 Task: Look for space in El Alia, Tunisia from 14th June, 2023 to 30th June, 2023 for 5 adults in price range Rs.8000 to Rs.12000. Place can be entire place or private room with 5 bedrooms having 5 beds and 5 bathrooms. Property type can be house, flat, guest house. Amenities needed are: wifi, TV, free parkinig on premises, gym, breakfast. Booking option can be shelf check-in. Required host language is English.
Action: Mouse moved to (549, 121)
Screenshot: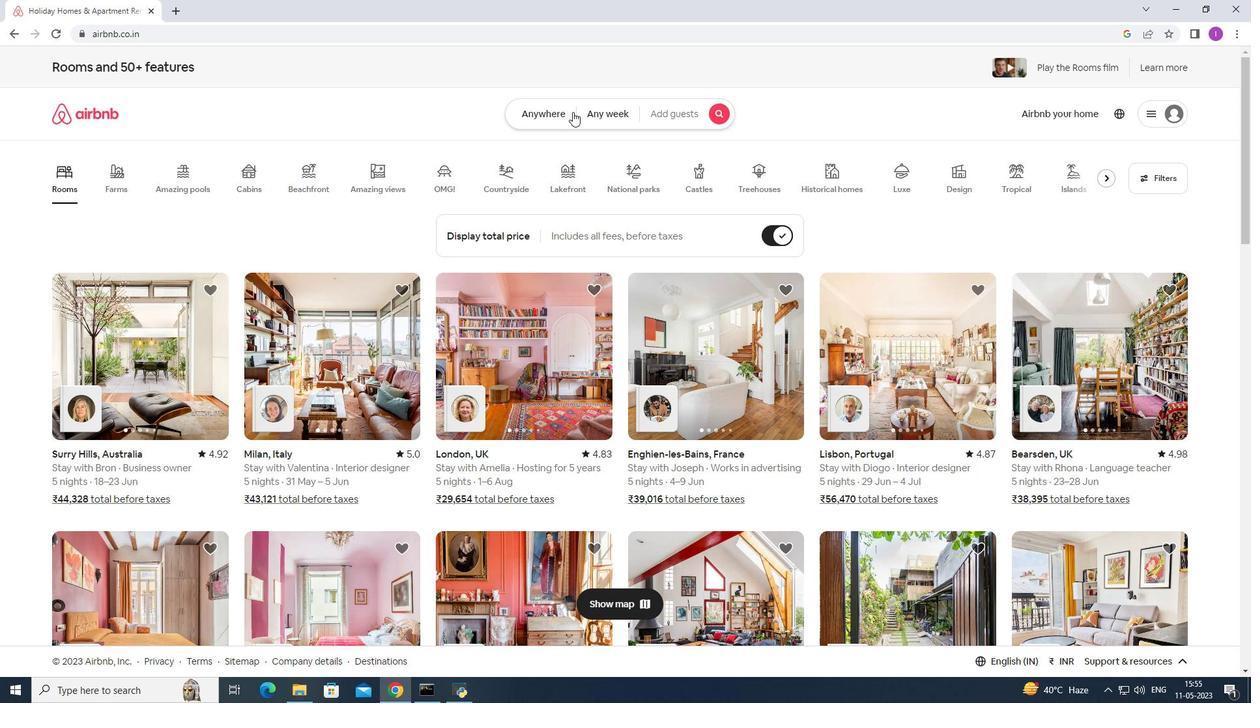 
Action: Mouse pressed left at (549, 121)
Screenshot: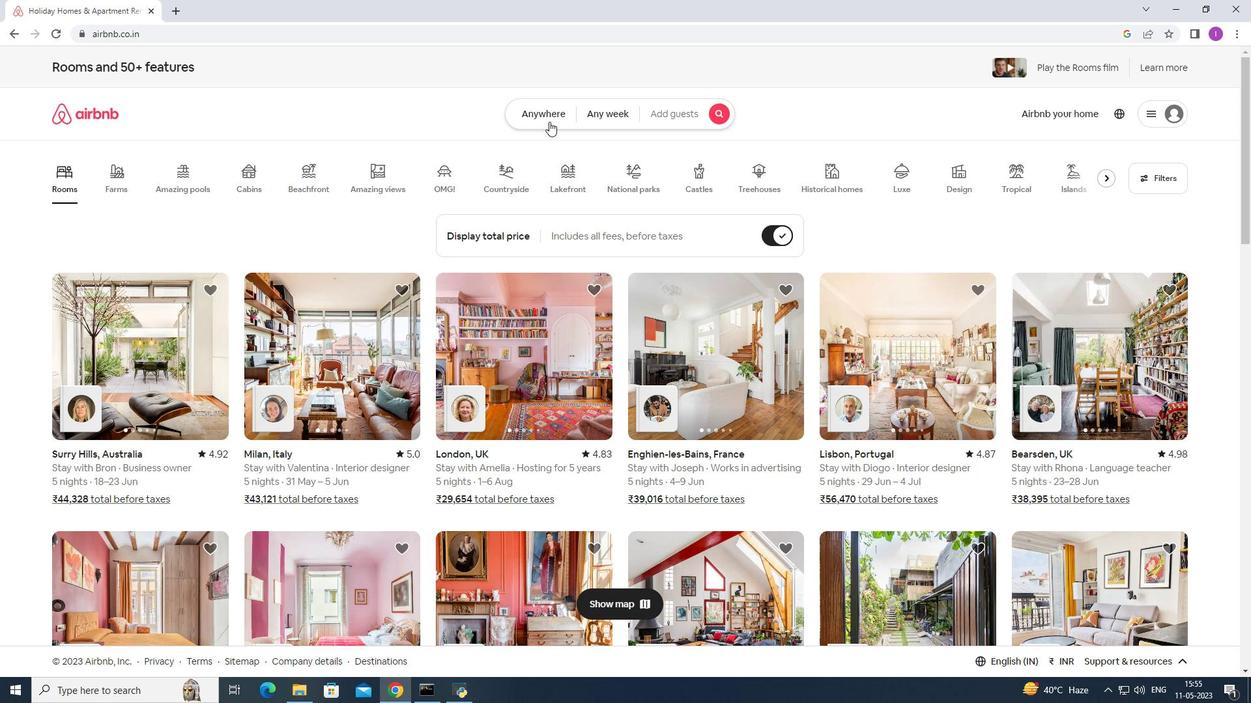 
Action: Mouse moved to (418, 170)
Screenshot: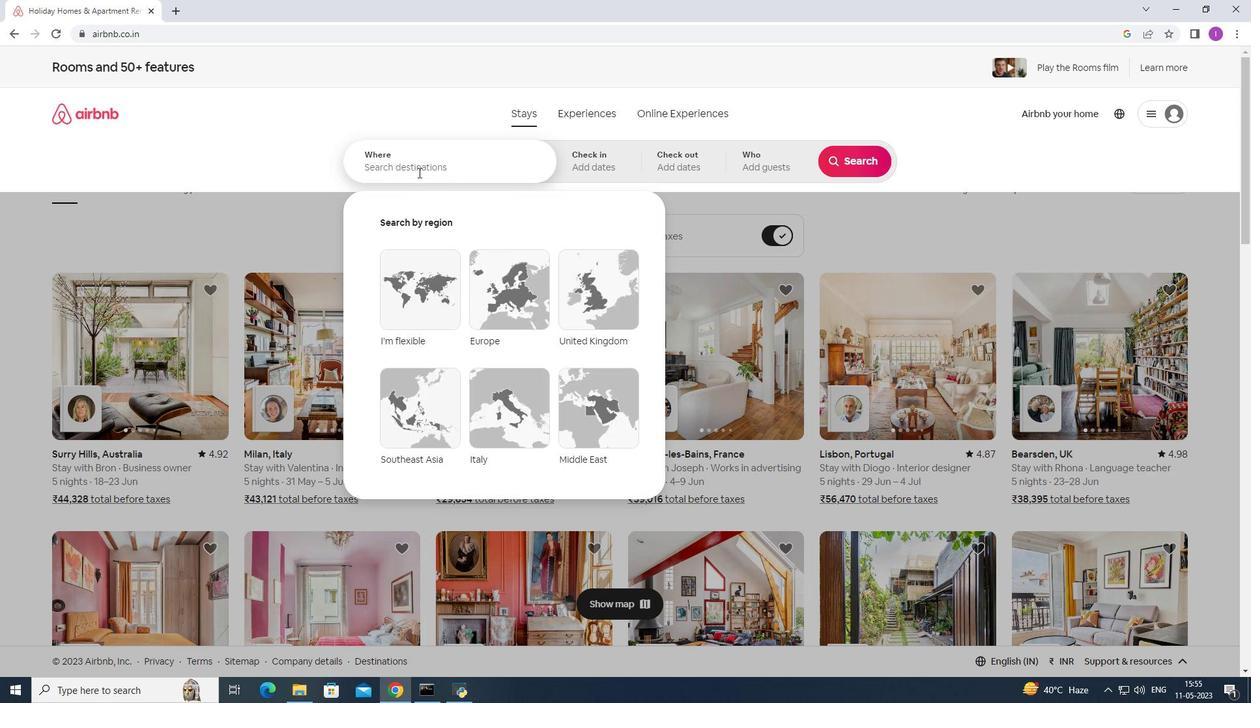 
Action: Mouse pressed left at (418, 170)
Screenshot: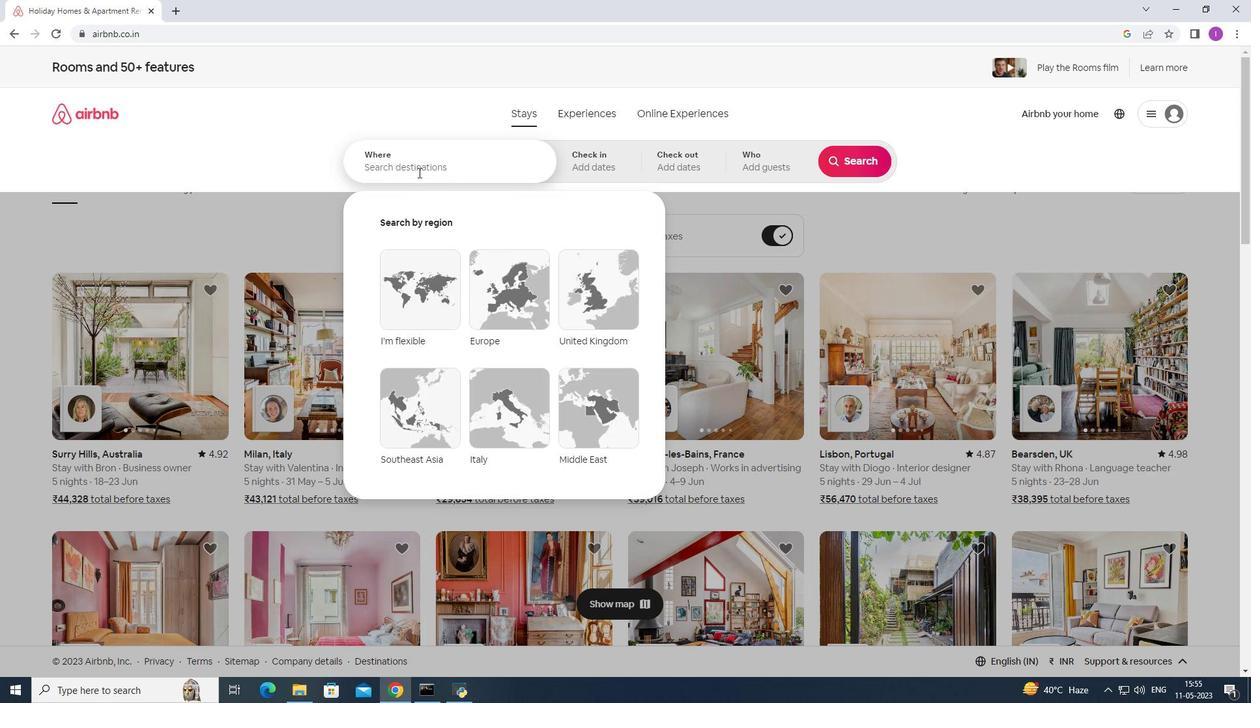 
Action: Mouse moved to (474, 168)
Screenshot: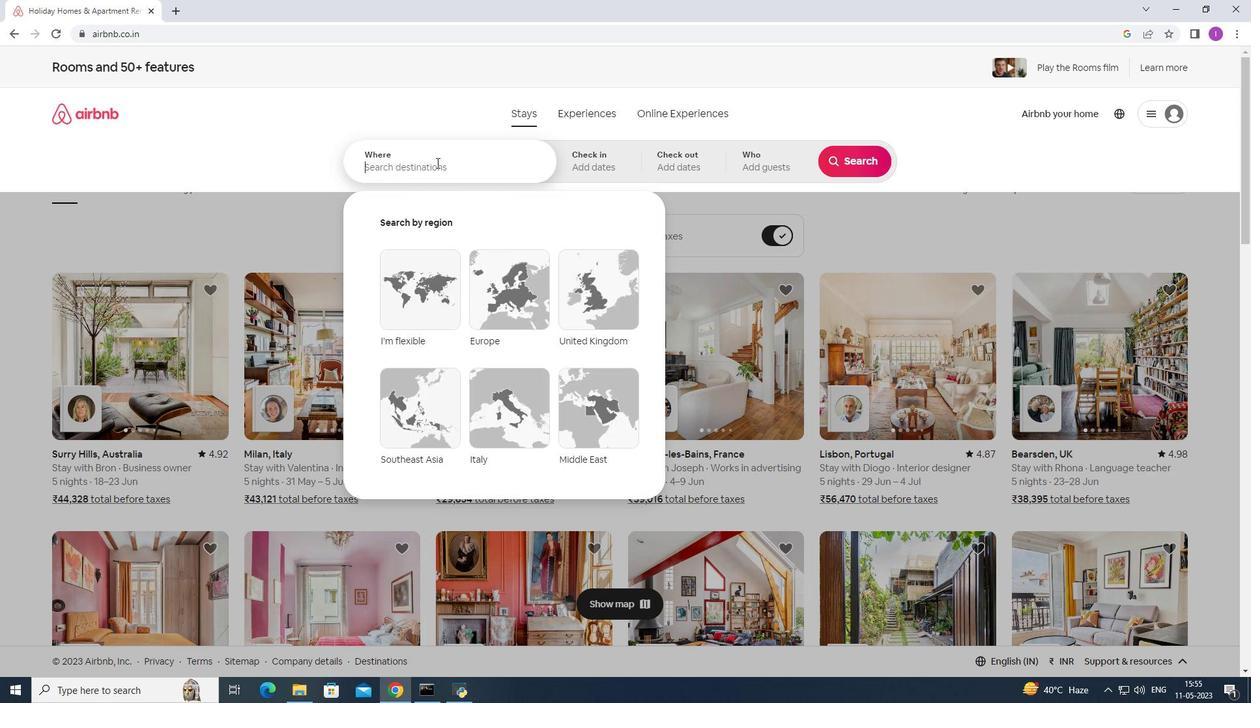 
Action: Key pressed <Key.shift>E<Key.shift>L<Key.space><Key.shift>Alia,<Key.shift><Key.shift><Key.shift><Key.shift><Key.shift><Key.shift><Key.shift><Key.shift><Key.shift><Key.shift><Key.shift><Key.shift><Key.shift><Key.shift><Key.shift><Key.shift><Key.shift><Key.shift><Key.shift><Key.shift><Key.shift><Key.shift><Key.shift><Key.shift><Key.shift><Key.shift><Key.shift><Key.shift><Key.shift><Key.shift><Key.shift><Key.shift><Key.shift><Key.shift><Key.shift><Key.shift><Key.shift><Key.shift><Key.shift><Key.shift><Key.shift><Key.shift>Tunisia
Screenshot: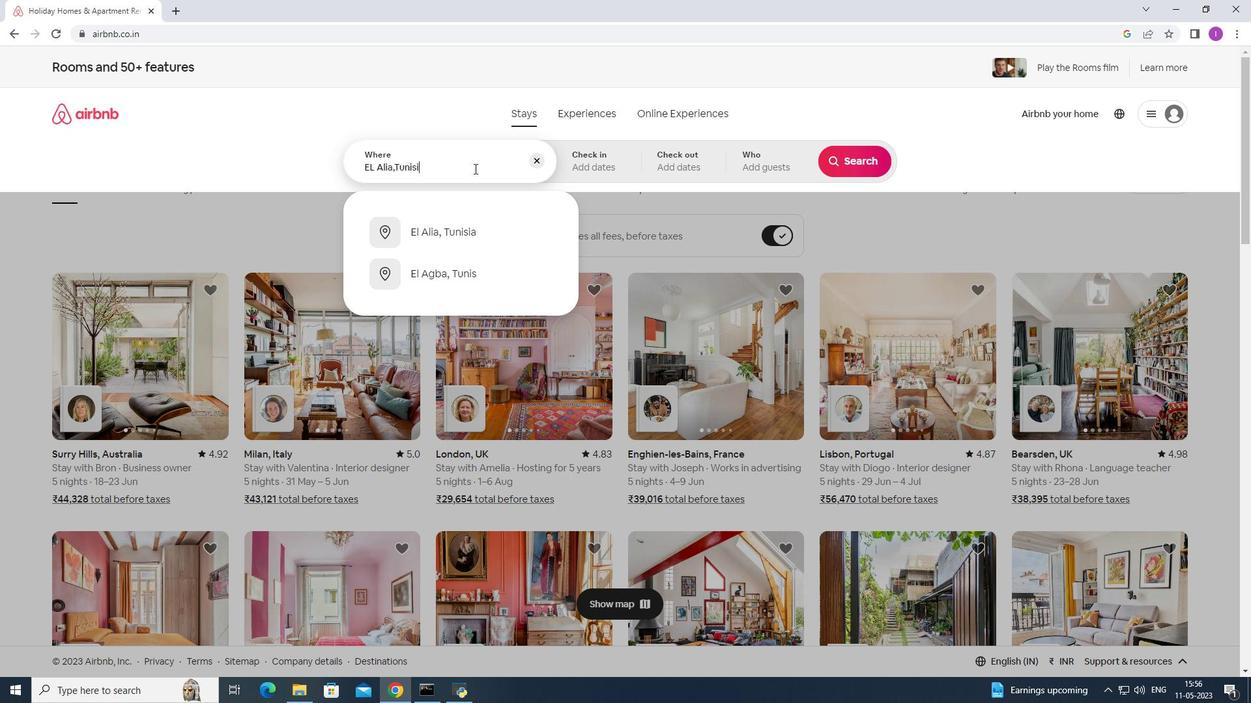 
Action: Mouse moved to (456, 231)
Screenshot: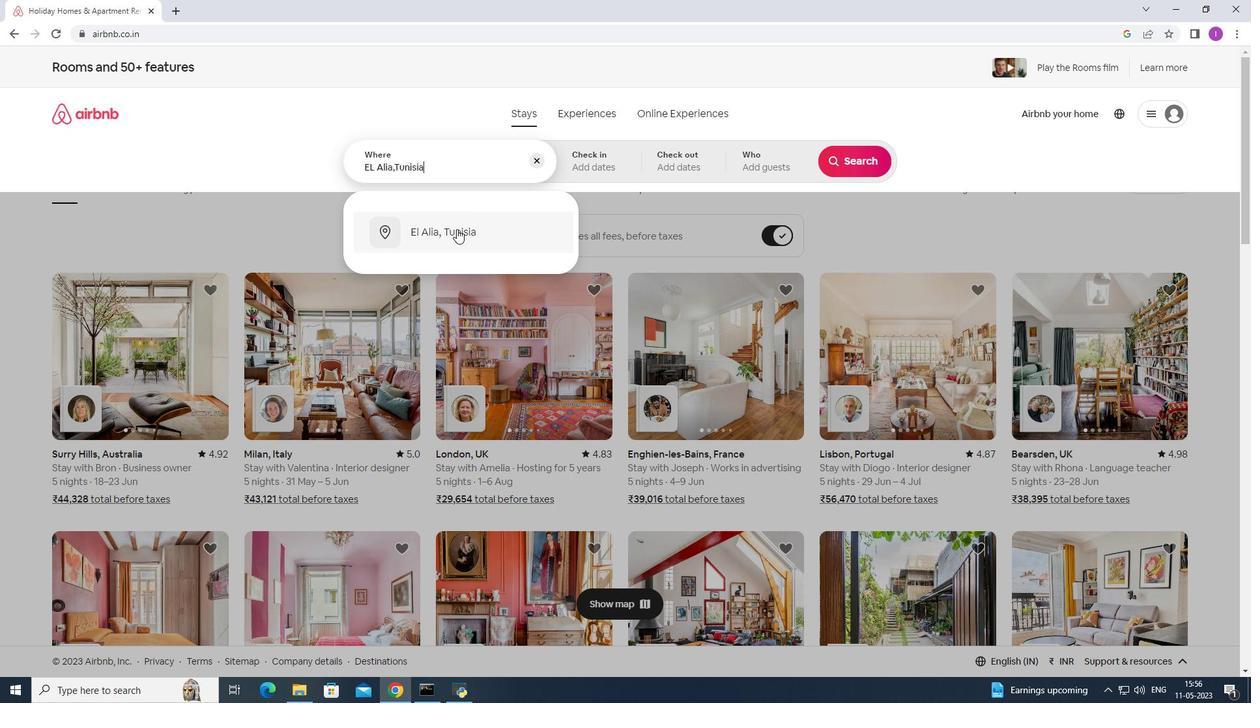 
Action: Mouse pressed left at (456, 231)
Screenshot: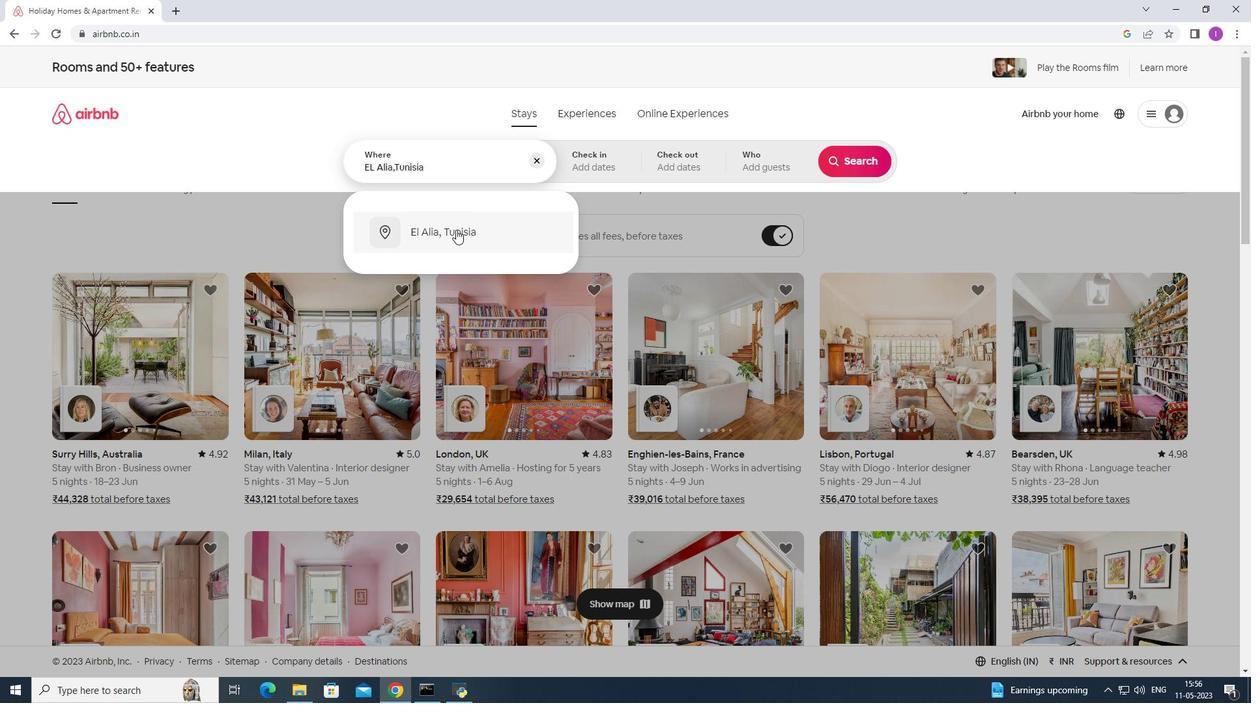 
Action: Mouse moved to (849, 268)
Screenshot: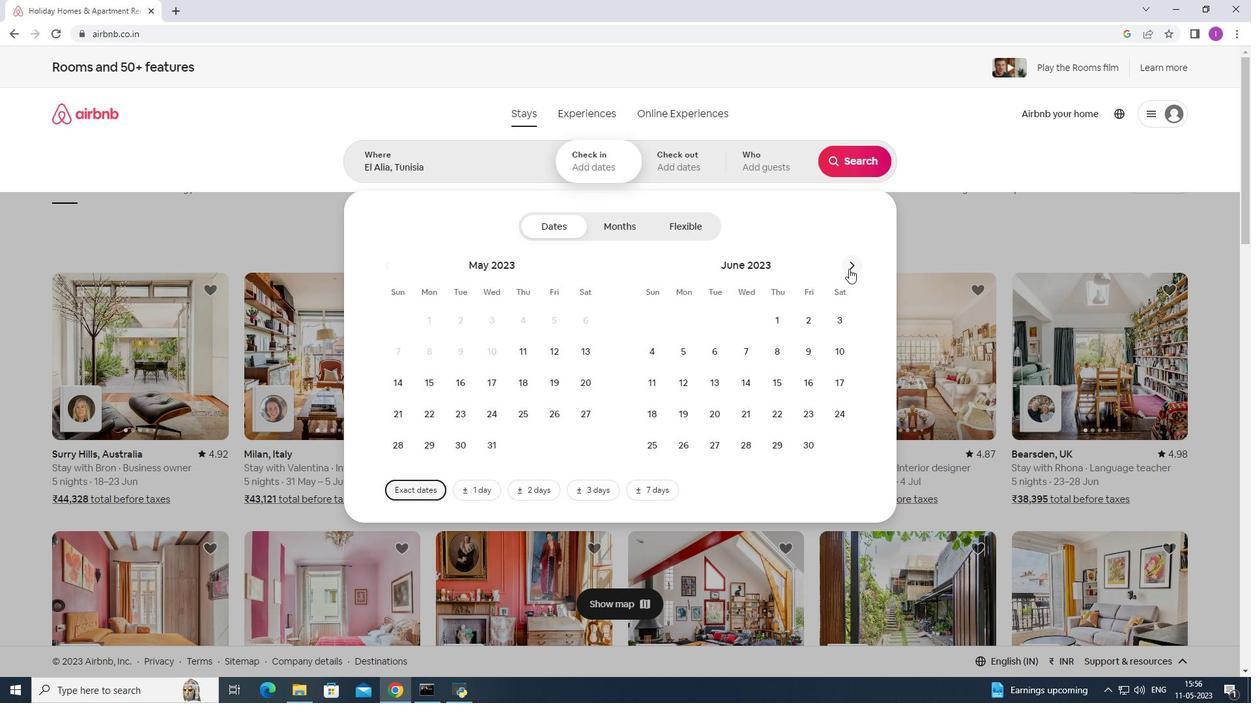 
Action: Mouse pressed left at (849, 268)
Screenshot: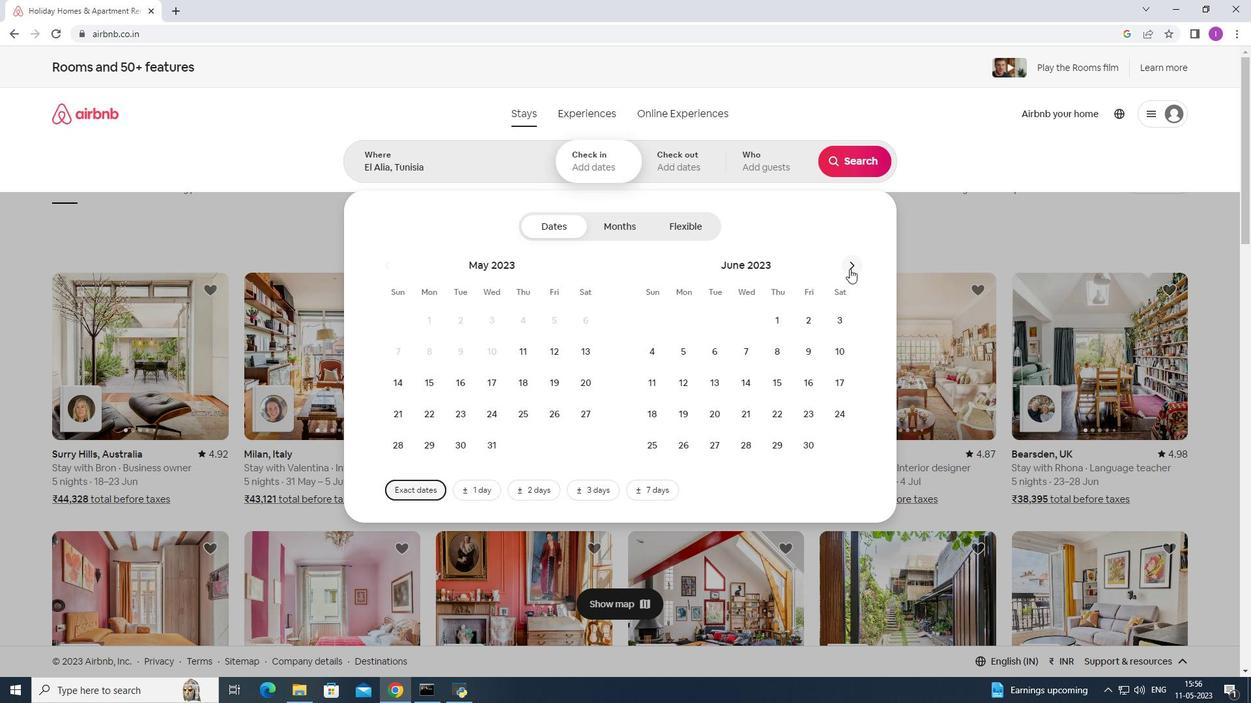 
Action: Mouse pressed left at (849, 268)
Screenshot: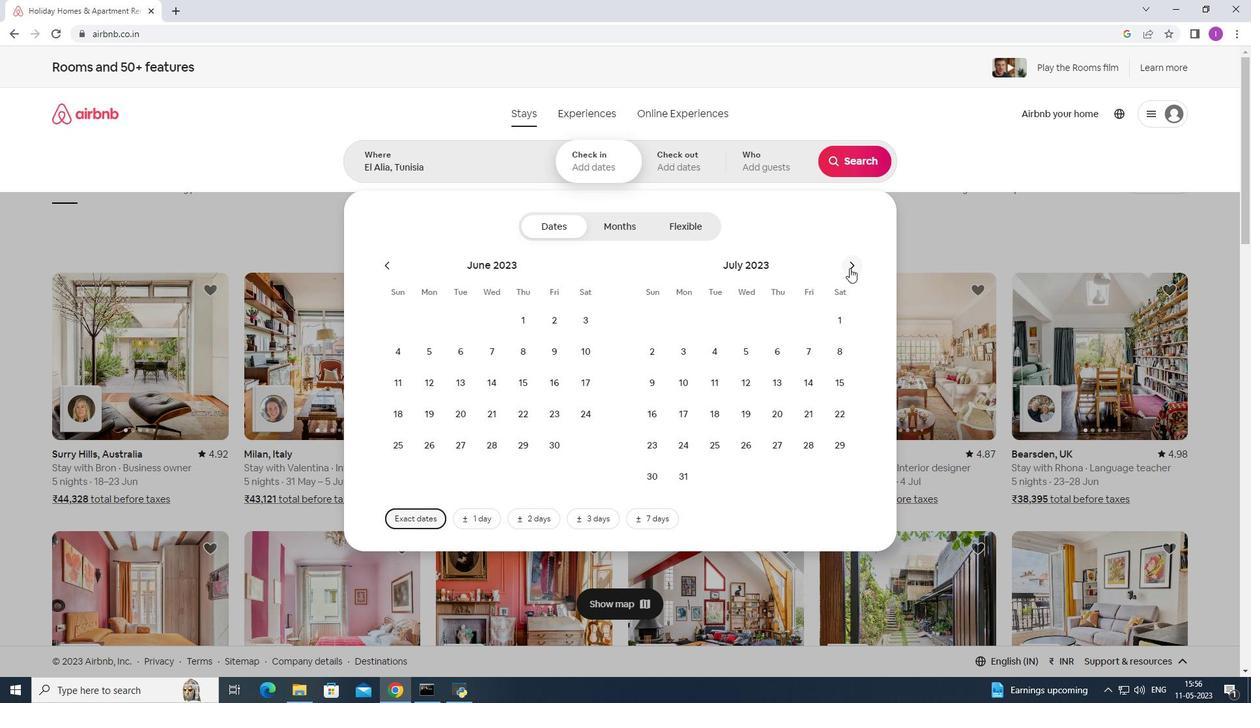 
Action: Mouse moved to (853, 265)
Screenshot: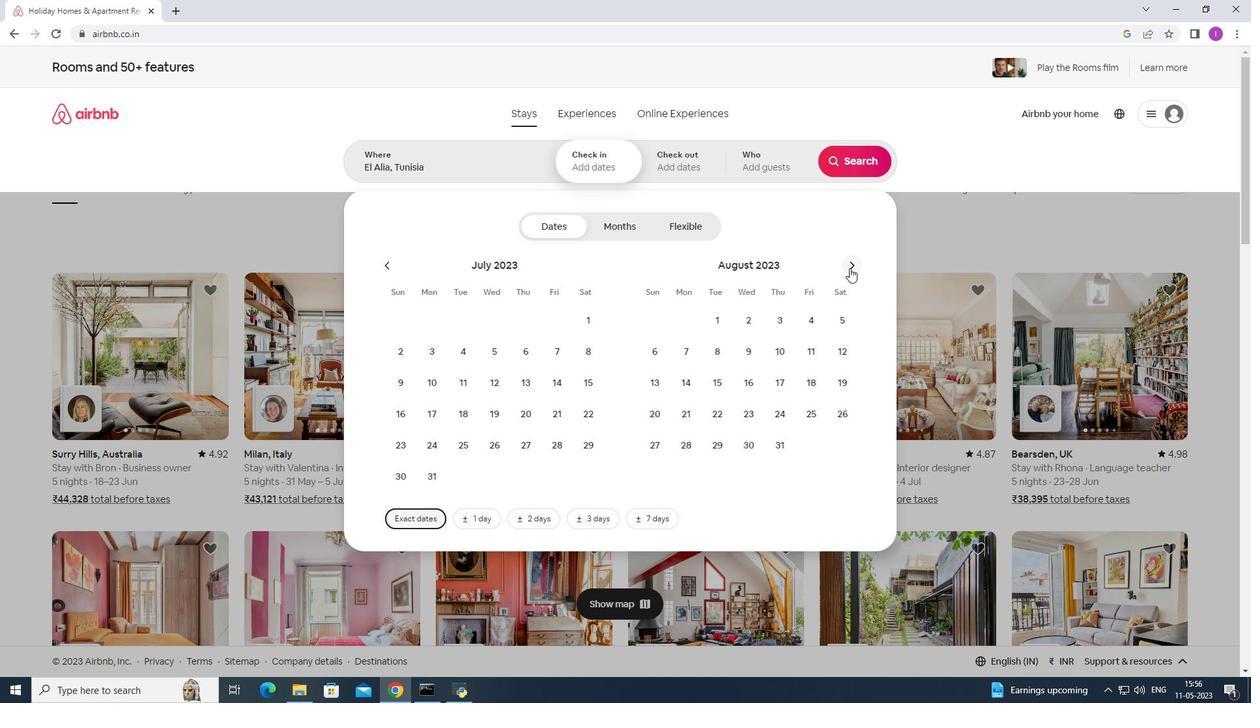 
Action: Mouse pressed left at (853, 265)
Screenshot: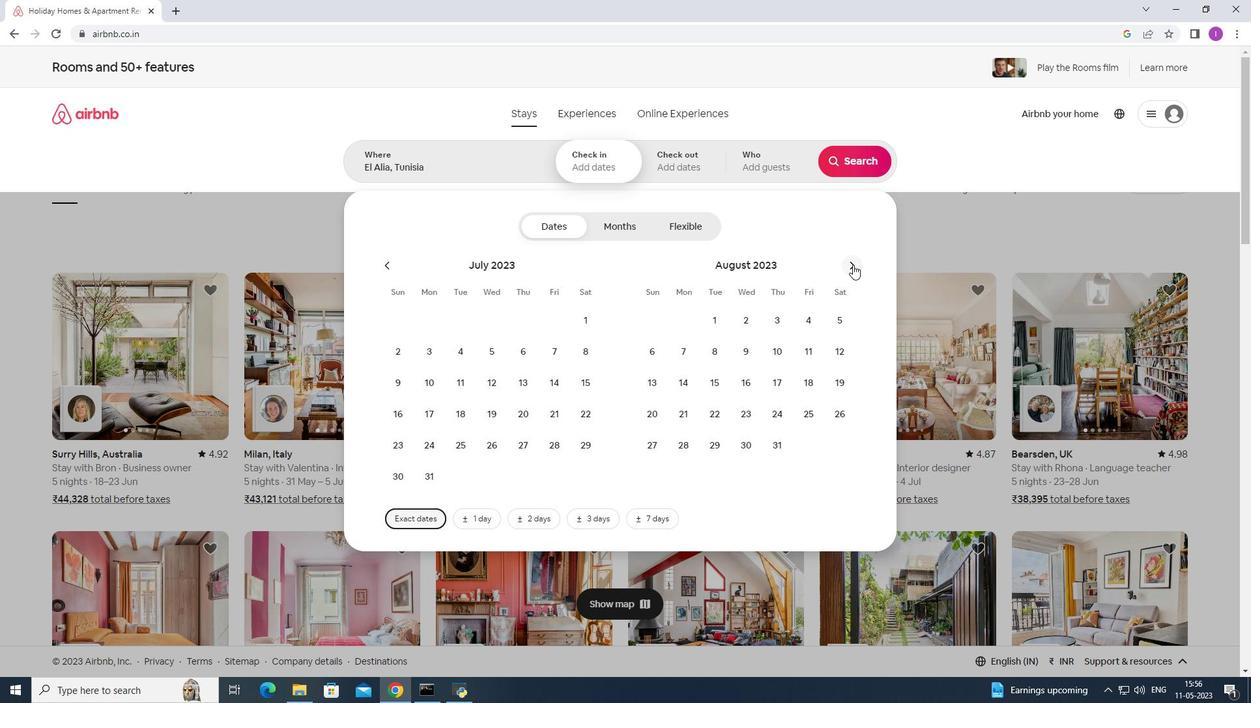 
Action: Mouse pressed left at (853, 265)
Screenshot: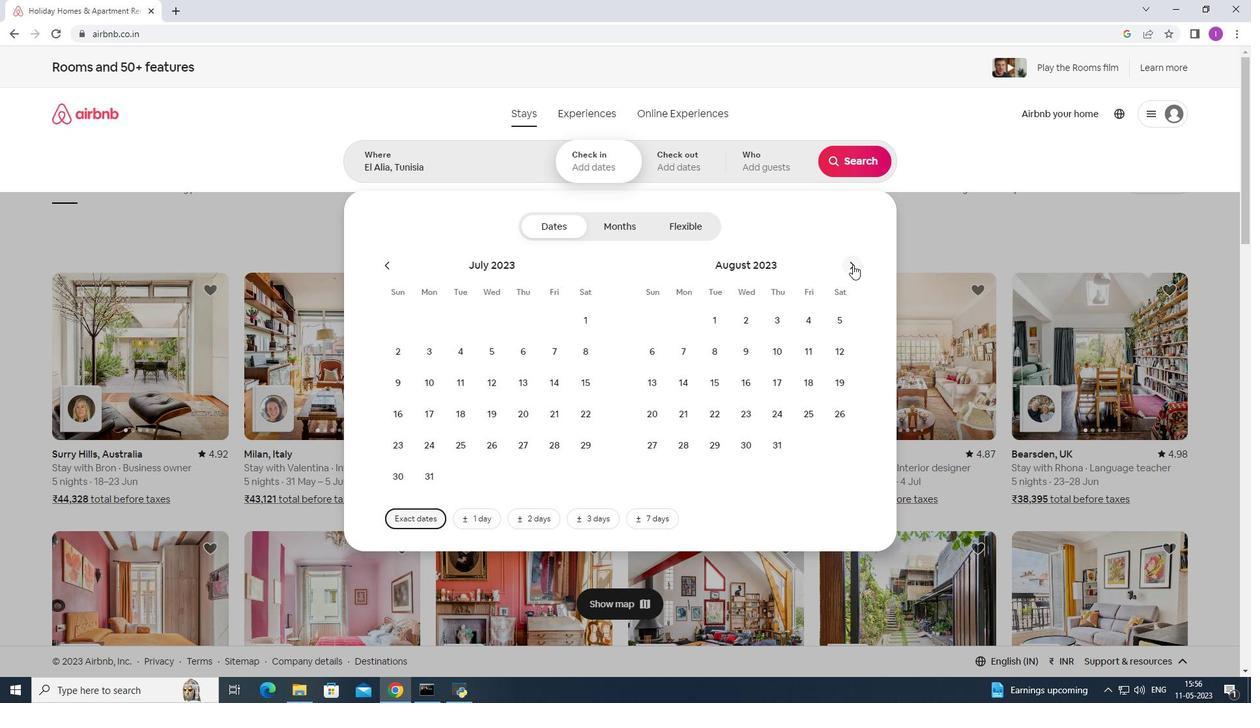 
Action: Mouse moved to (392, 262)
Screenshot: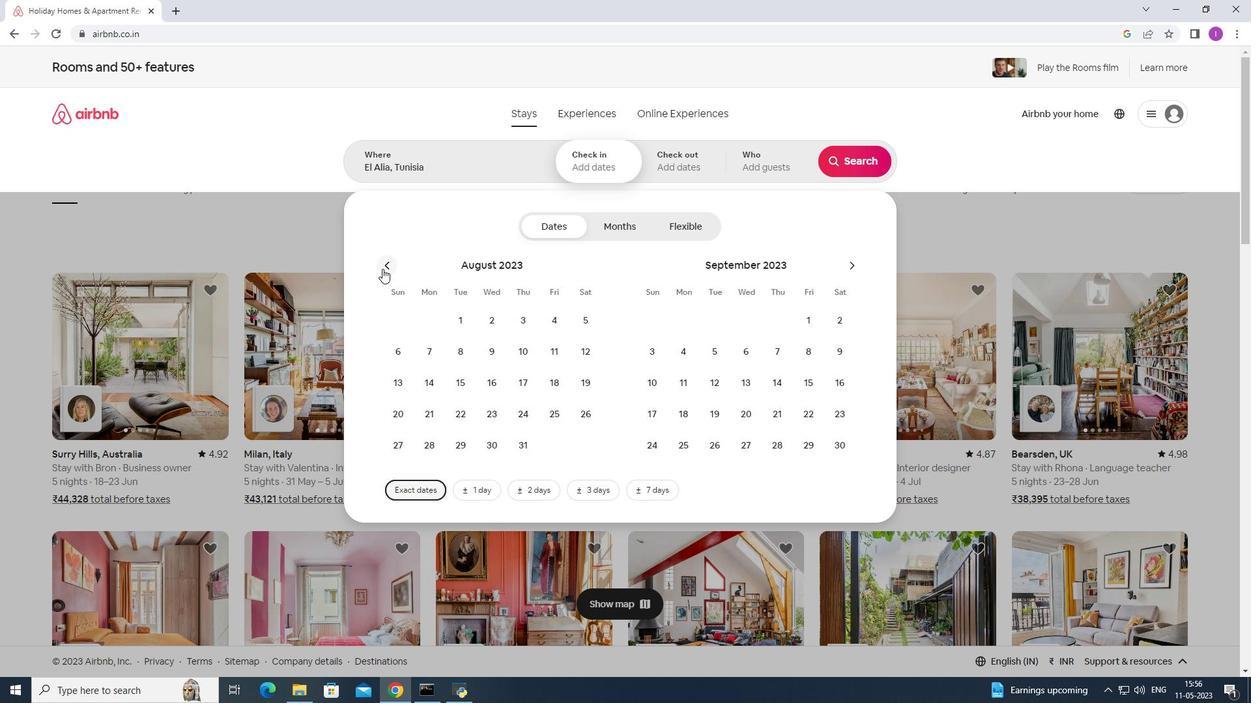 
Action: Mouse pressed left at (392, 262)
Screenshot: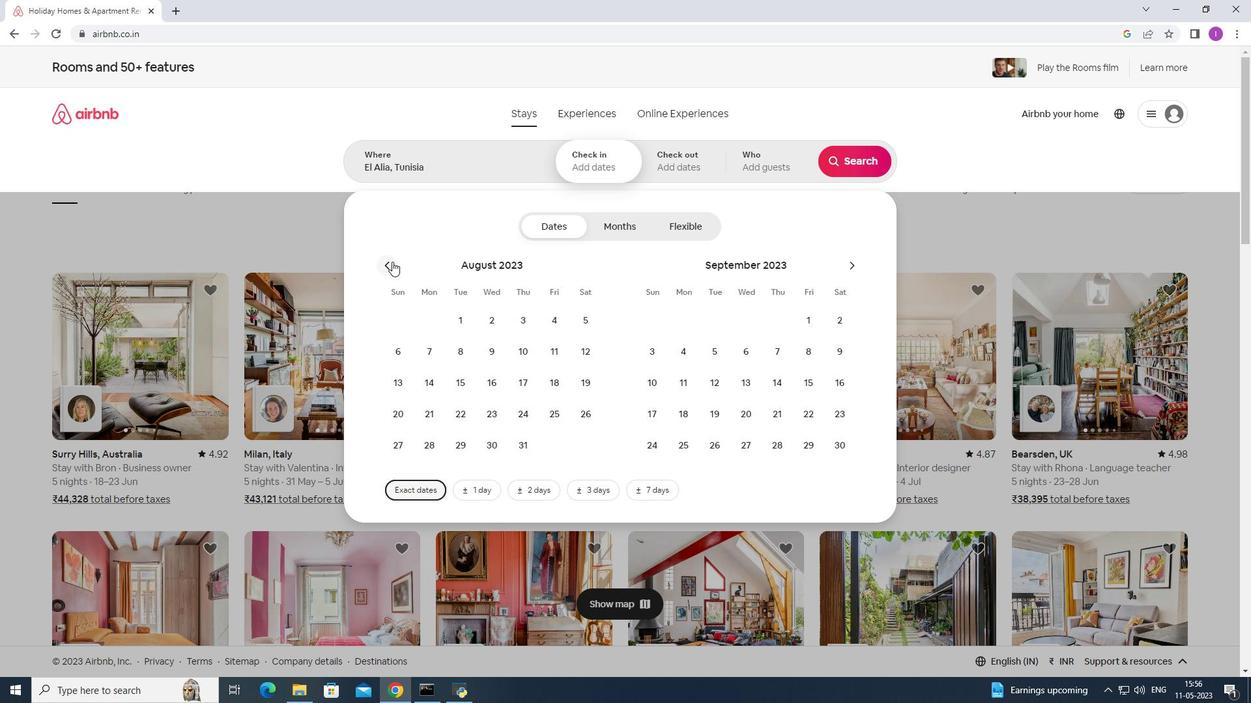 
Action: Mouse moved to (384, 265)
Screenshot: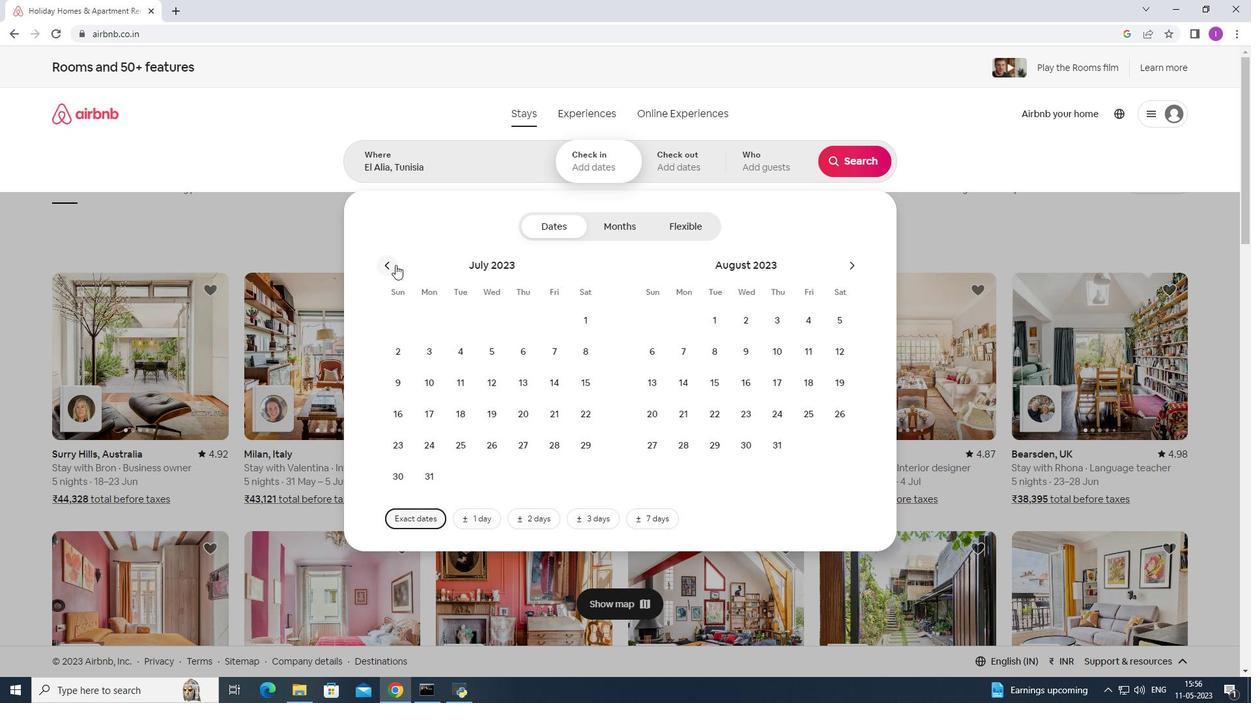 
Action: Mouse pressed left at (384, 265)
Screenshot: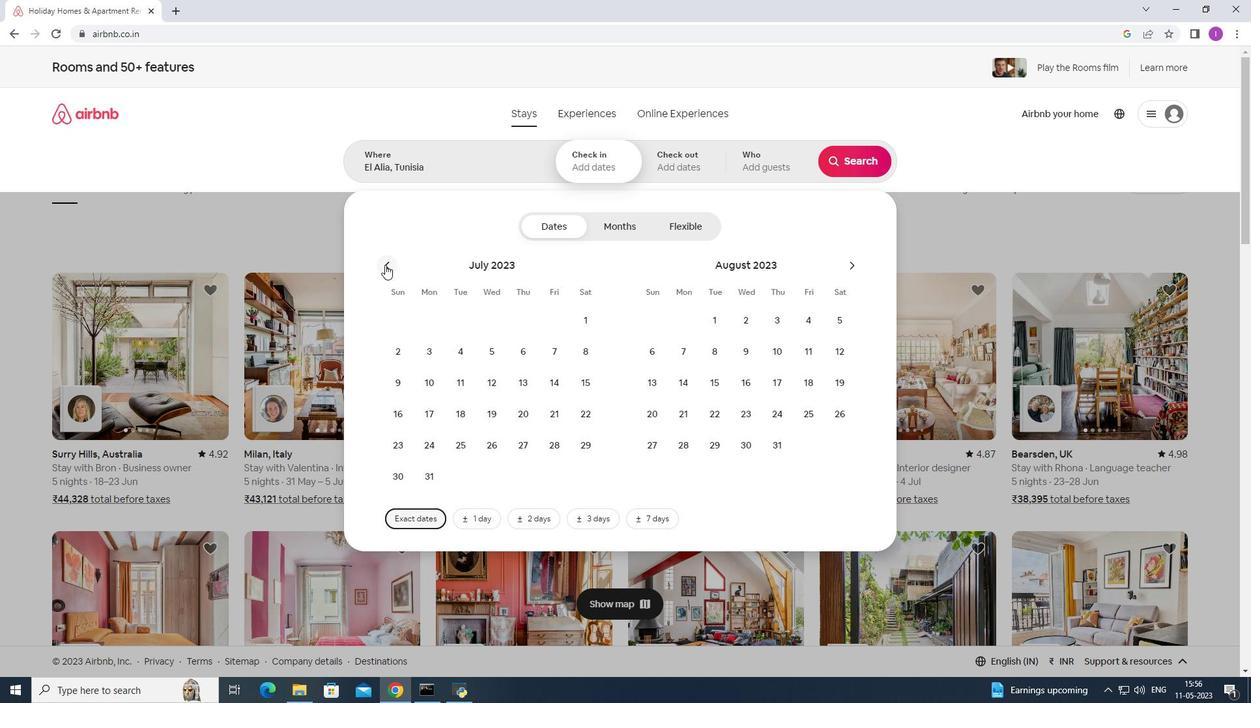 
Action: Mouse moved to (492, 381)
Screenshot: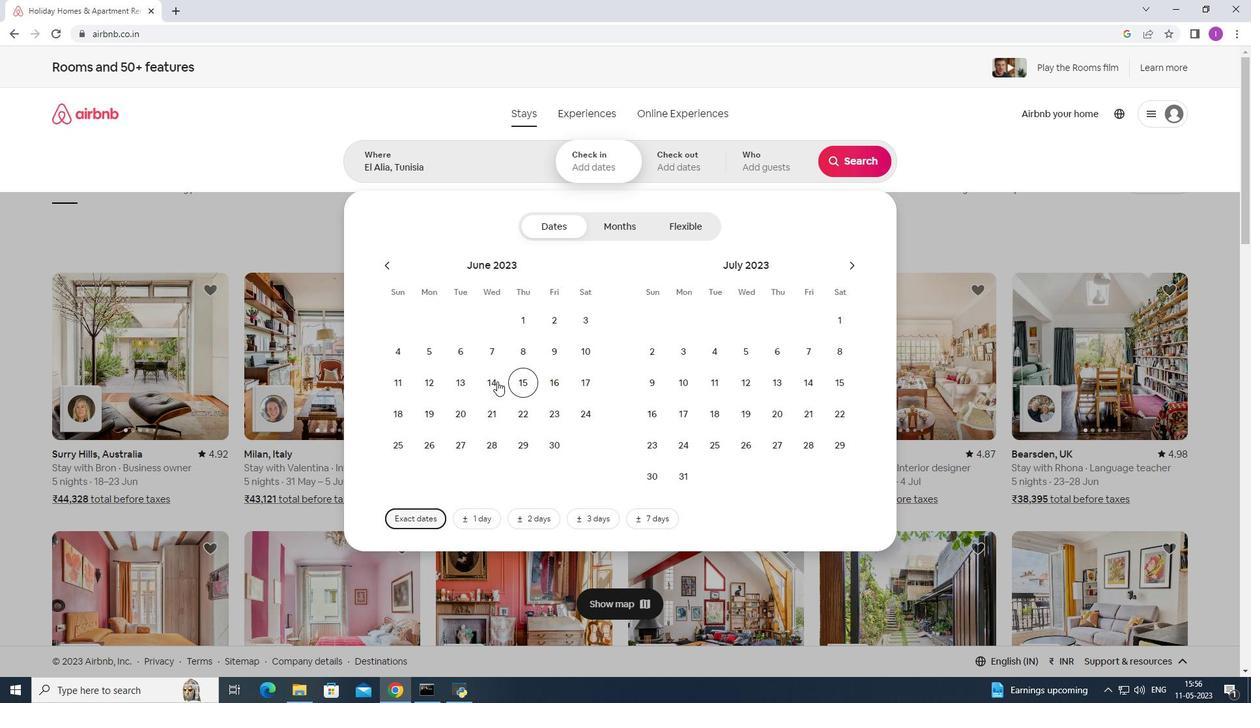 
Action: Mouse pressed left at (492, 381)
Screenshot: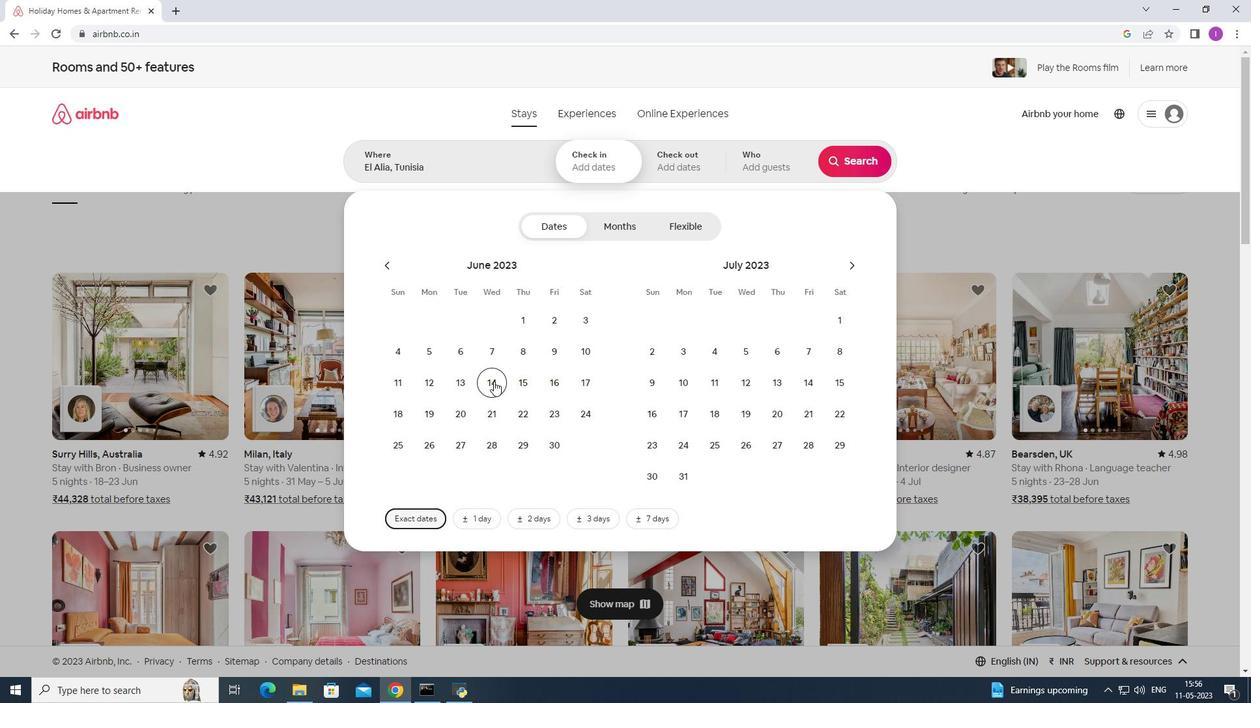 
Action: Mouse pressed left at (492, 381)
Screenshot: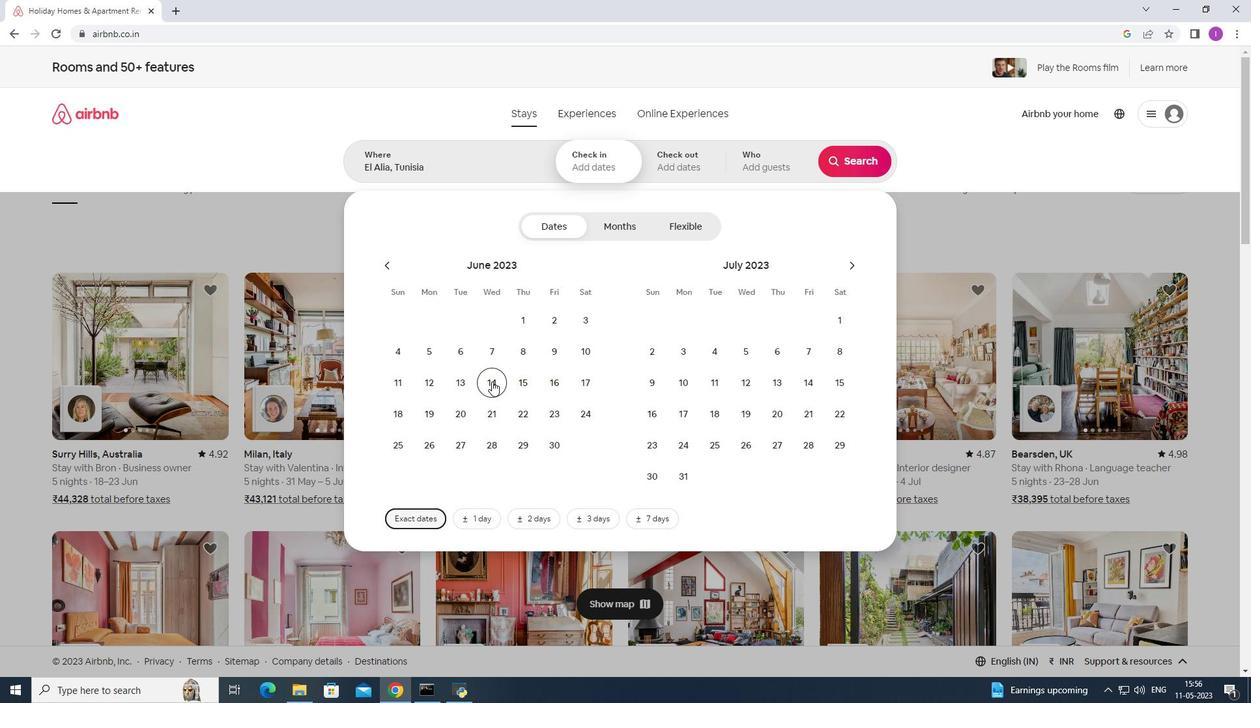 
Action: Mouse moved to (562, 447)
Screenshot: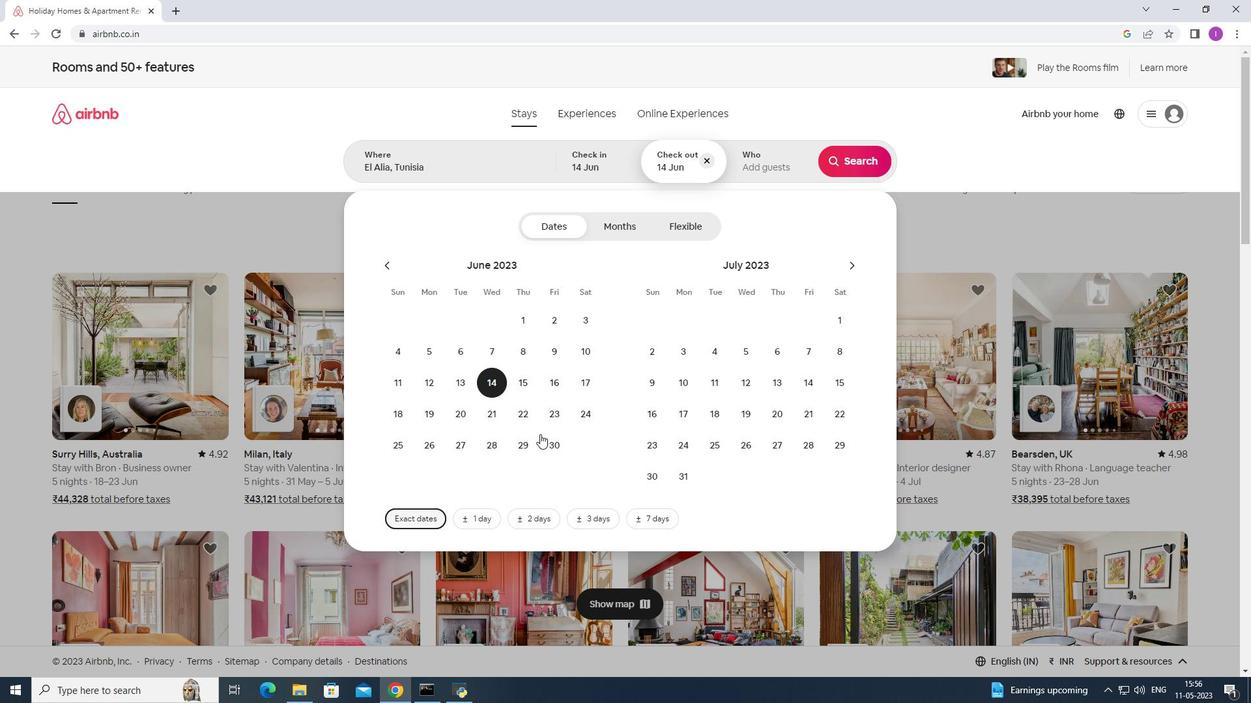 
Action: Mouse pressed left at (562, 447)
Screenshot: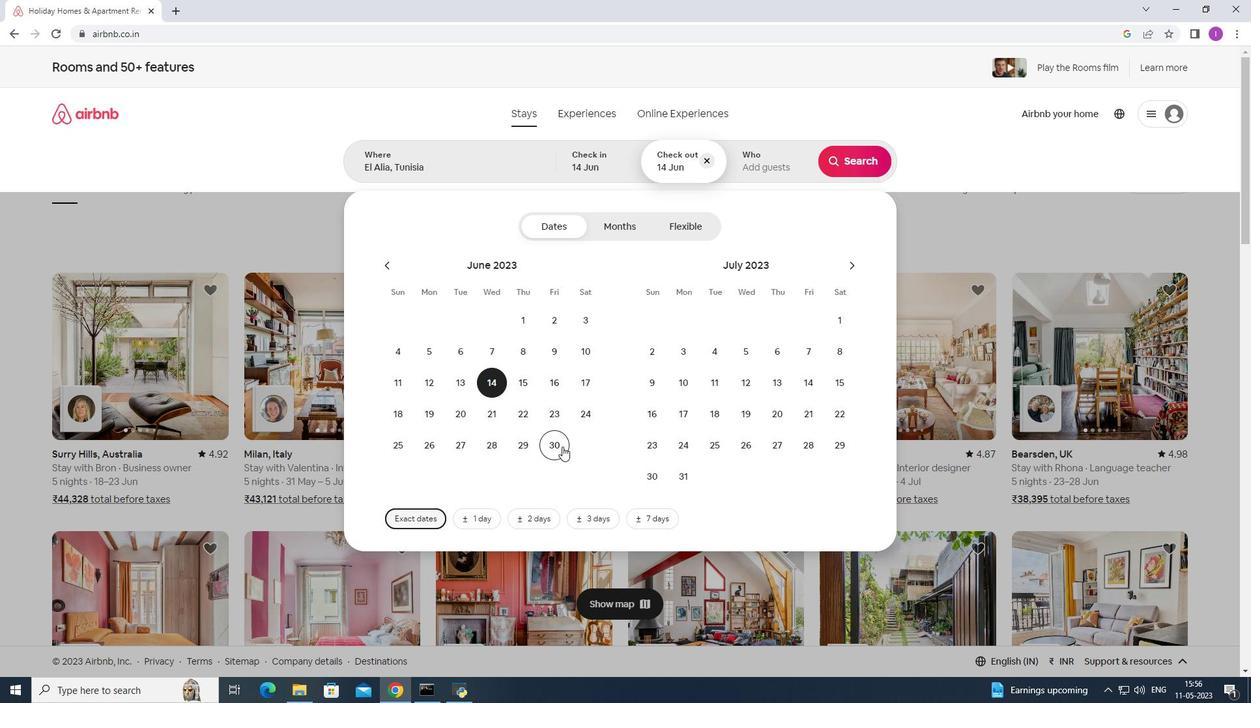 
Action: Mouse moved to (780, 164)
Screenshot: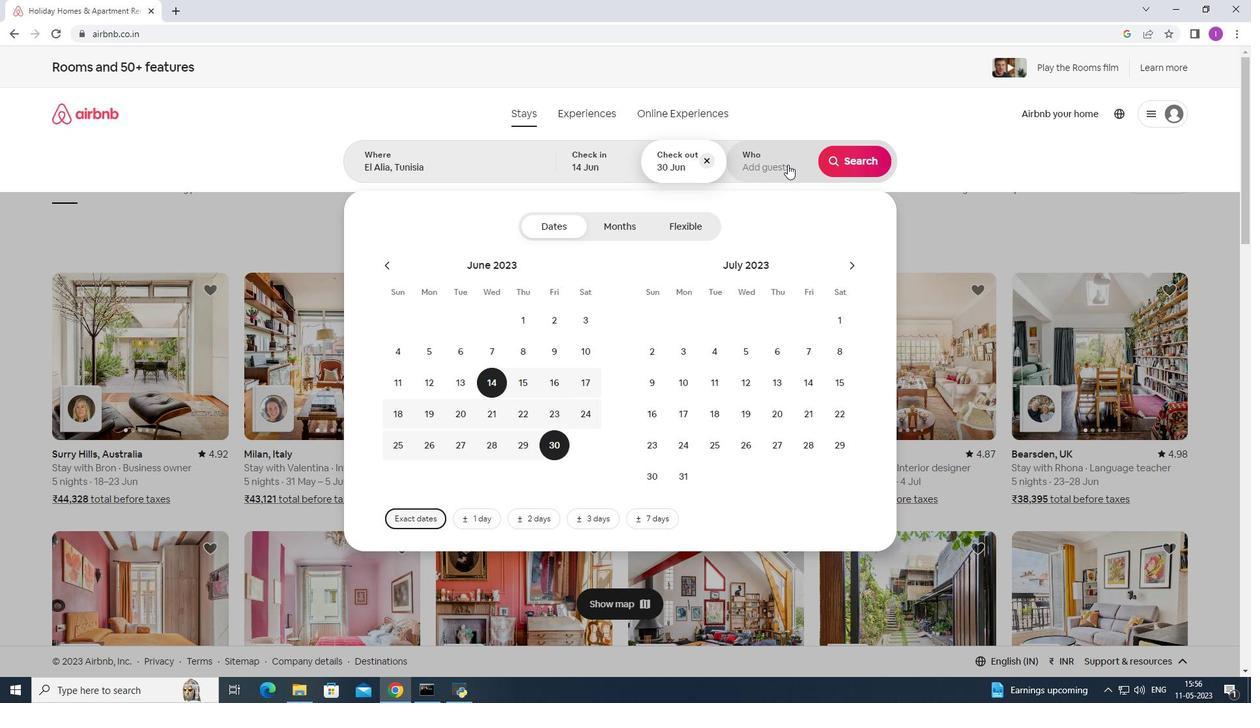 
Action: Mouse pressed left at (780, 164)
Screenshot: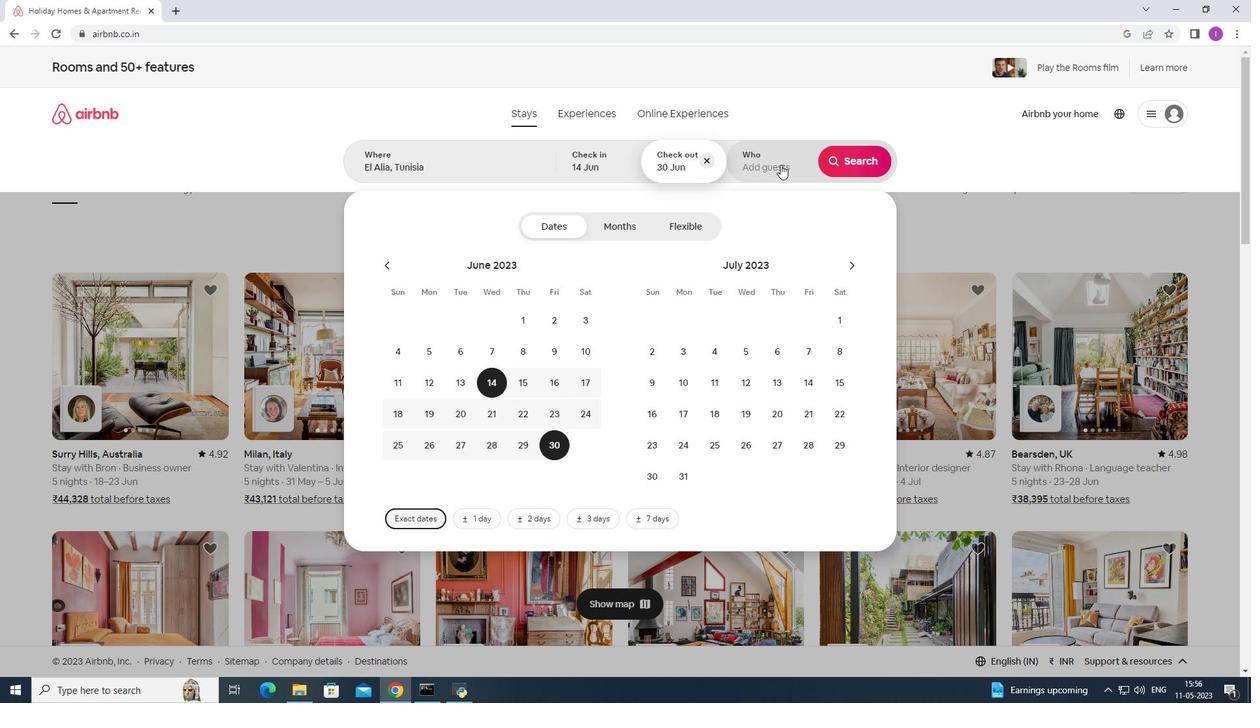 
Action: Mouse moved to (853, 229)
Screenshot: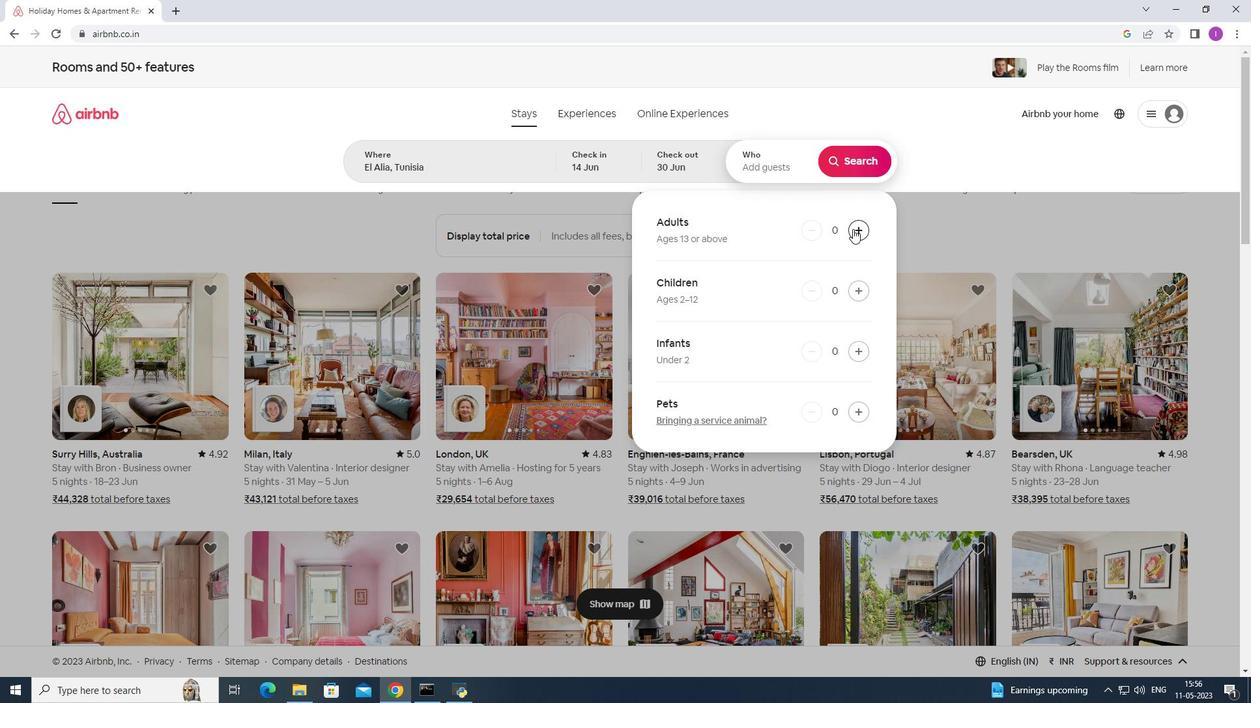 
Action: Mouse pressed left at (853, 229)
Screenshot: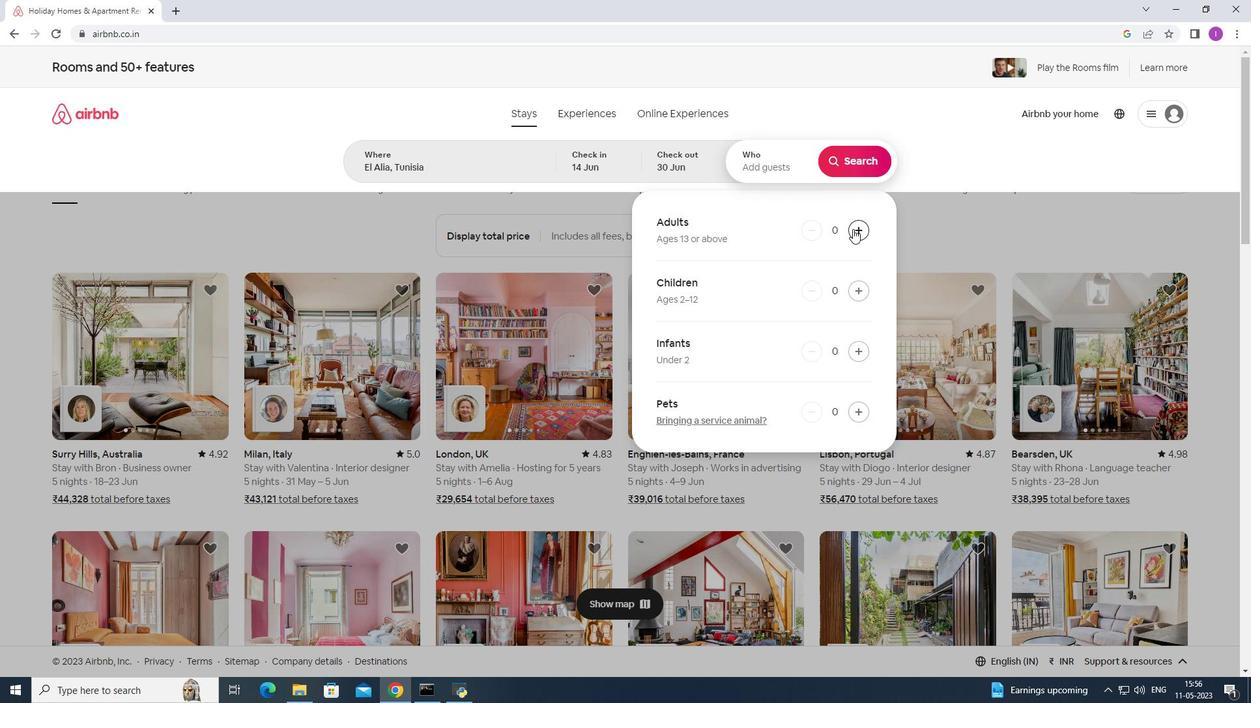
Action: Mouse pressed left at (853, 229)
Screenshot: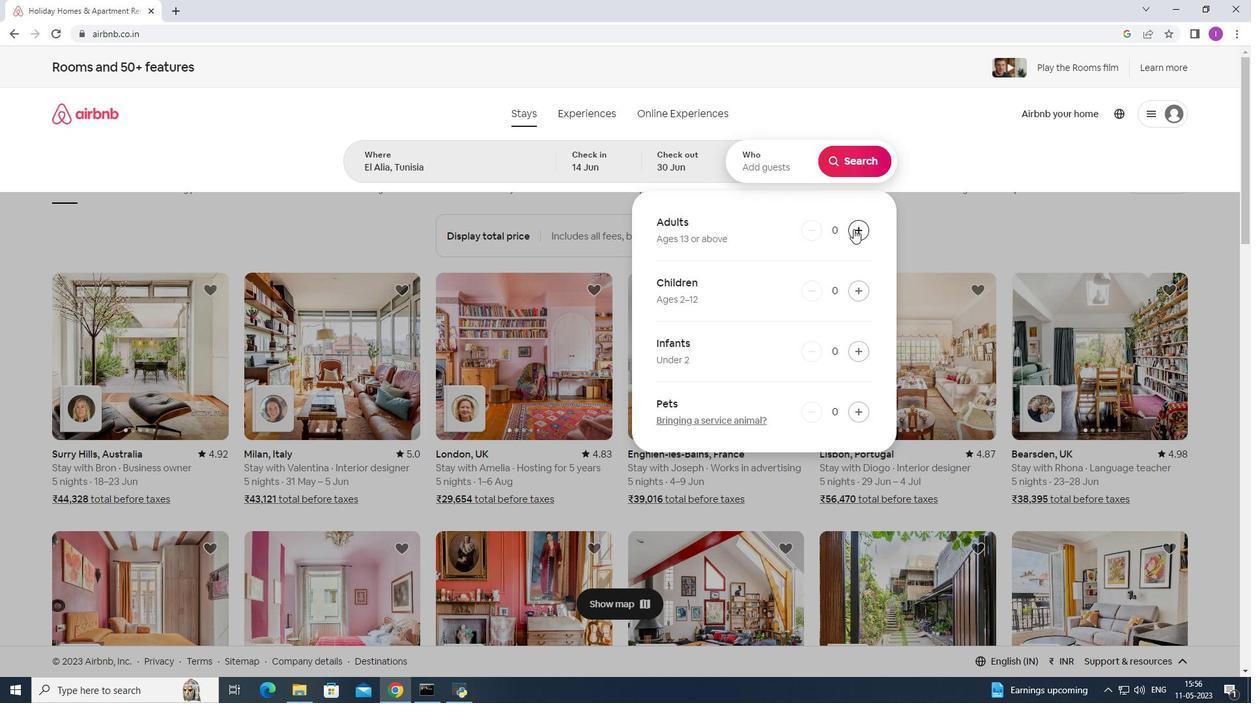
Action: Mouse moved to (853, 229)
Screenshot: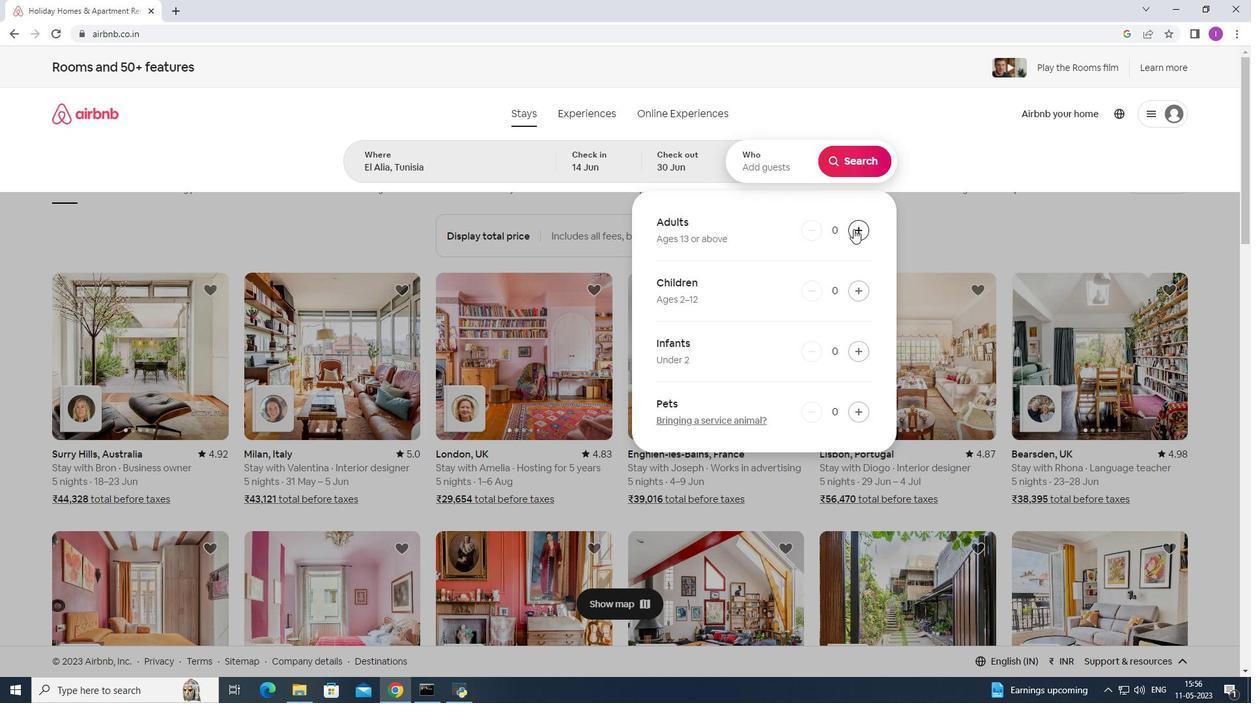 
Action: Mouse pressed left at (853, 229)
Screenshot: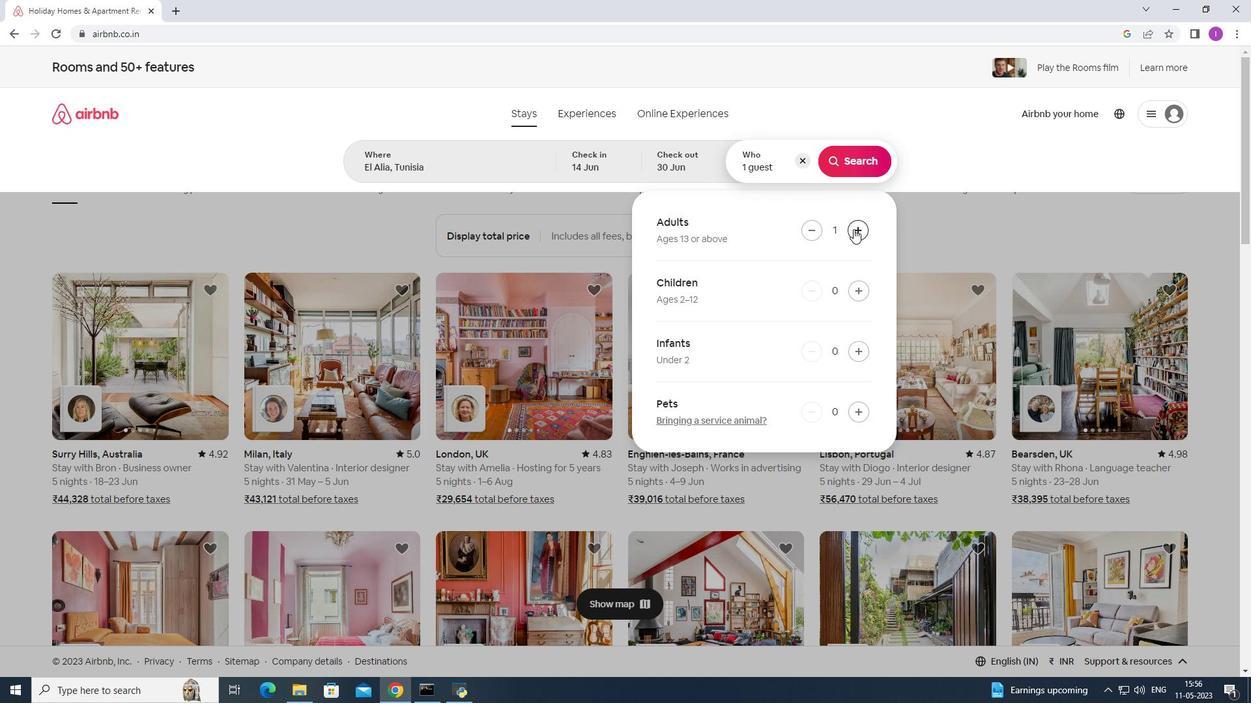 
Action: Mouse moved to (853, 230)
Screenshot: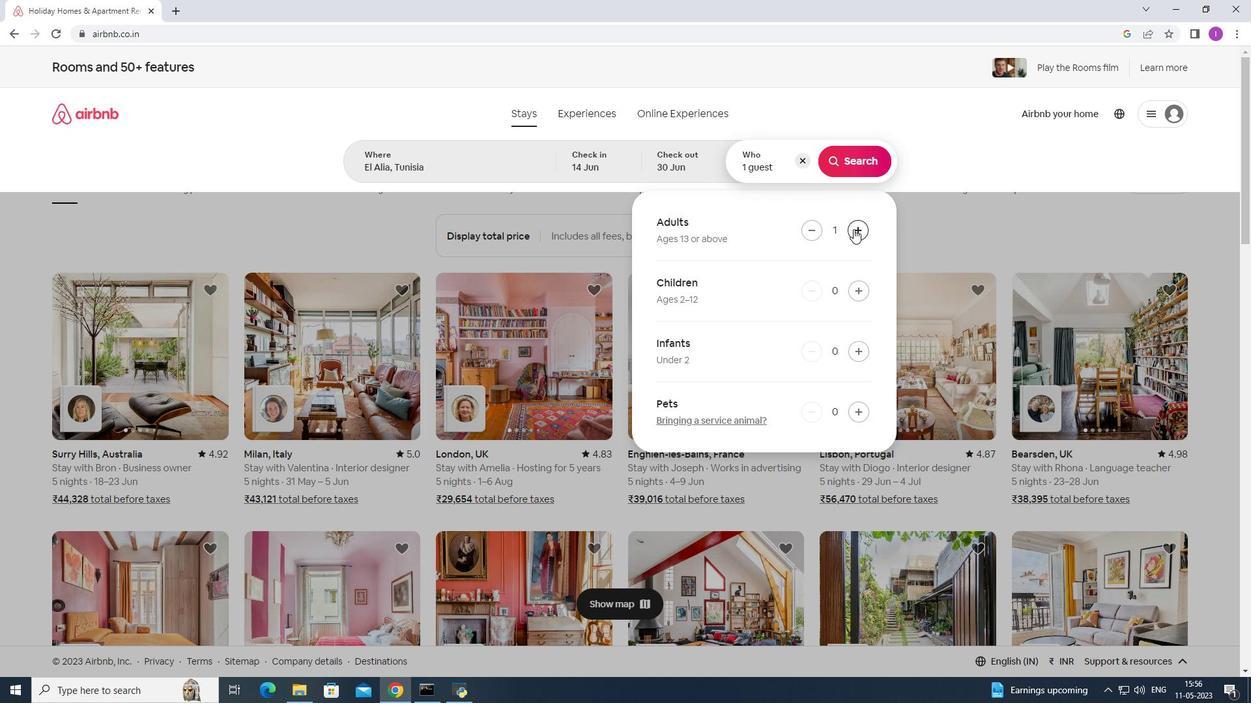
Action: Mouse pressed left at (853, 230)
Screenshot: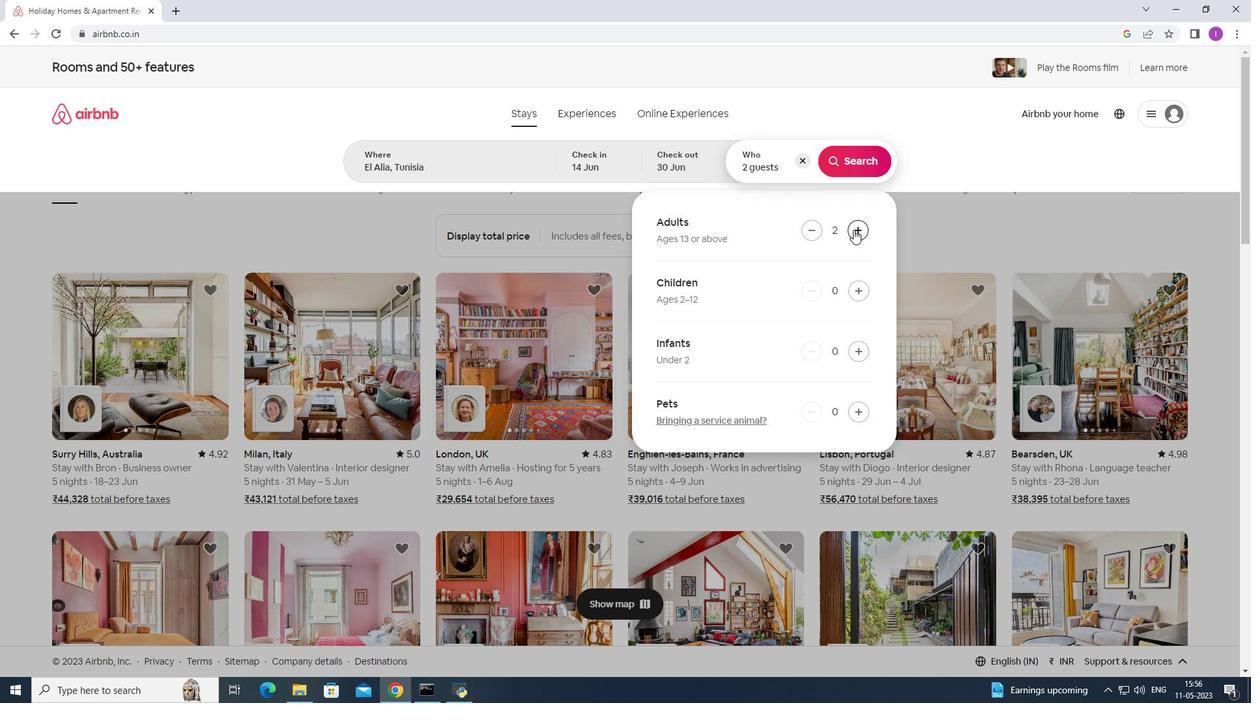 
Action: Mouse pressed left at (853, 230)
Screenshot: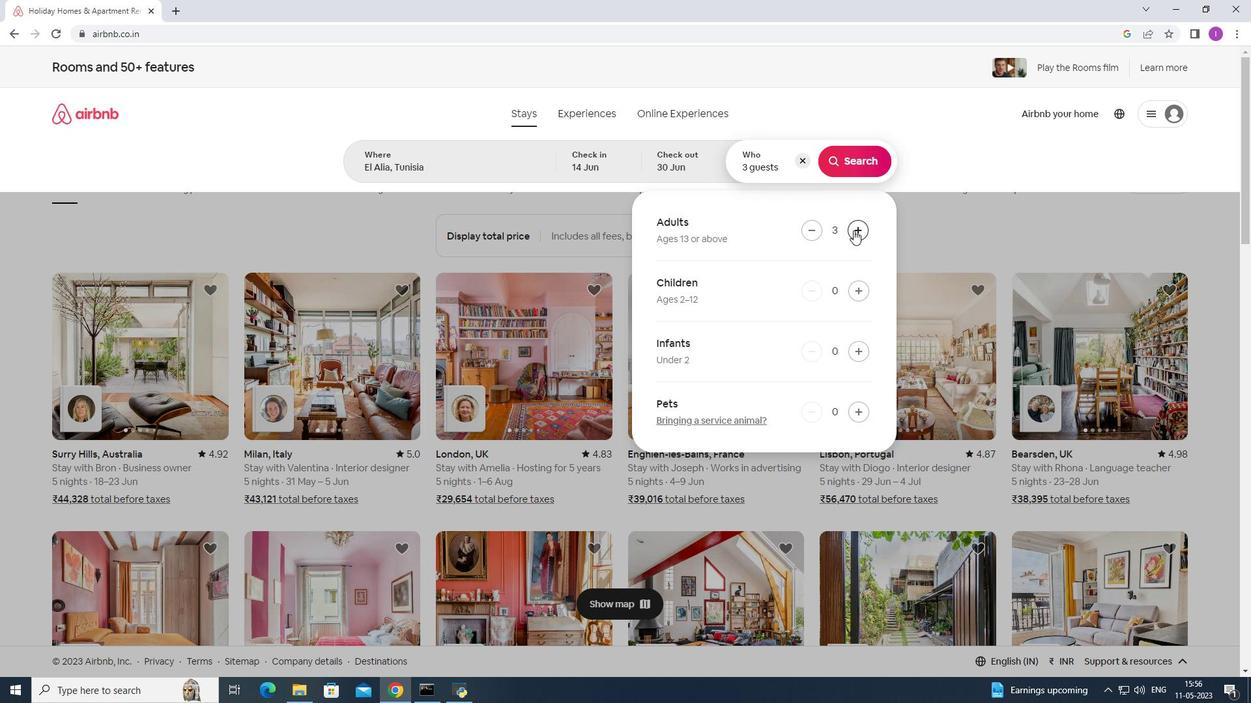 
Action: Mouse moved to (851, 163)
Screenshot: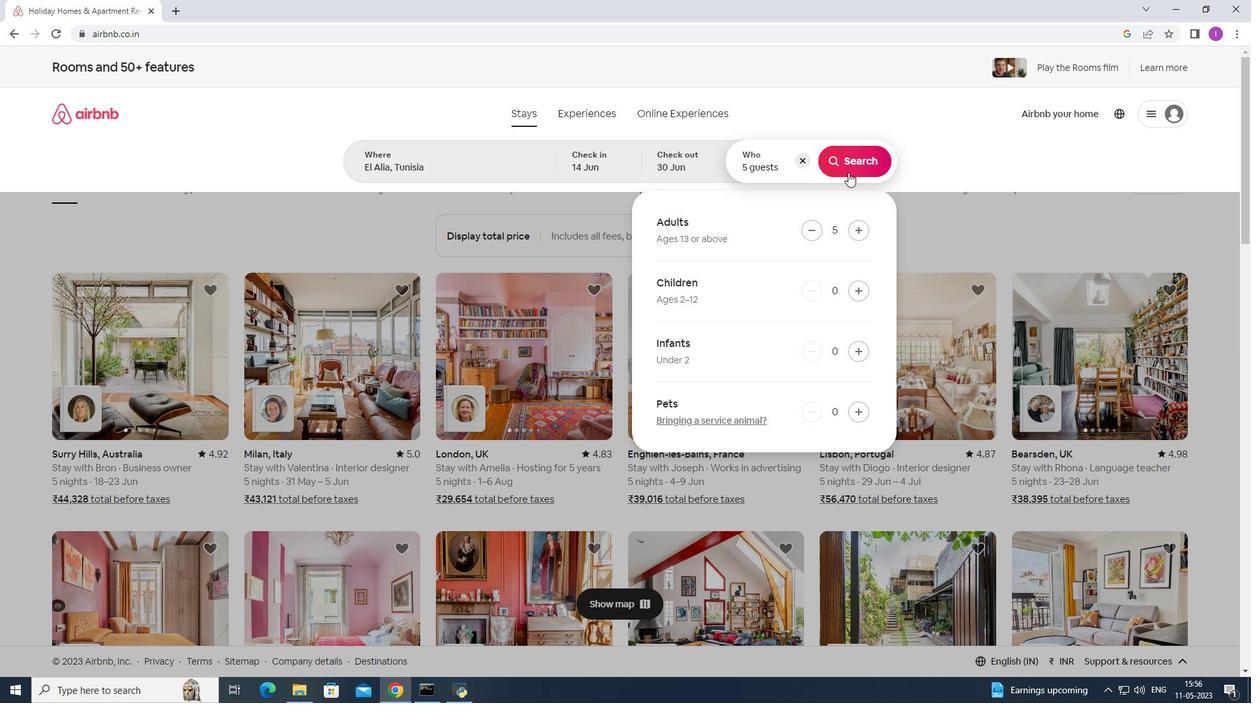 
Action: Mouse pressed left at (851, 163)
Screenshot: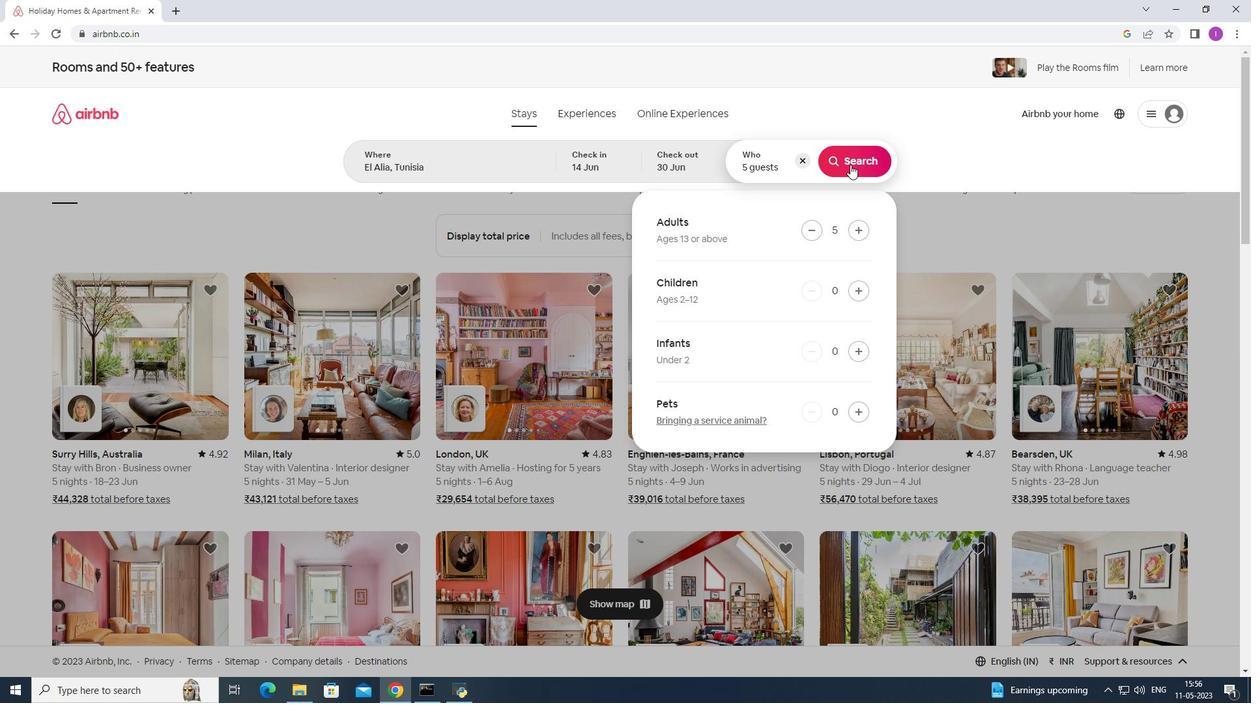 
Action: Mouse moved to (1197, 119)
Screenshot: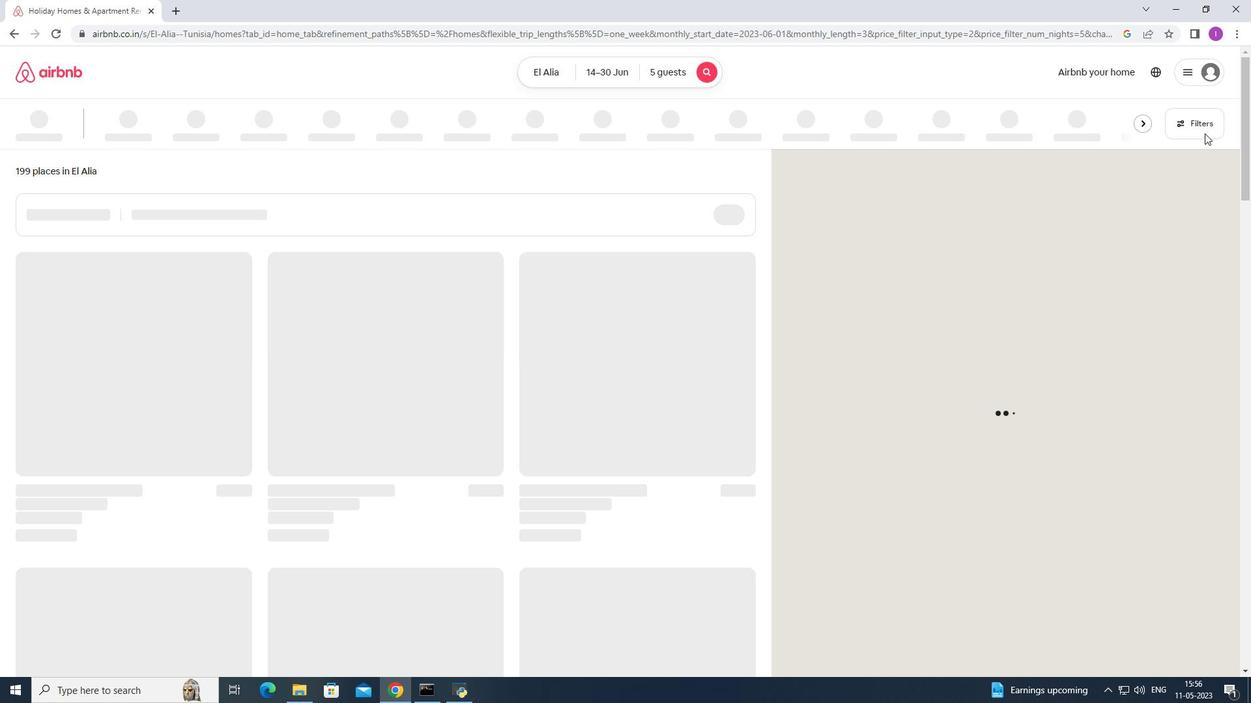 
Action: Mouse pressed left at (1197, 119)
Screenshot: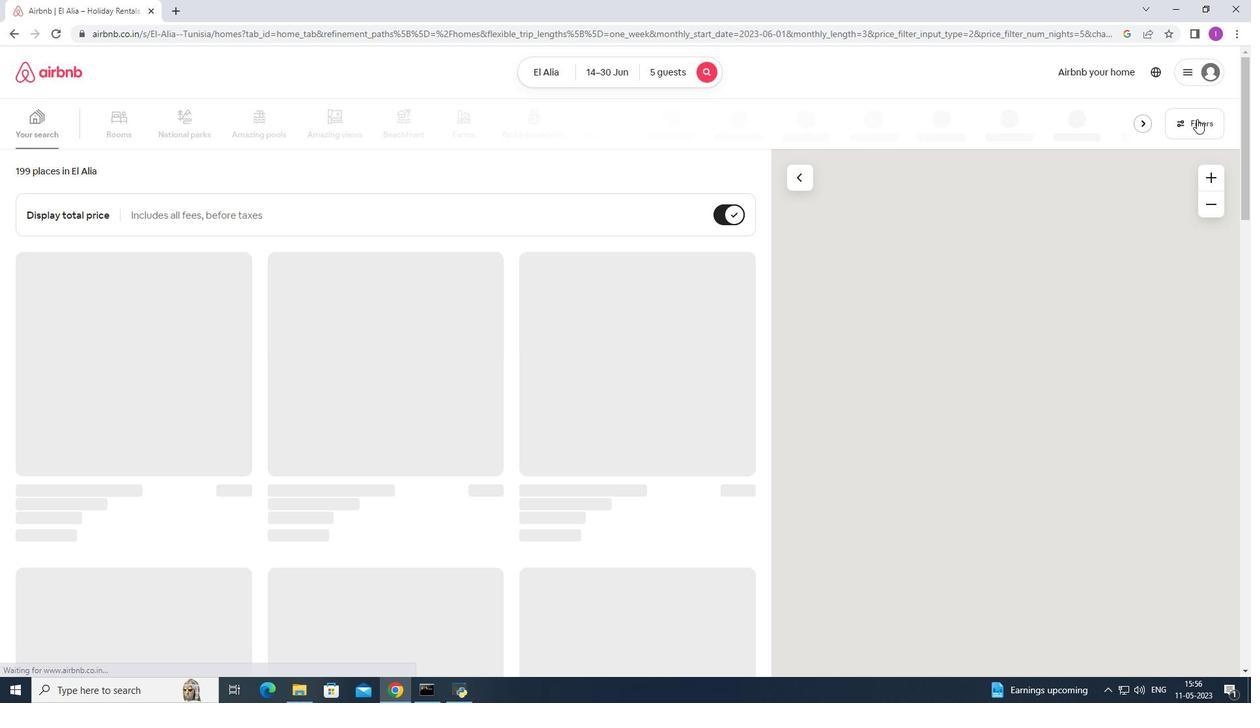 
Action: Mouse moved to (716, 446)
Screenshot: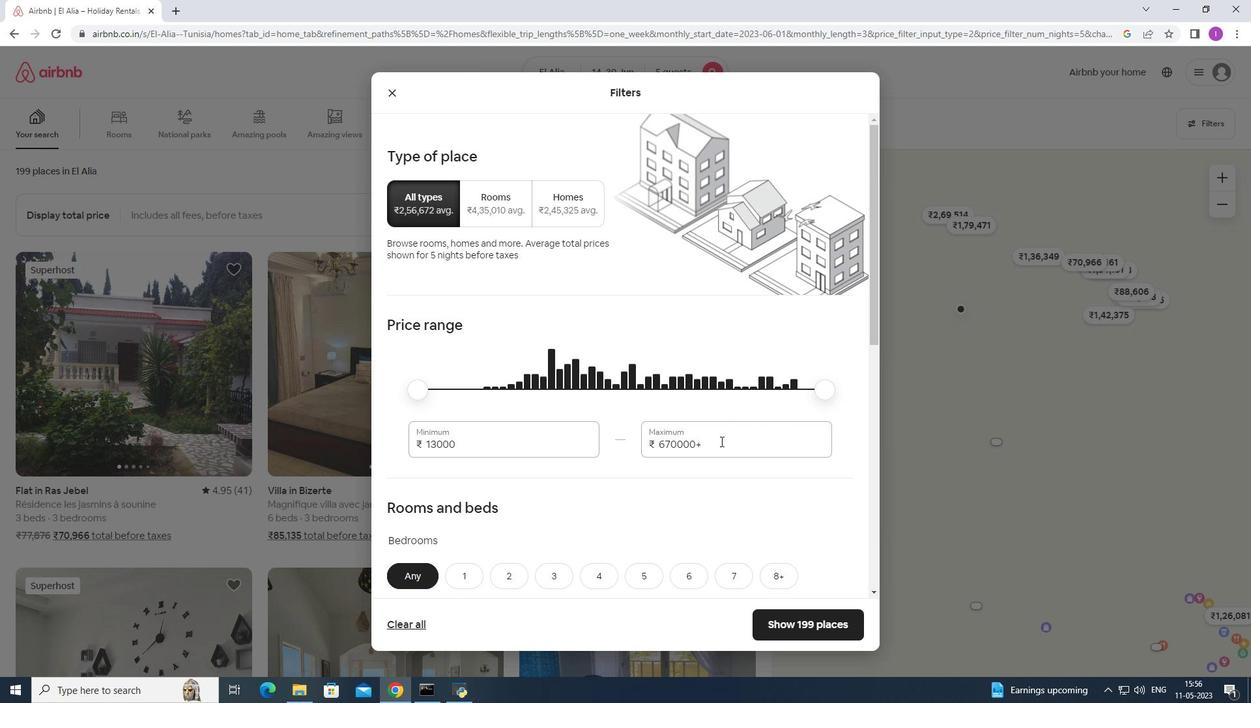 
Action: Mouse pressed left at (716, 446)
Screenshot: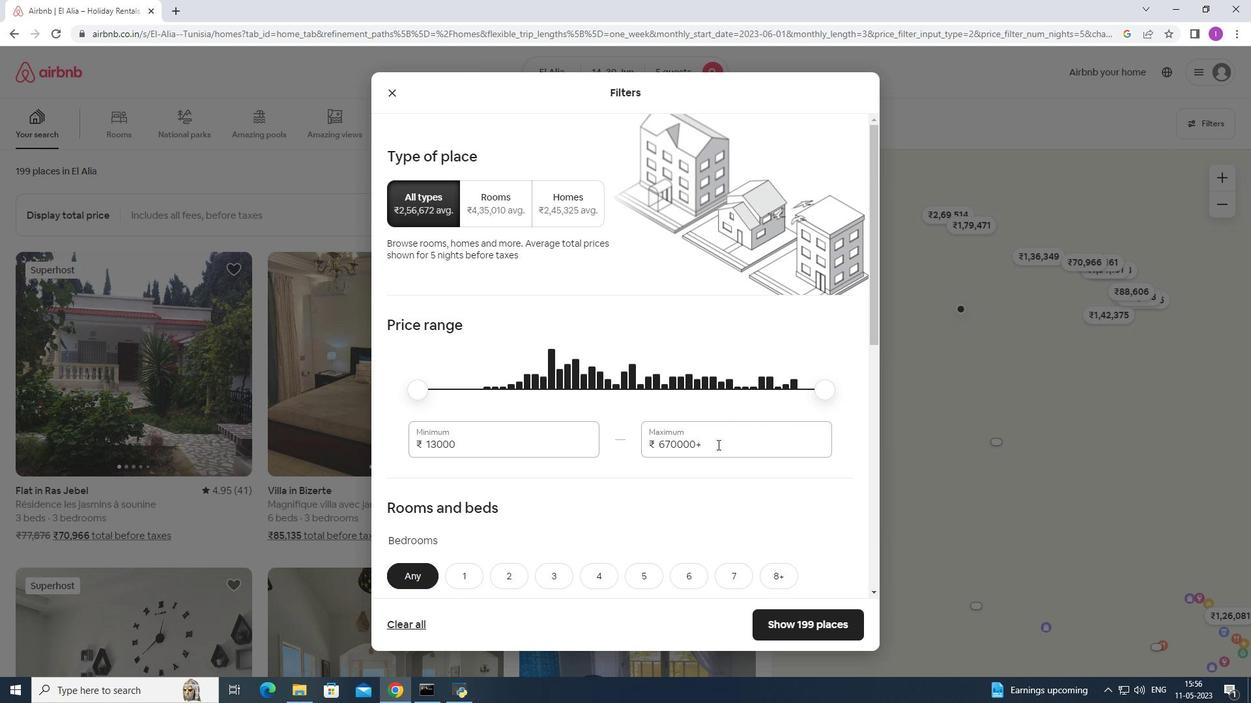 
Action: Mouse moved to (649, 427)
Screenshot: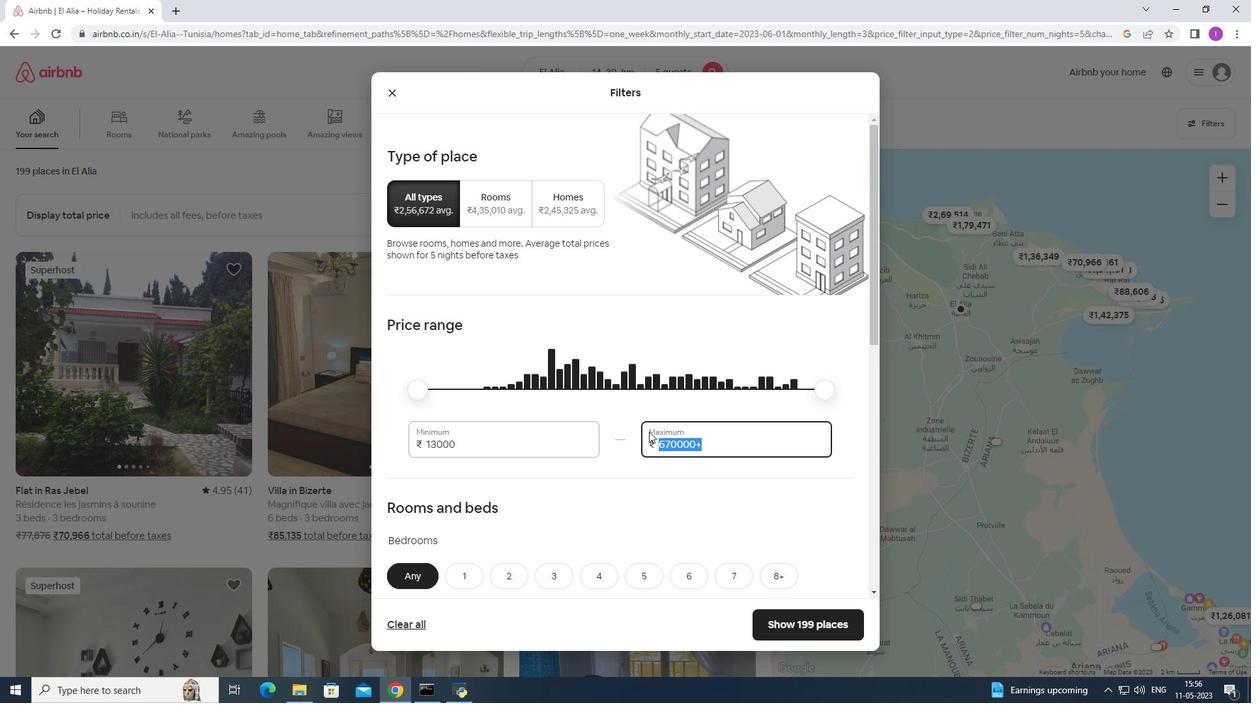 
Action: Key pressed 1
Screenshot: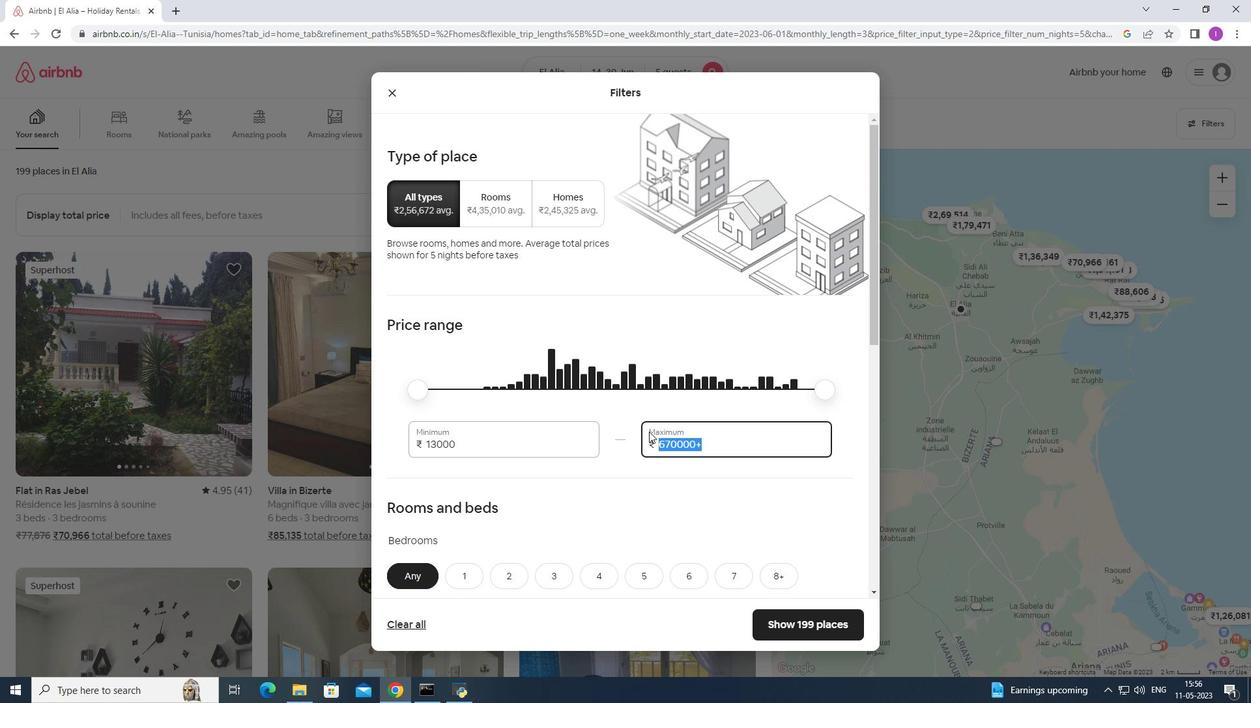 
Action: Mouse moved to (649, 426)
Screenshot: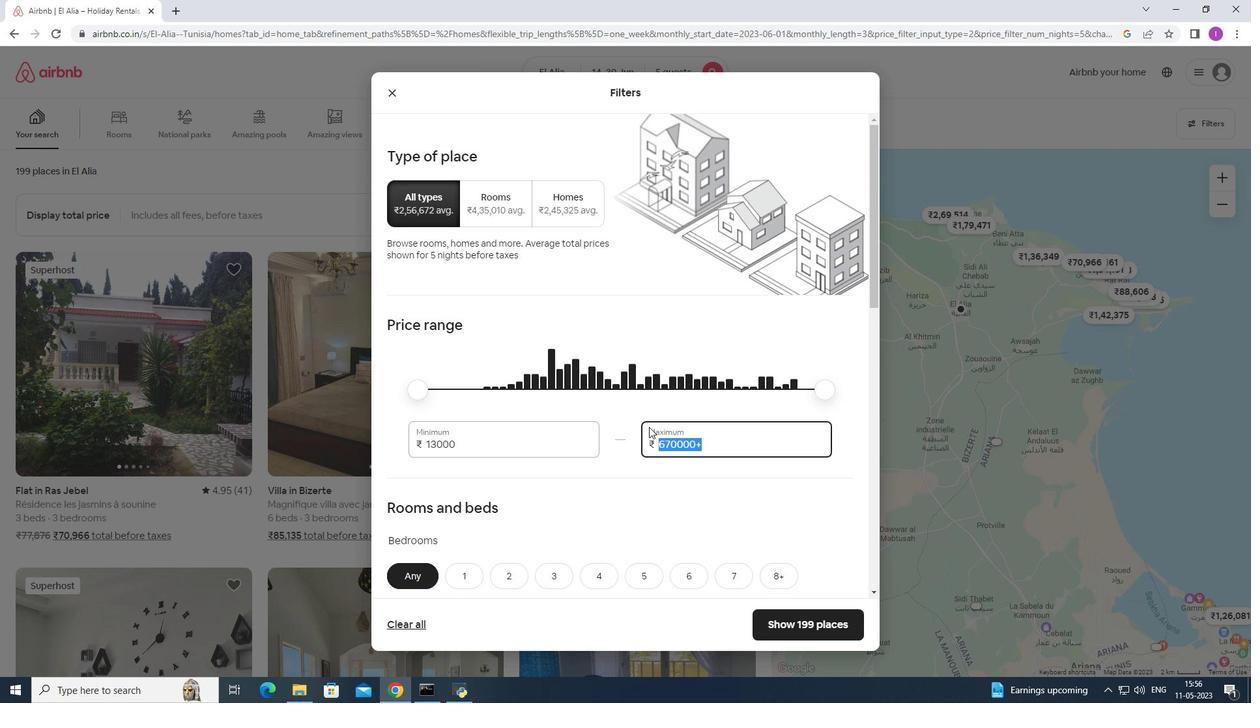 
Action: Key pressed 2
Screenshot: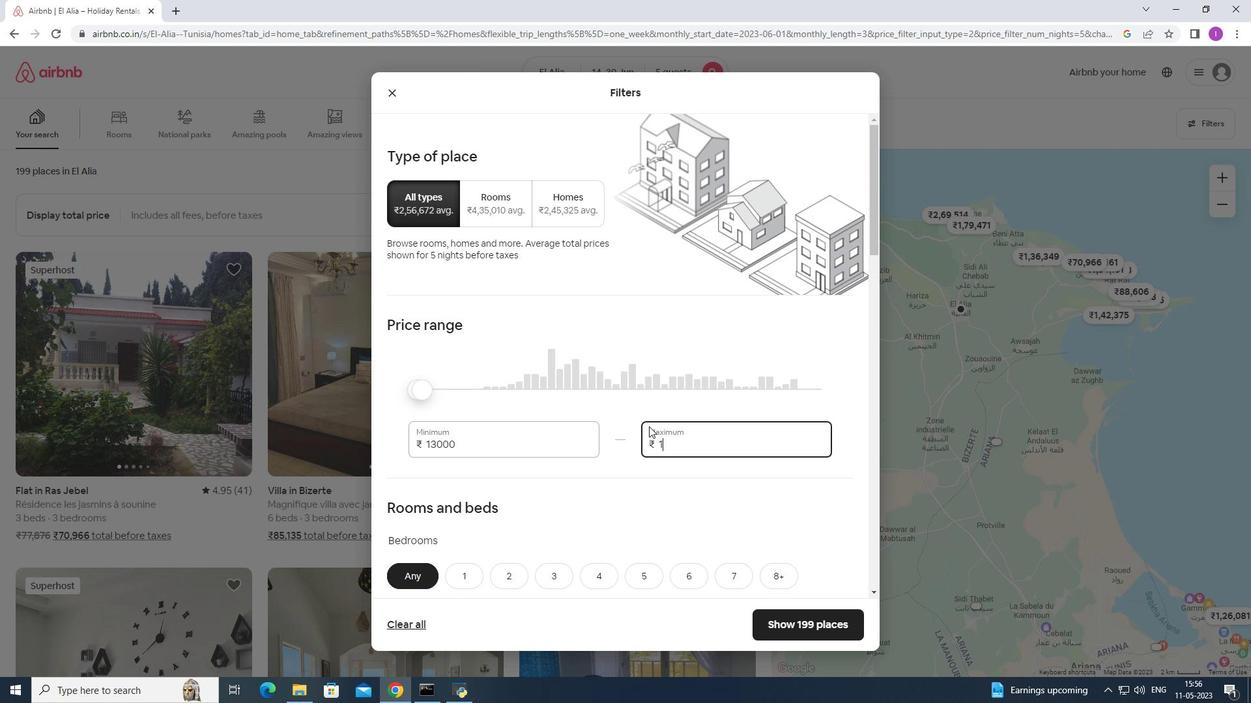 
Action: Mouse moved to (649, 418)
Screenshot: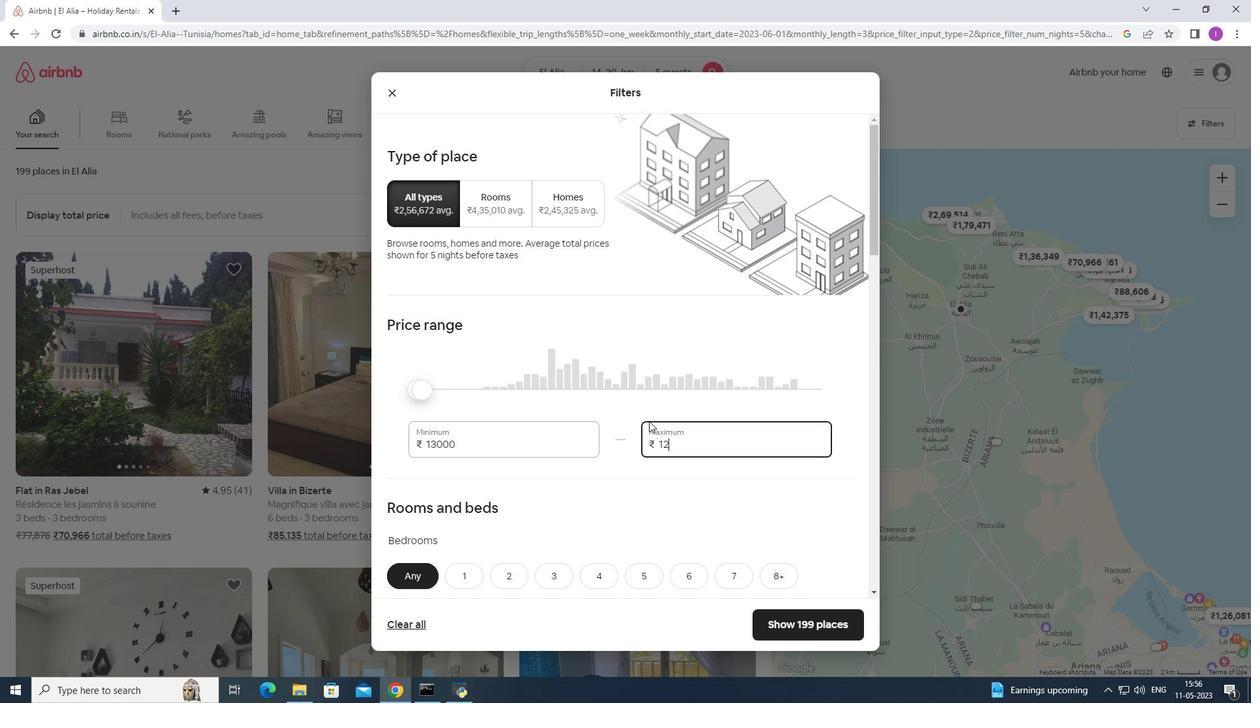 
Action: Key pressed 00
Screenshot: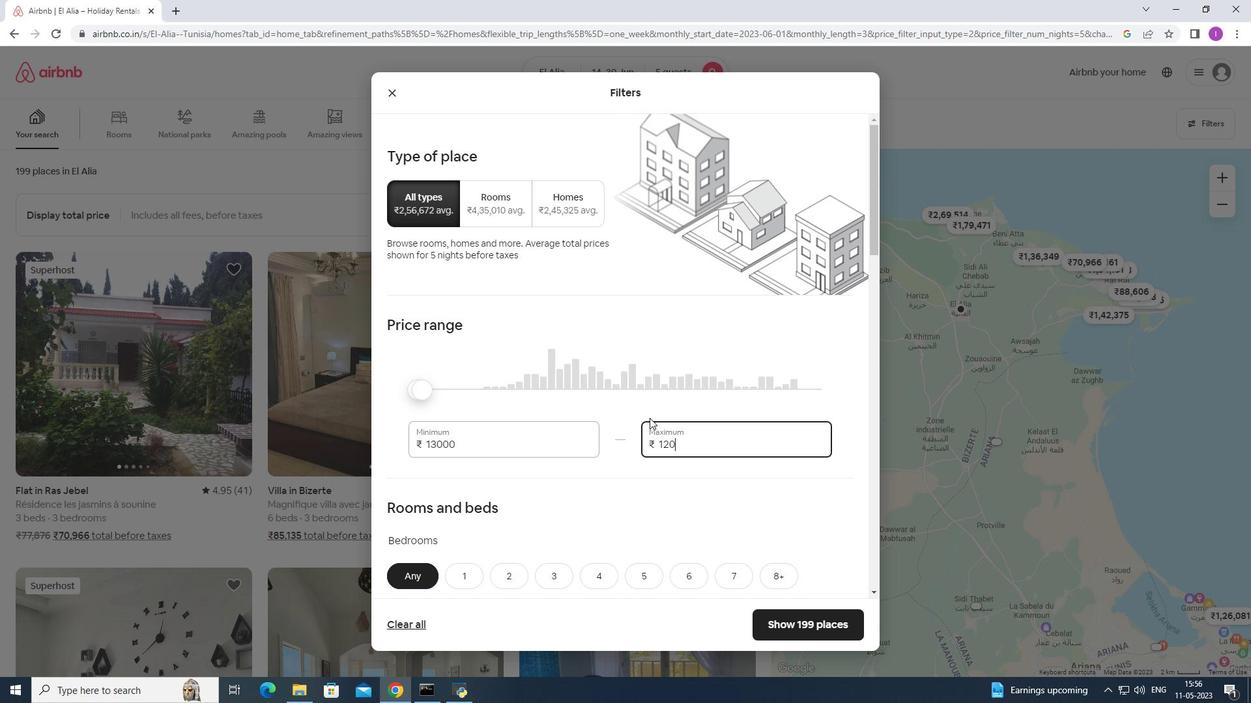 
Action: Mouse moved to (650, 410)
Screenshot: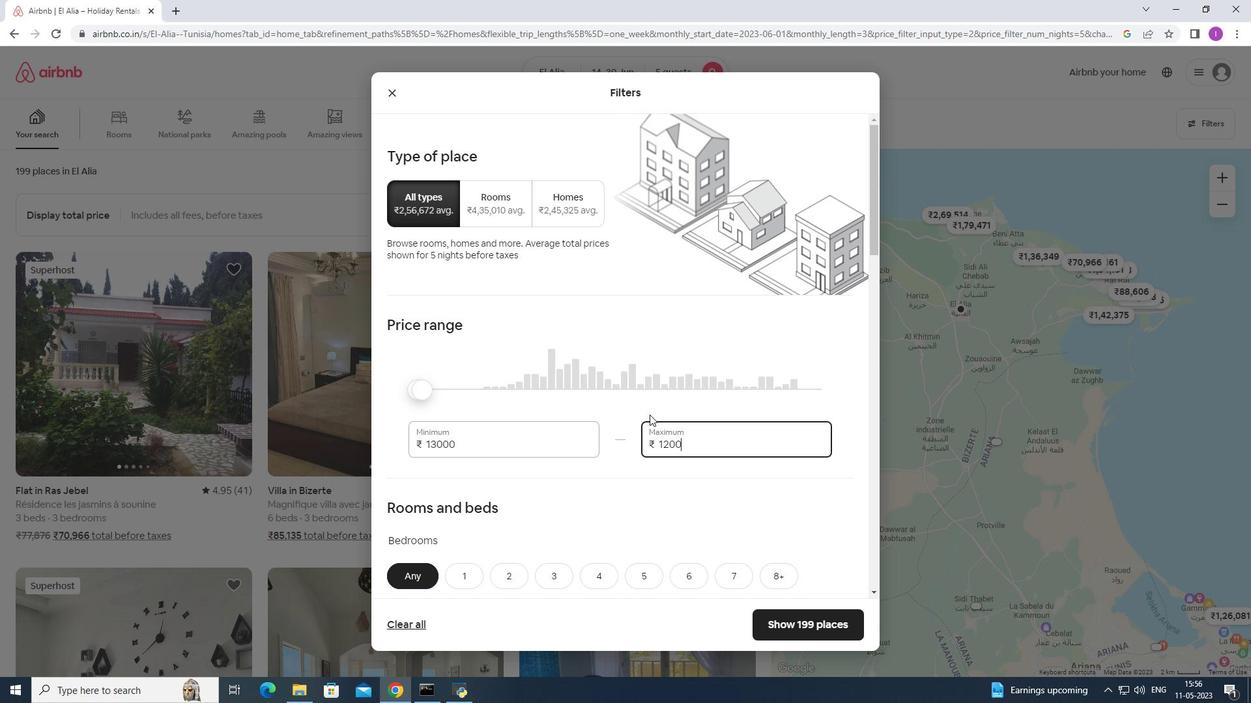 
Action: Key pressed 0
Screenshot: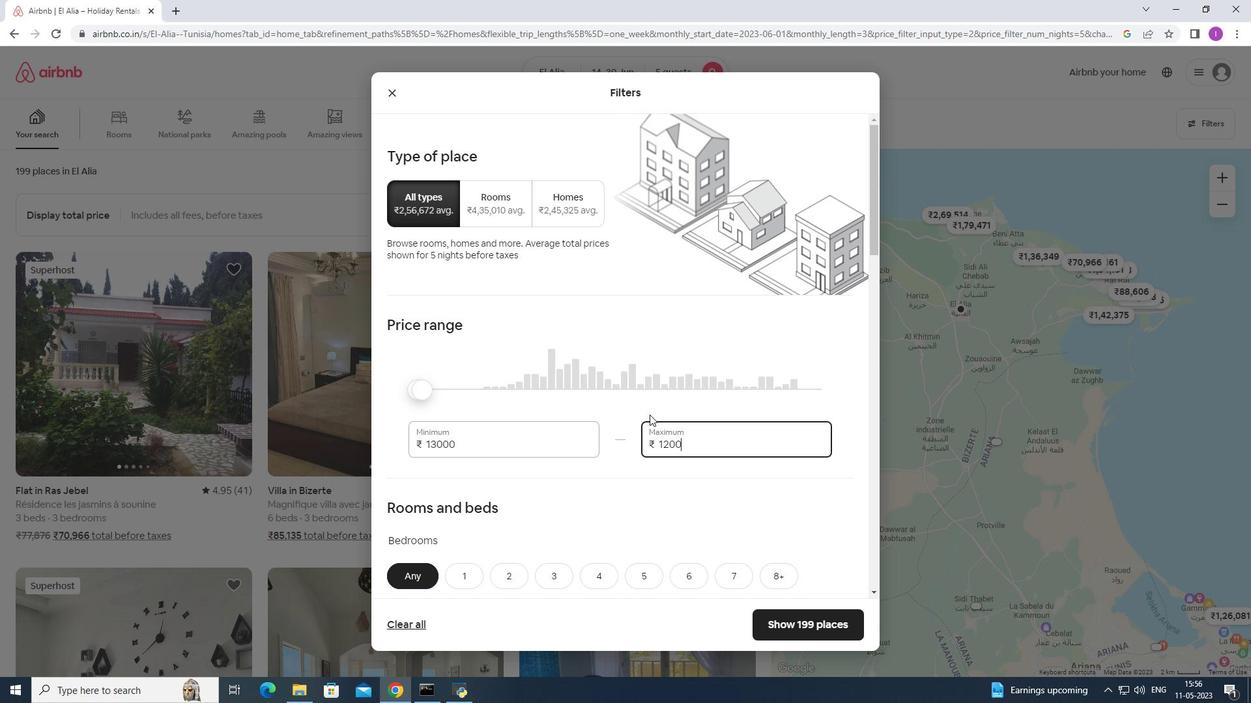 
Action: Mouse moved to (469, 440)
Screenshot: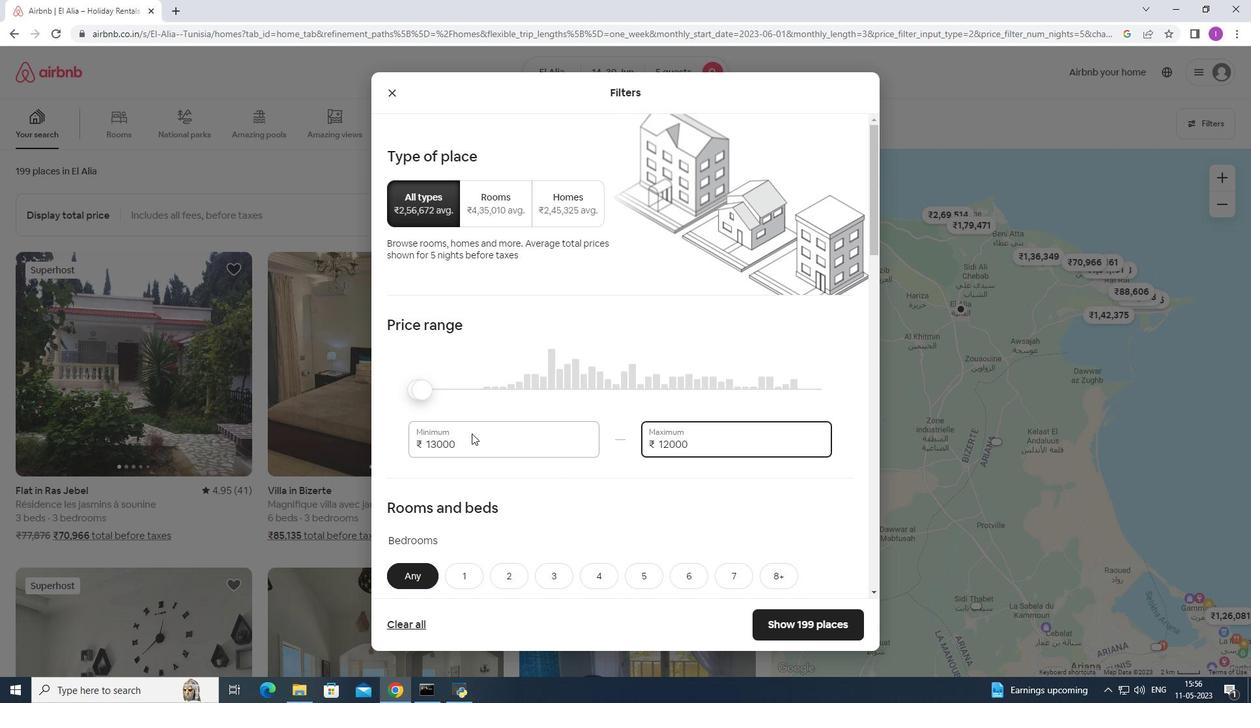 
Action: Mouse pressed left at (469, 440)
Screenshot: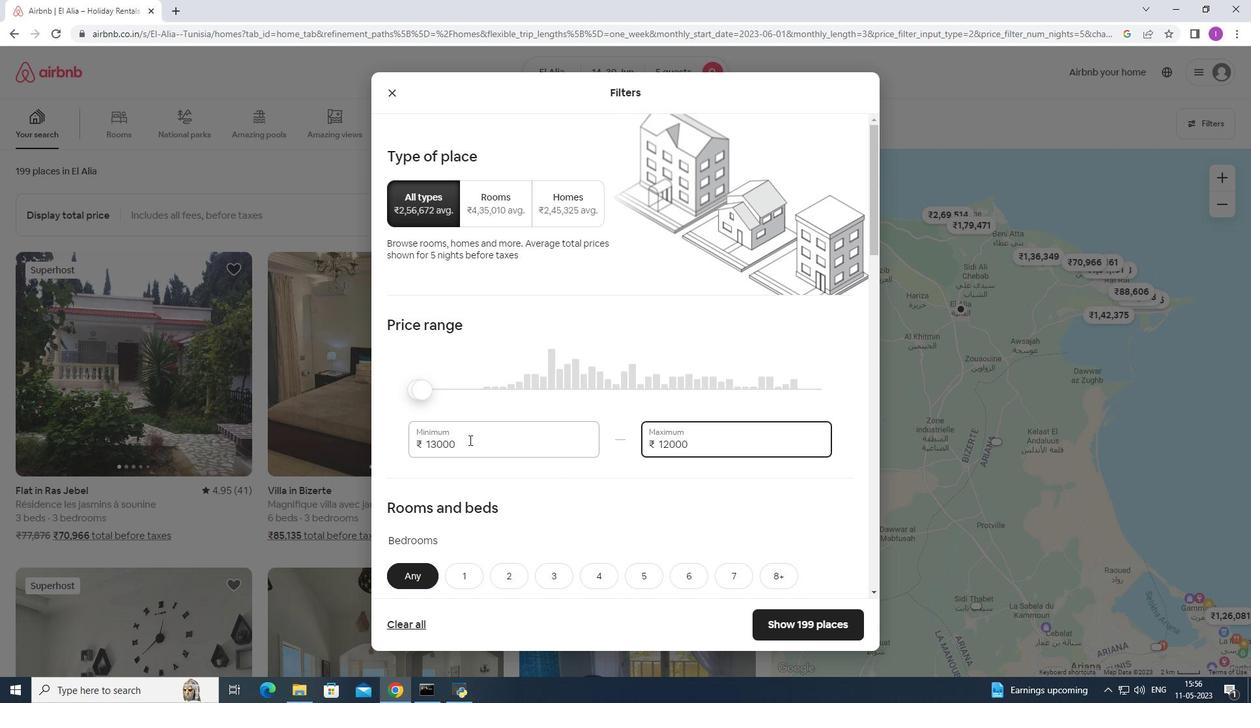 
Action: Mouse moved to (524, 422)
Screenshot: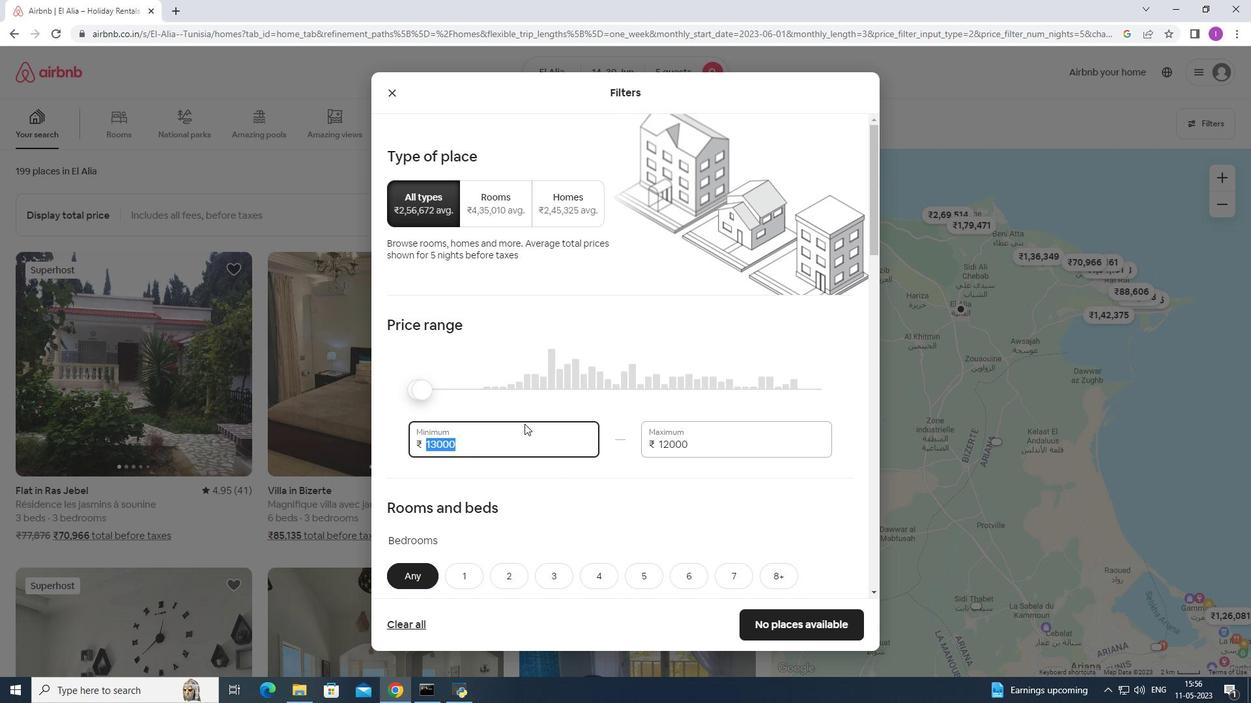 
Action: Key pressed 8
Screenshot: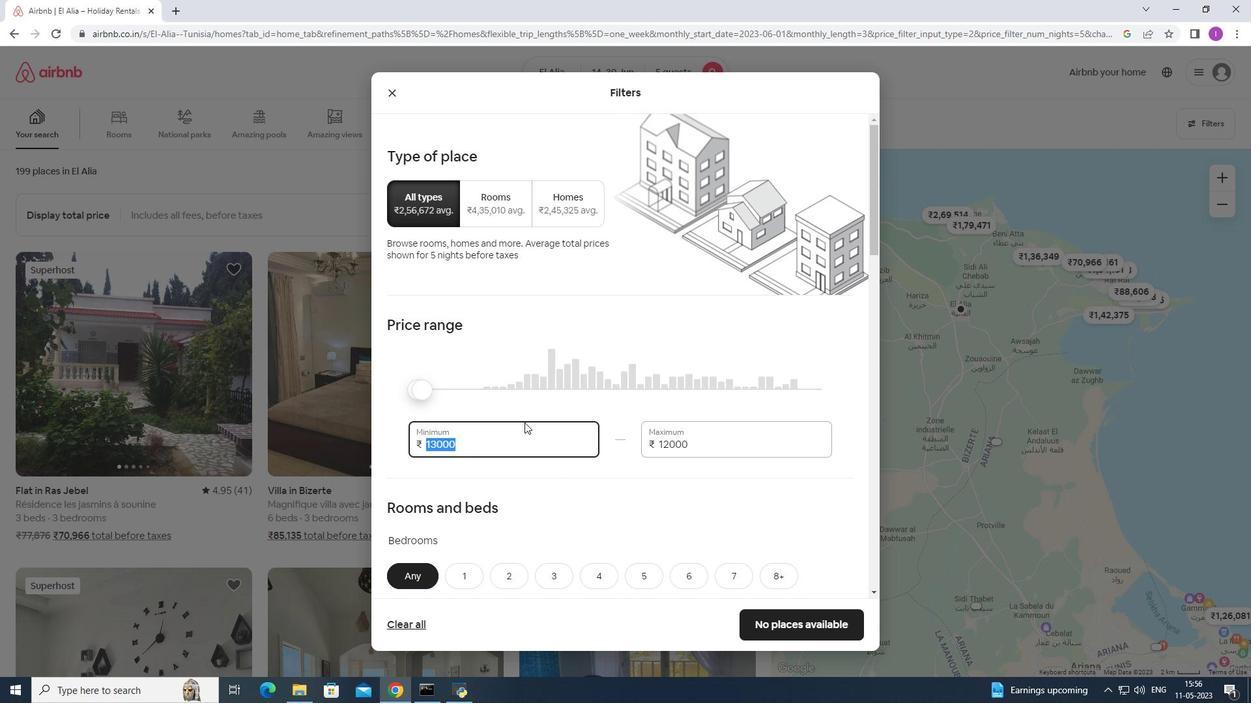 
Action: Mouse moved to (524, 421)
Screenshot: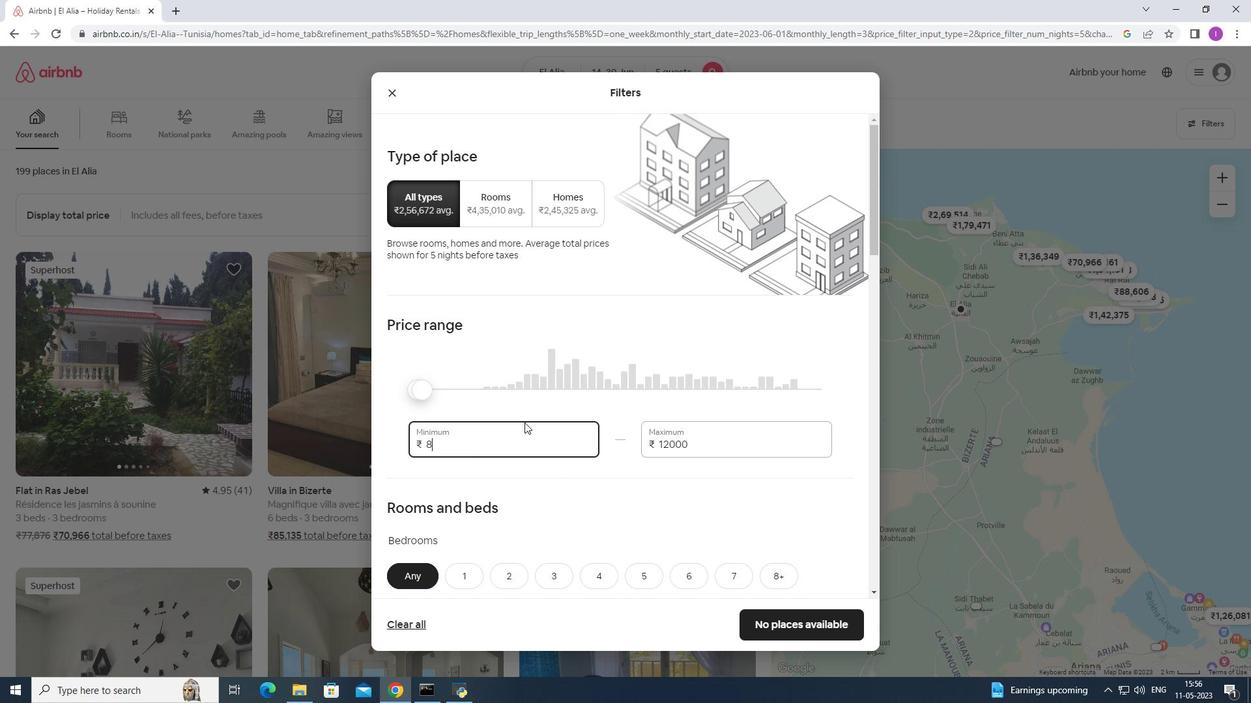 
Action: Key pressed 00
Screenshot: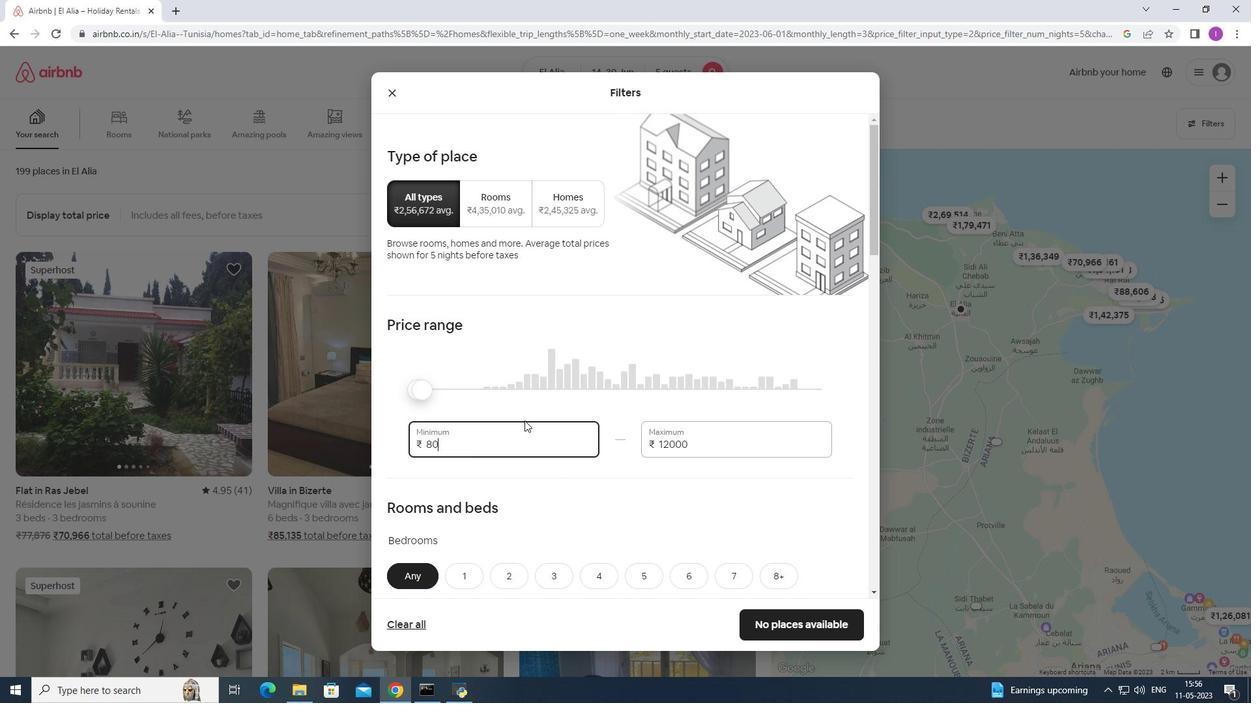 
Action: Mouse moved to (524, 419)
Screenshot: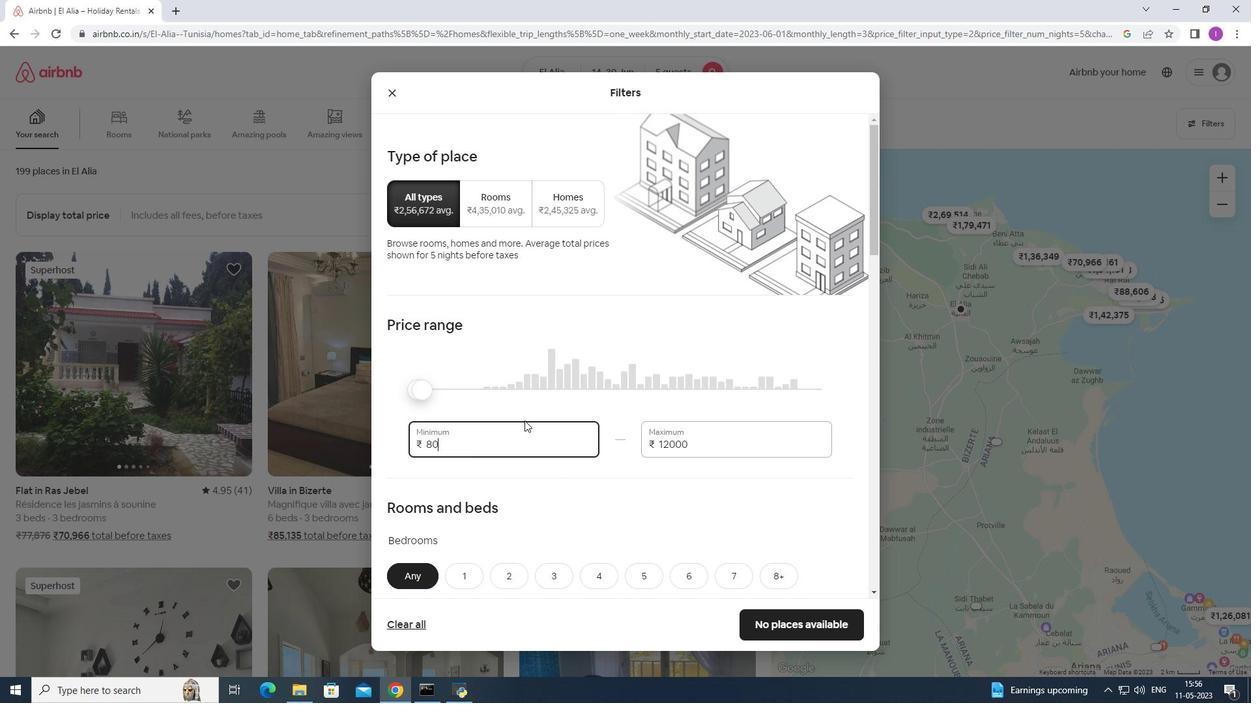 
Action: Key pressed 0
Screenshot: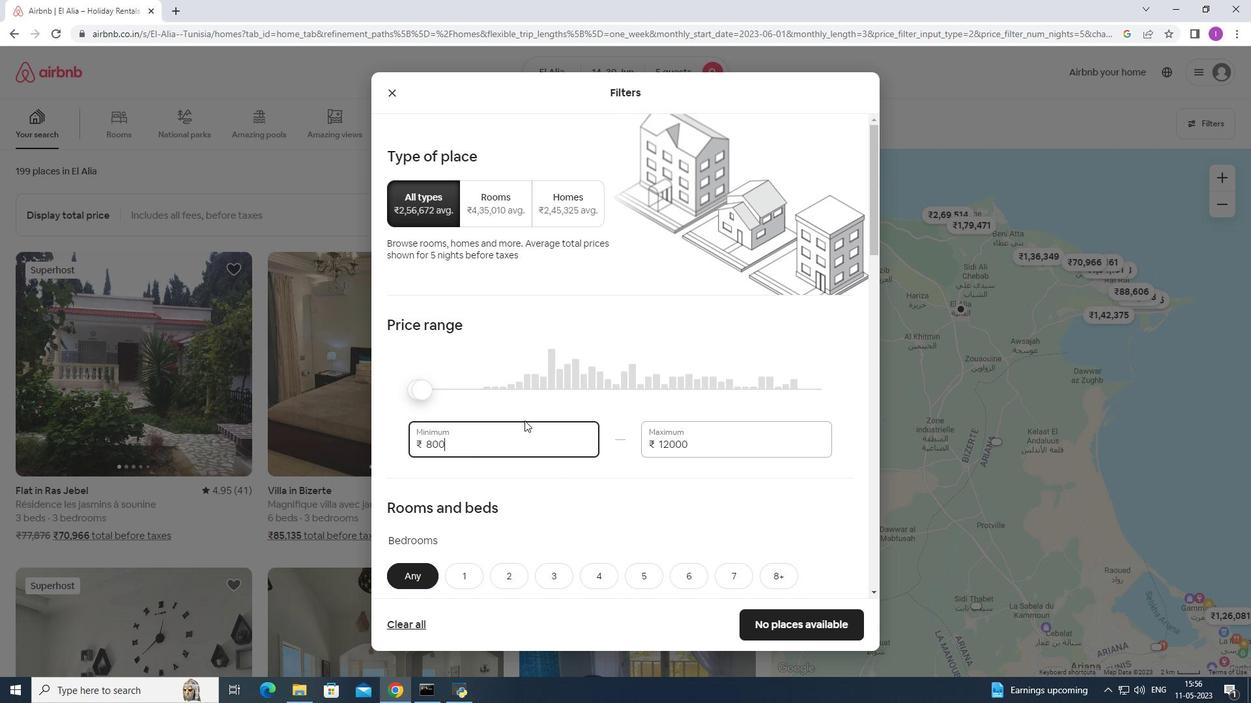 
Action: Mouse moved to (511, 424)
Screenshot: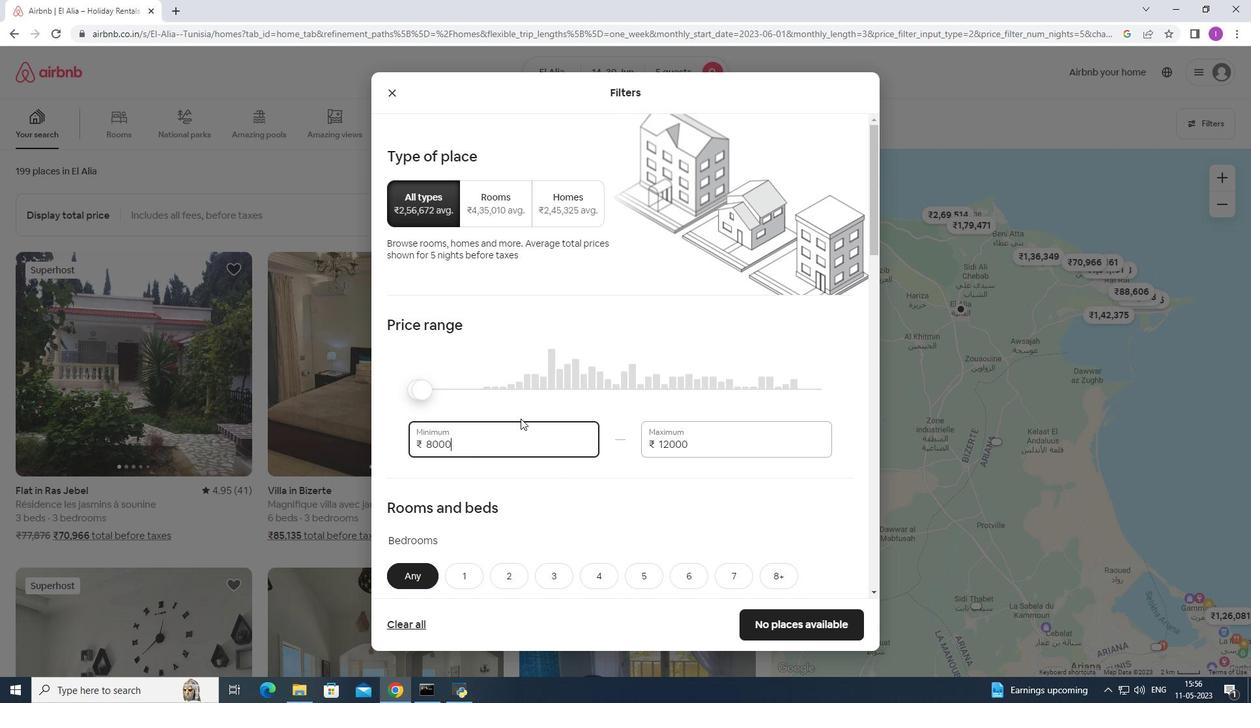 
Action: Mouse scrolled (511, 423) with delta (0, 0)
Screenshot: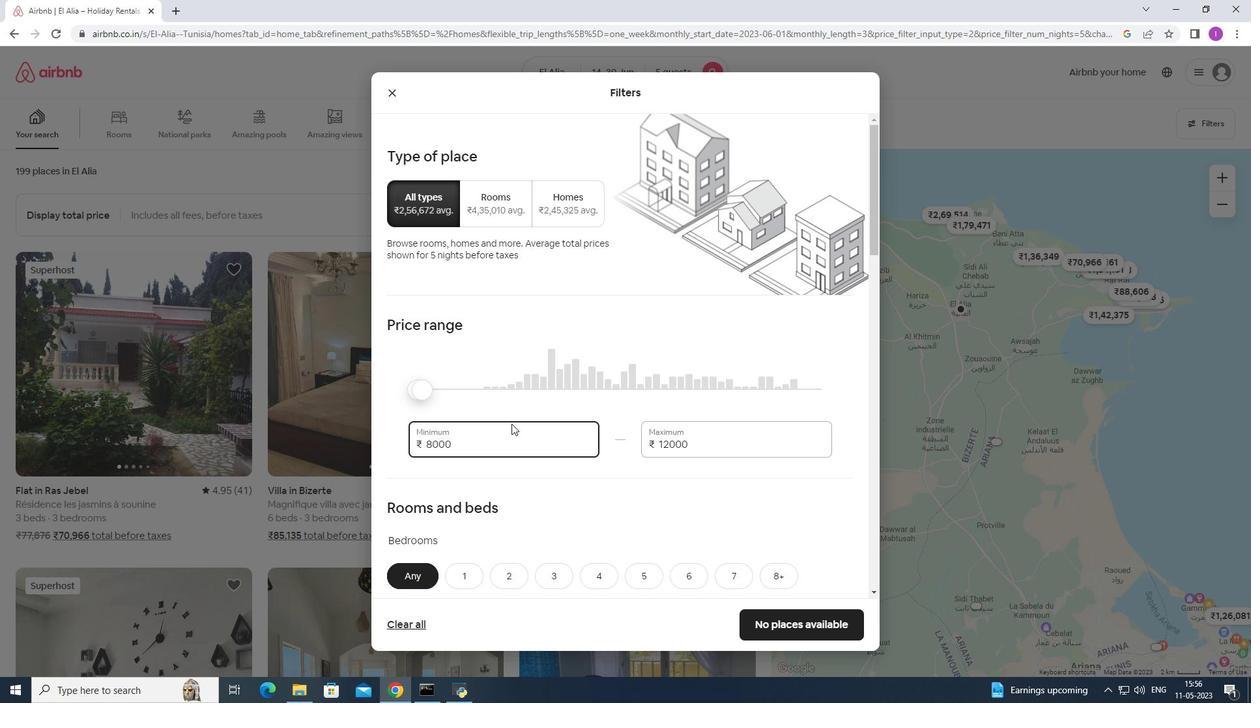 
Action: Mouse scrolled (511, 423) with delta (0, 0)
Screenshot: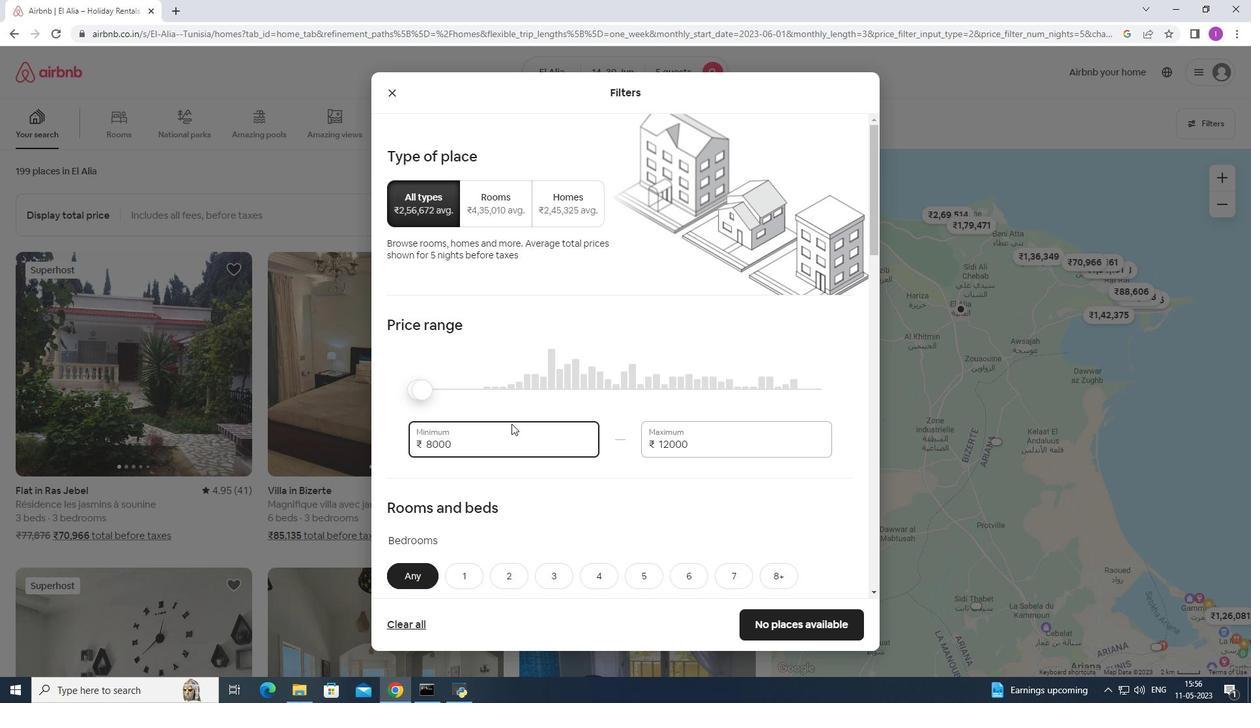 
Action: Mouse scrolled (511, 423) with delta (0, 0)
Screenshot: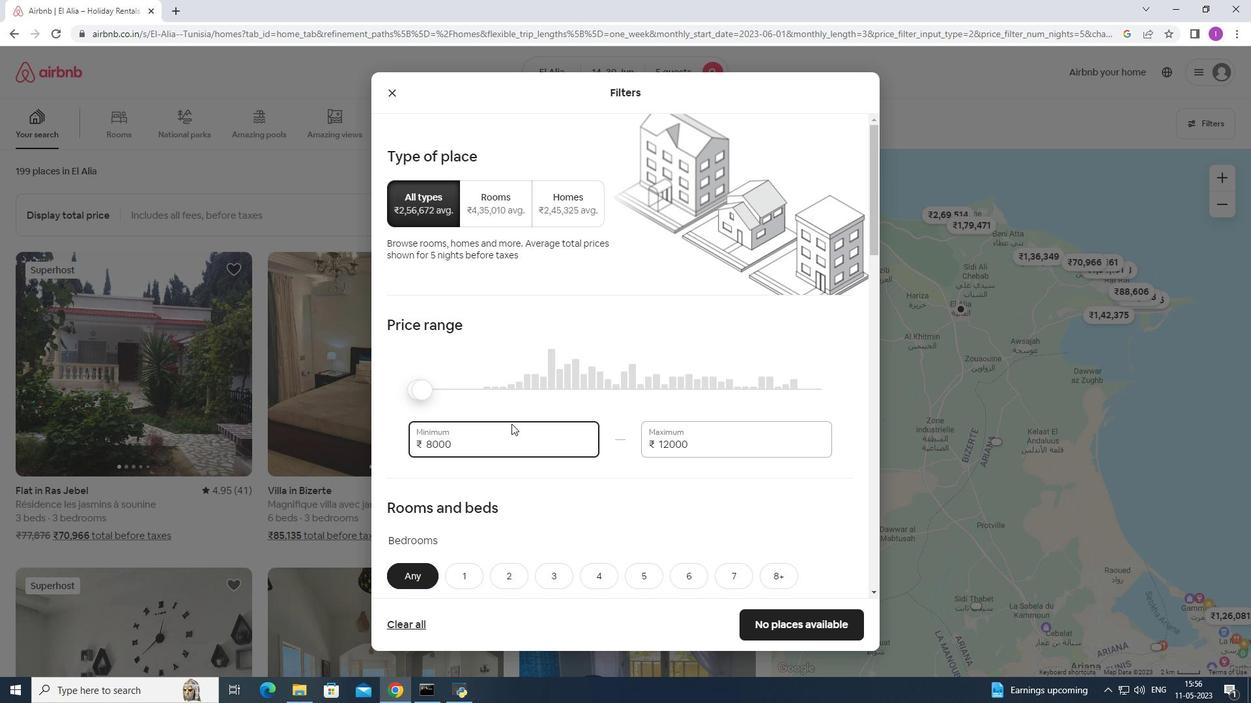 
Action: Mouse moved to (591, 346)
Screenshot: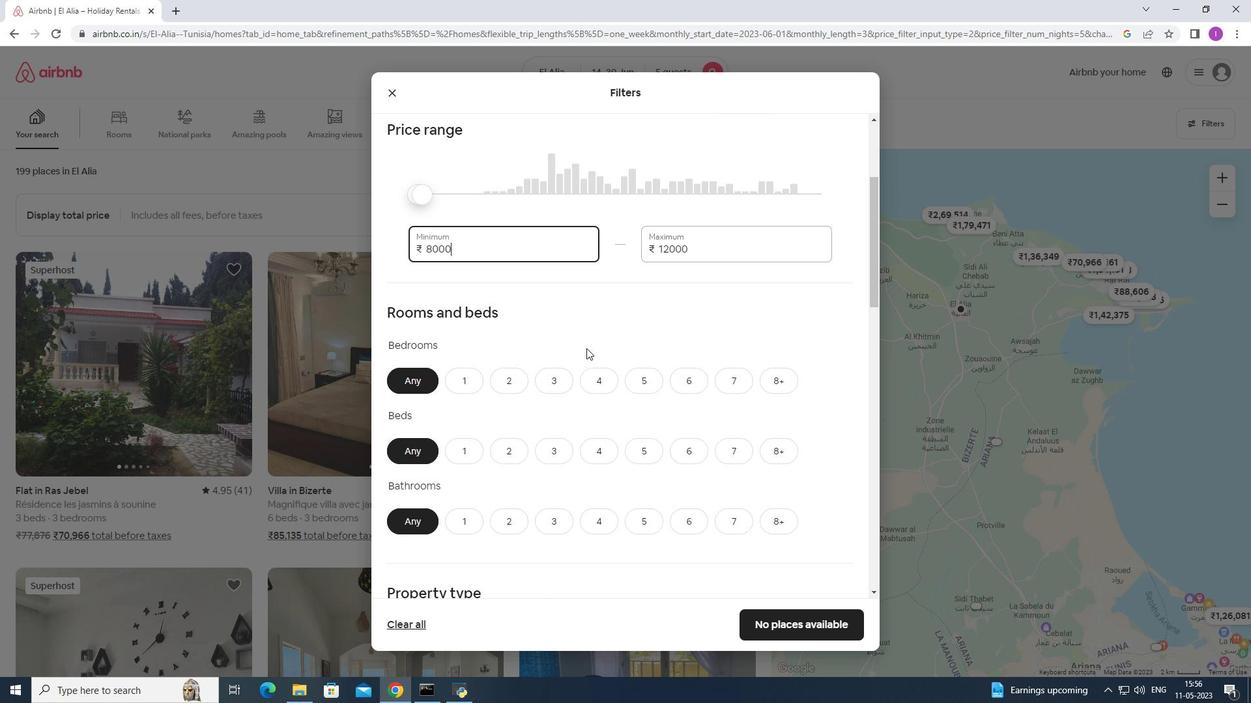 
Action: Mouse scrolled (591, 345) with delta (0, 0)
Screenshot: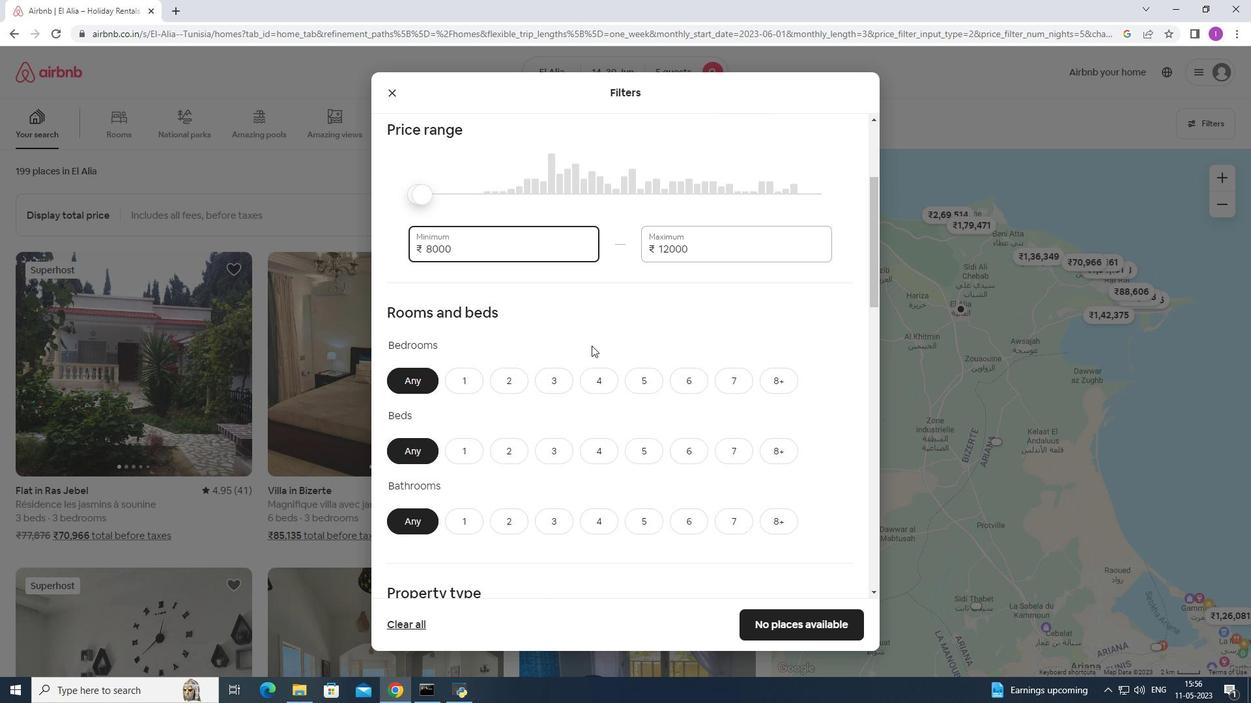 
Action: Mouse moved to (646, 319)
Screenshot: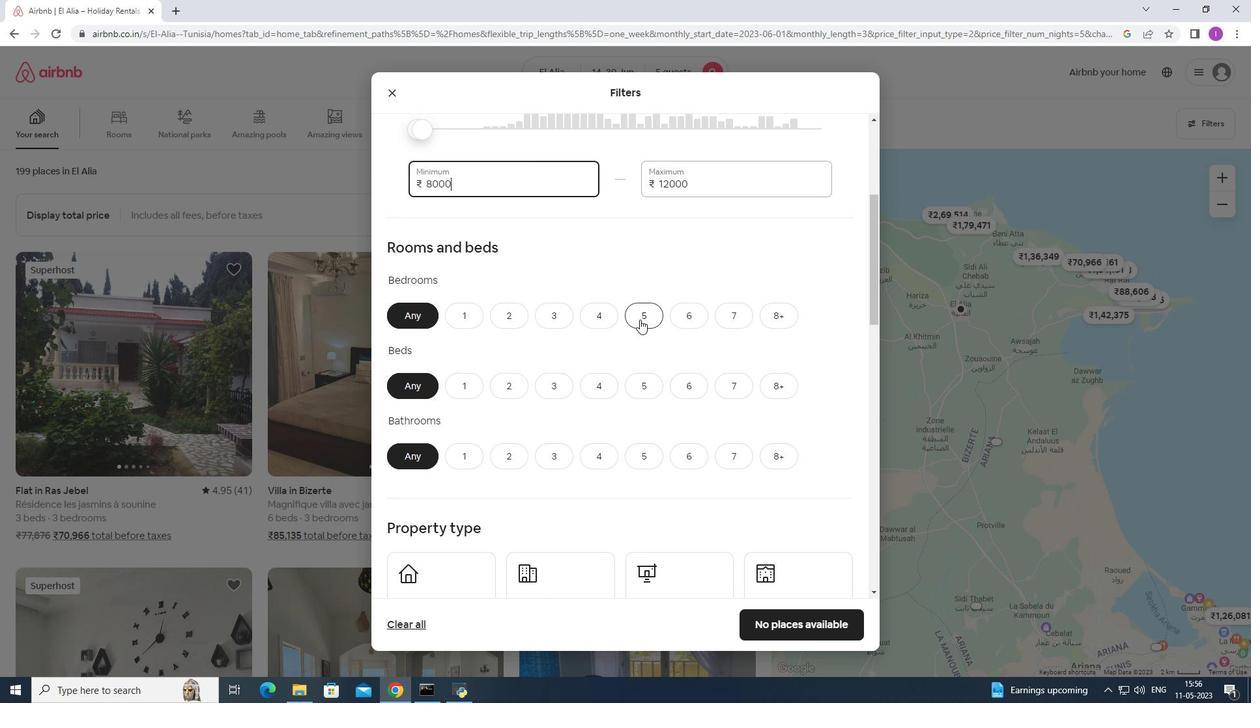 
Action: Mouse pressed left at (646, 319)
Screenshot: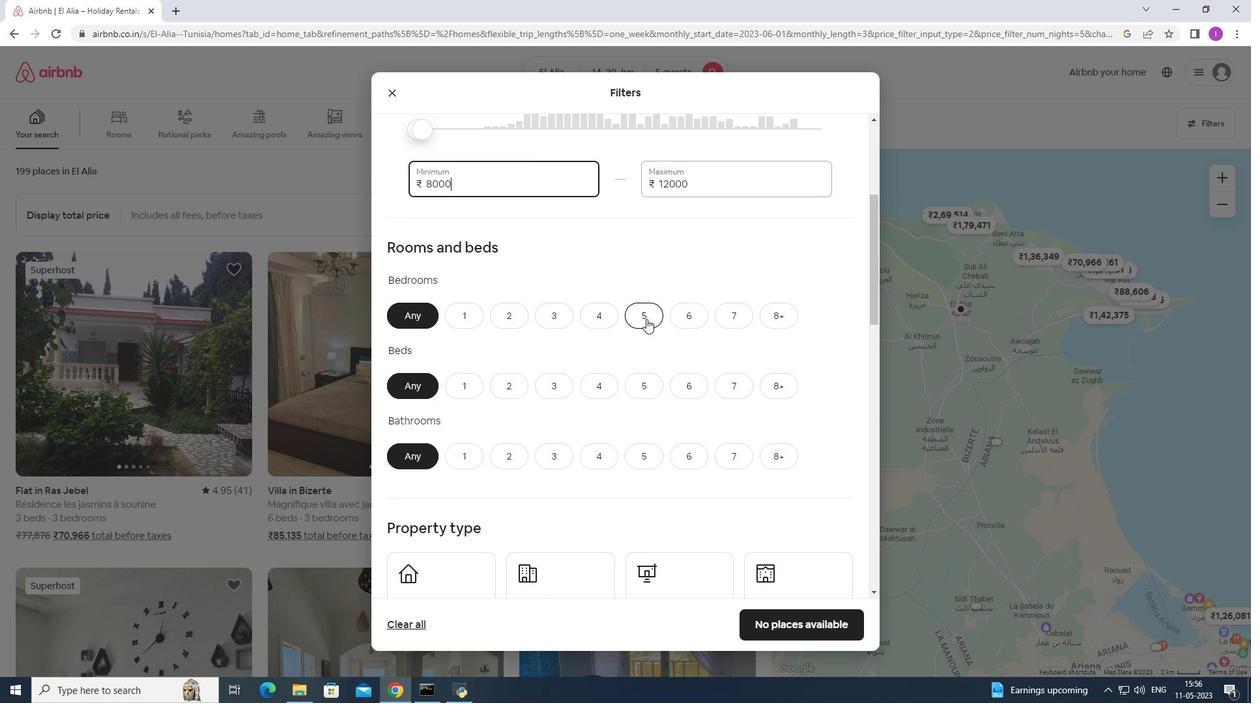 
Action: Mouse moved to (656, 386)
Screenshot: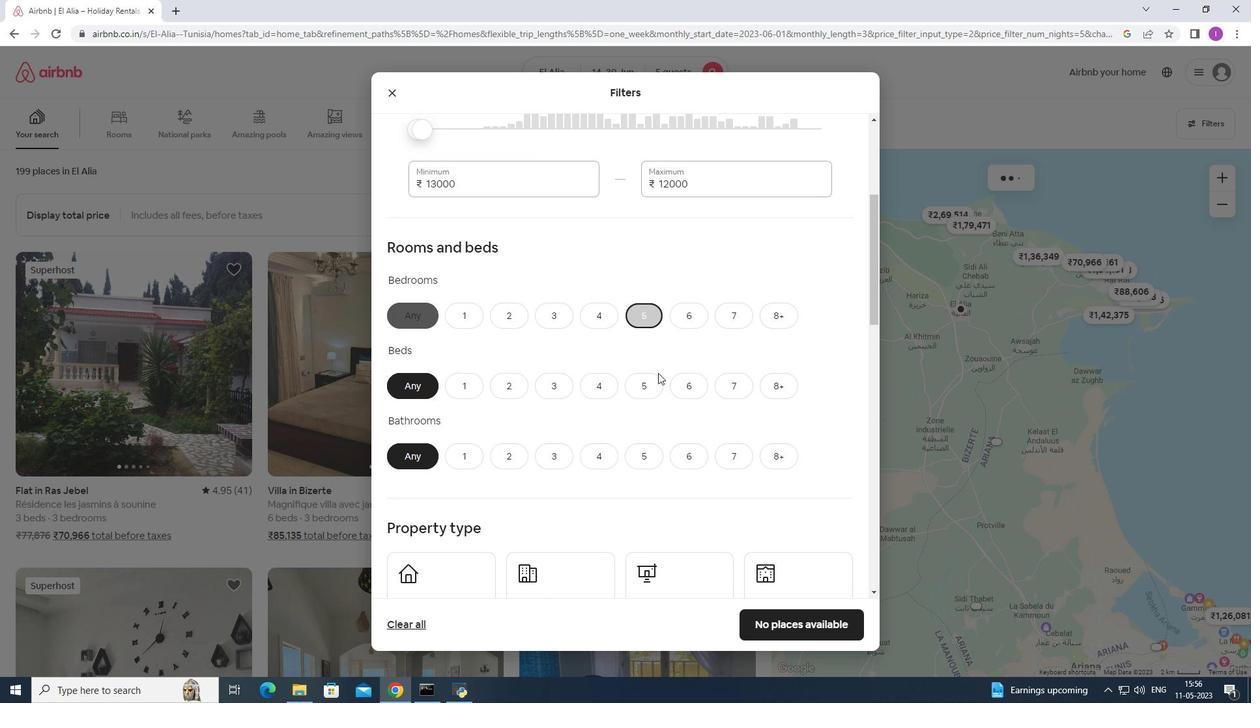 
Action: Mouse pressed left at (656, 386)
Screenshot: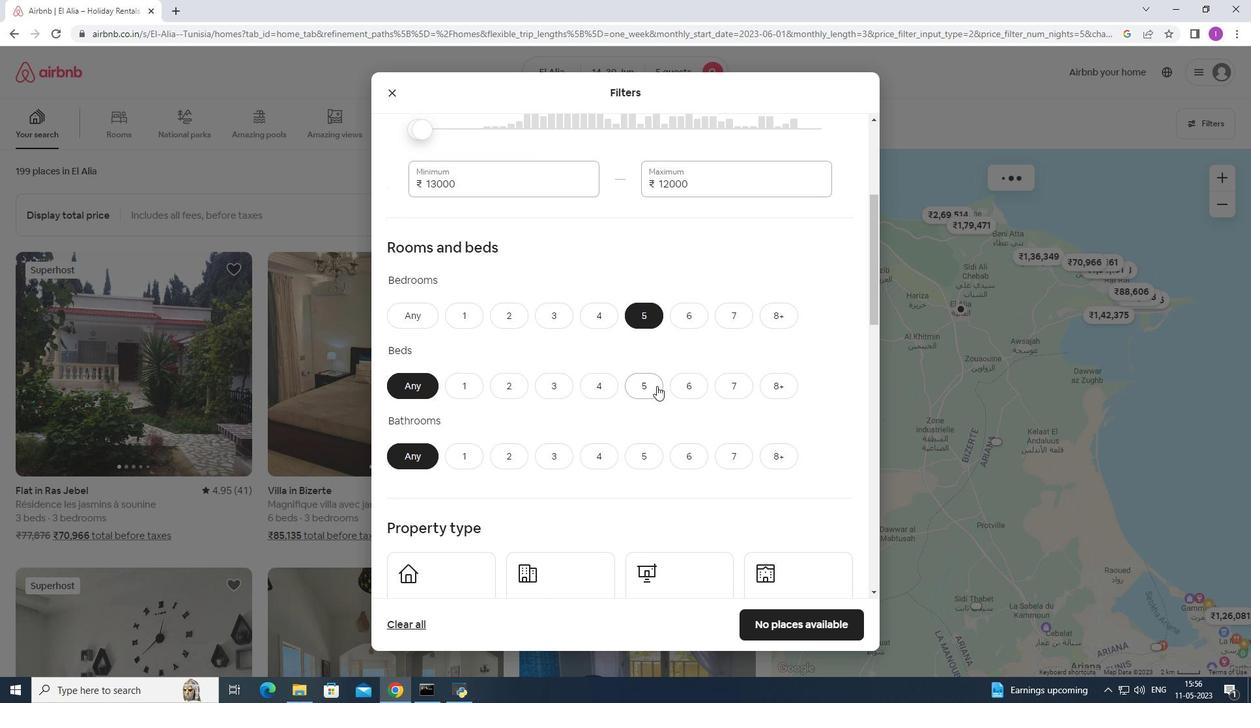 
Action: Mouse moved to (642, 459)
Screenshot: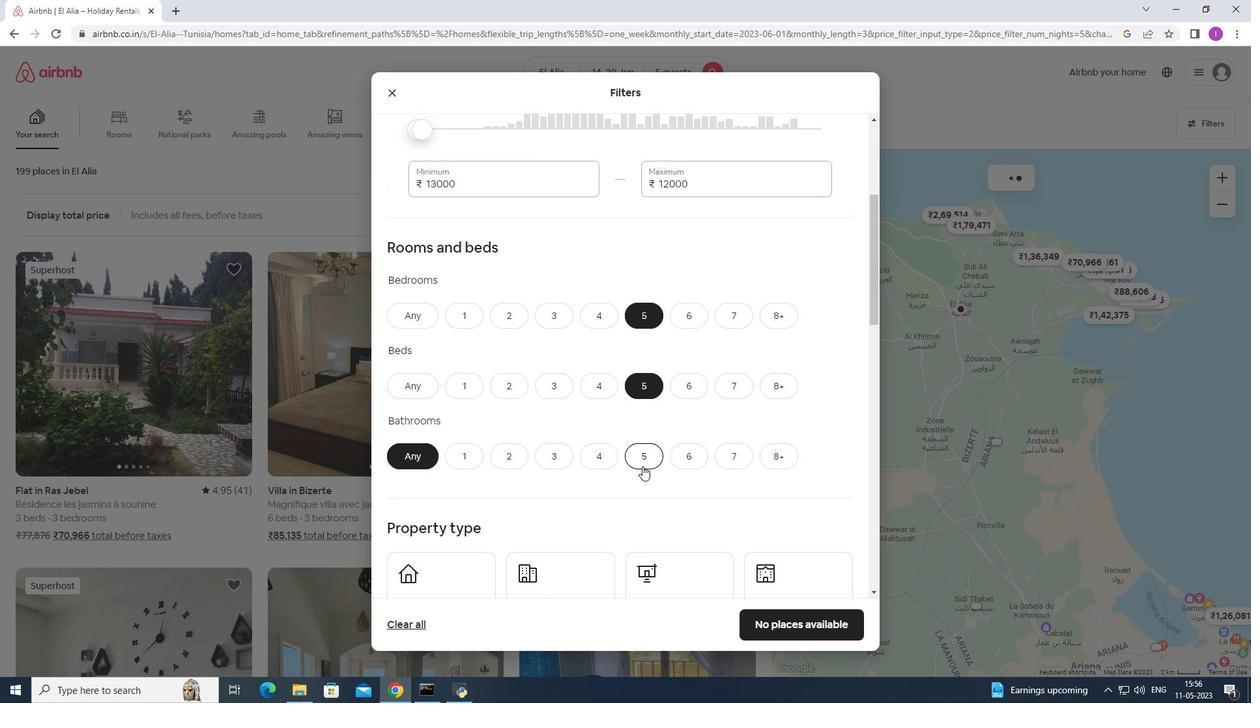 
Action: Mouse pressed left at (642, 459)
Screenshot: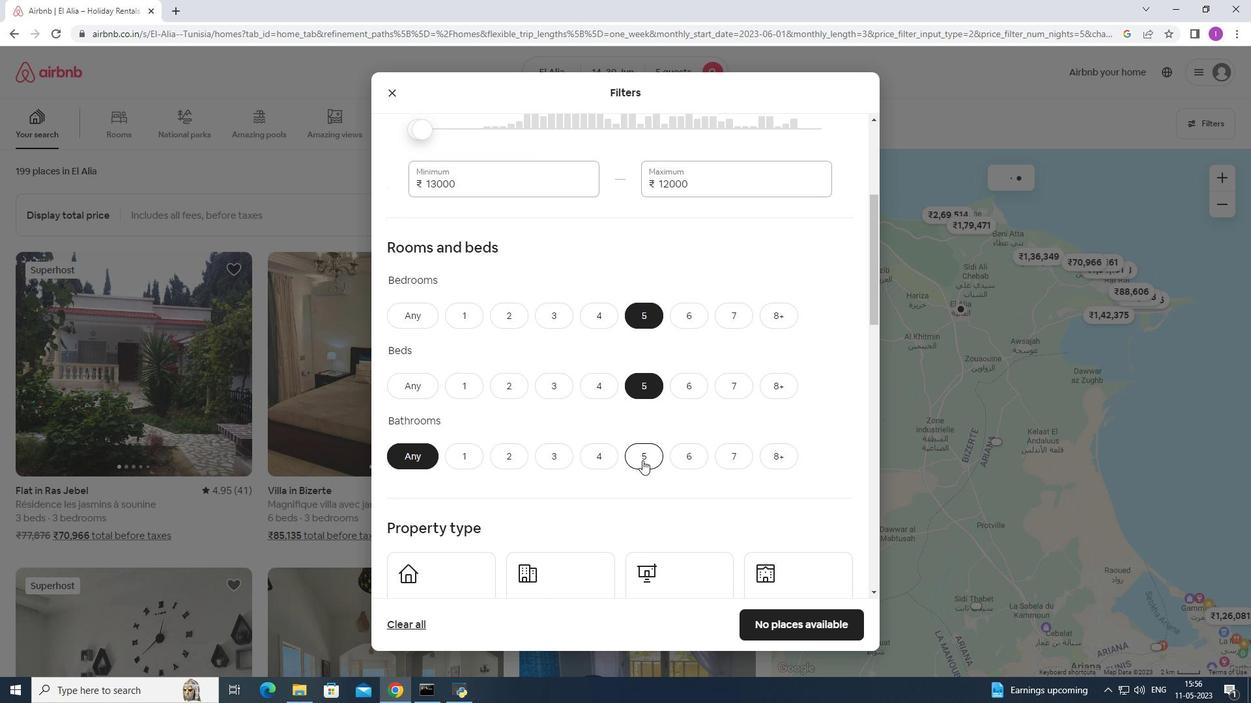 
Action: Mouse moved to (604, 445)
Screenshot: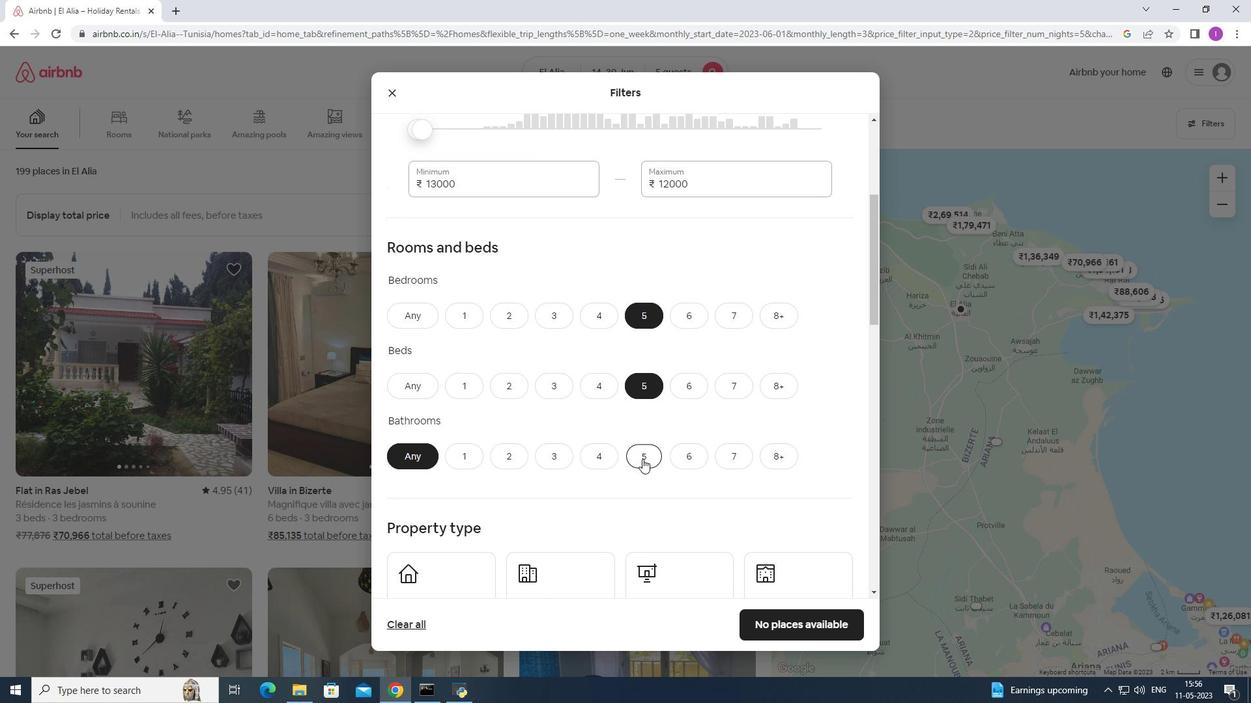 
Action: Mouse scrolled (604, 445) with delta (0, 0)
Screenshot: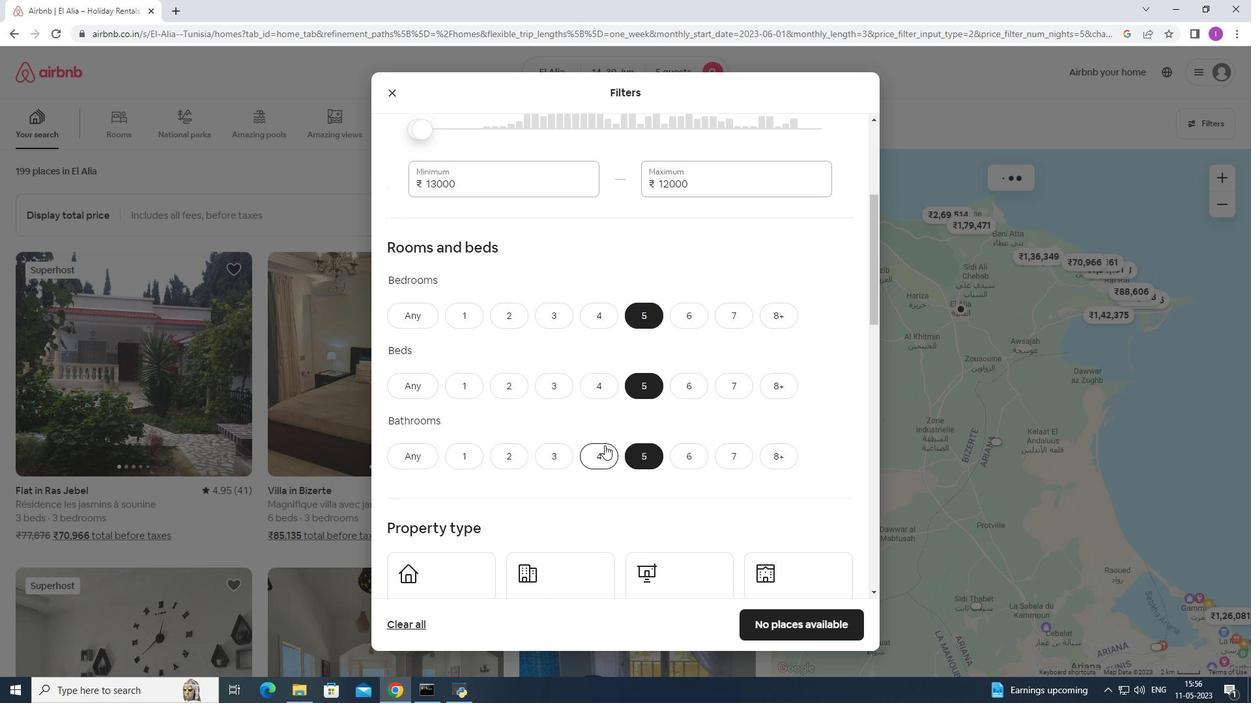 
Action: Mouse scrolled (604, 445) with delta (0, 0)
Screenshot: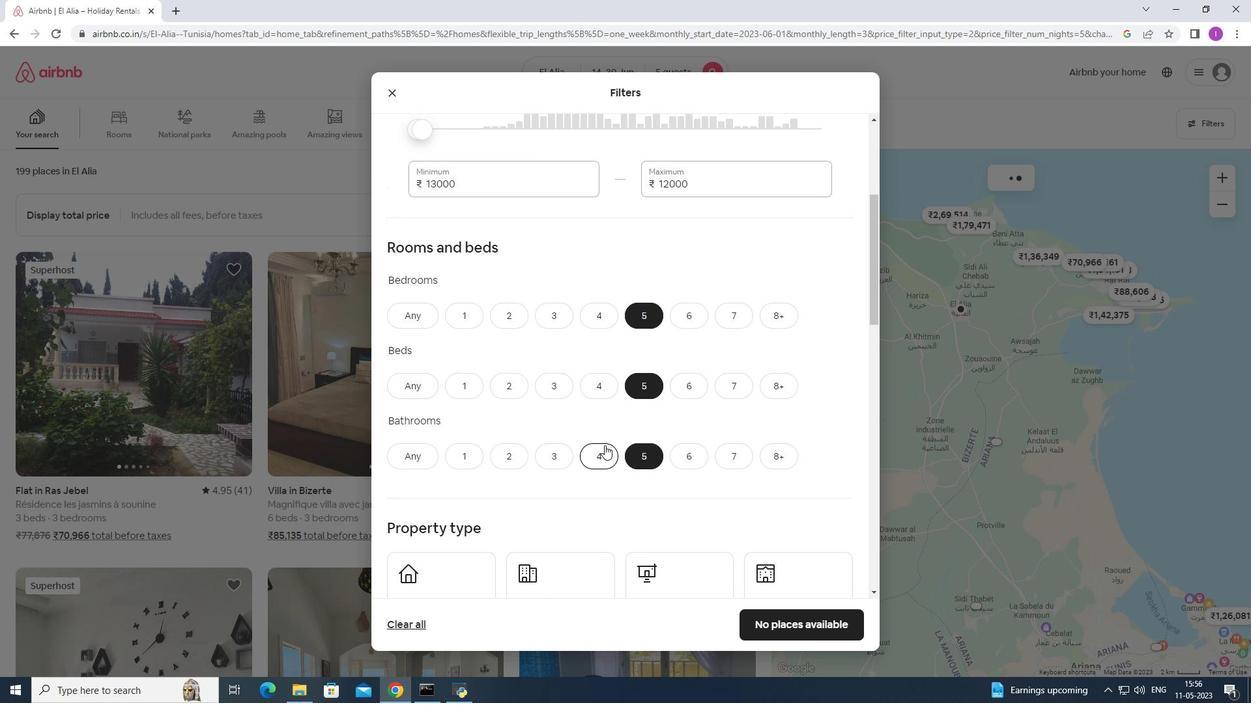 
Action: Mouse scrolled (604, 445) with delta (0, 0)
Screenshot: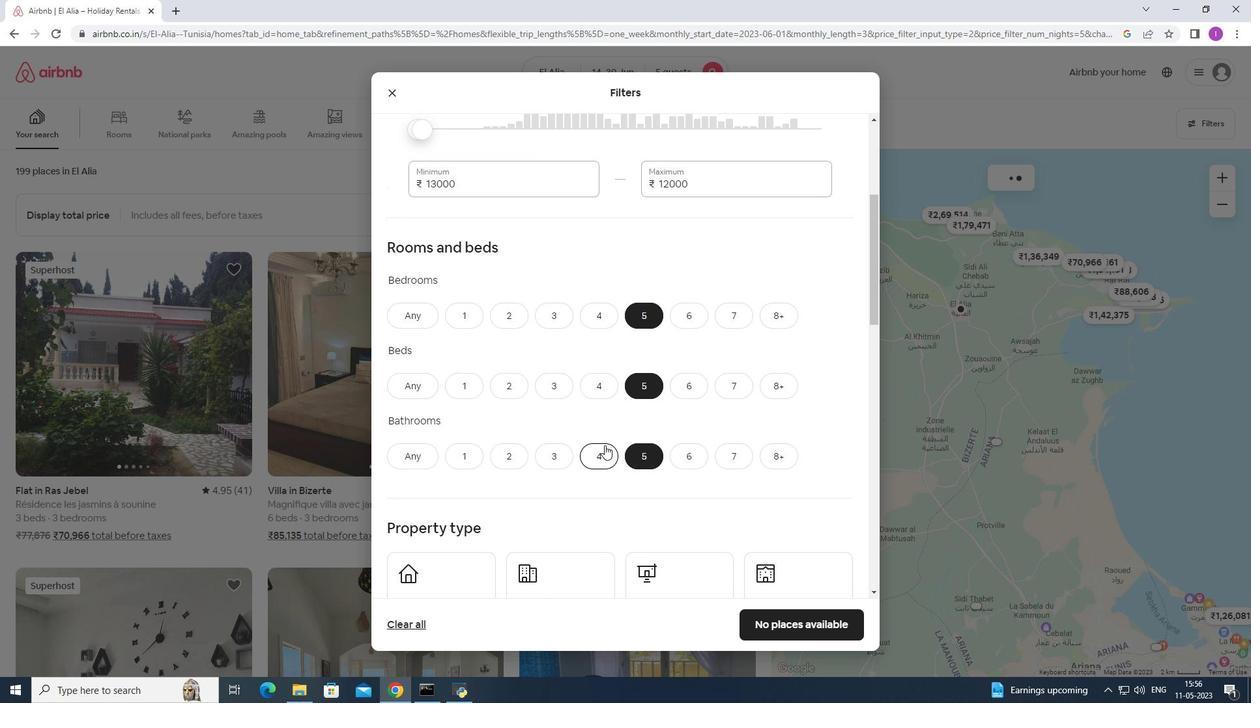 
Action: Mouse scrolled (604, 445) with delta (0, 0)
Screenshot: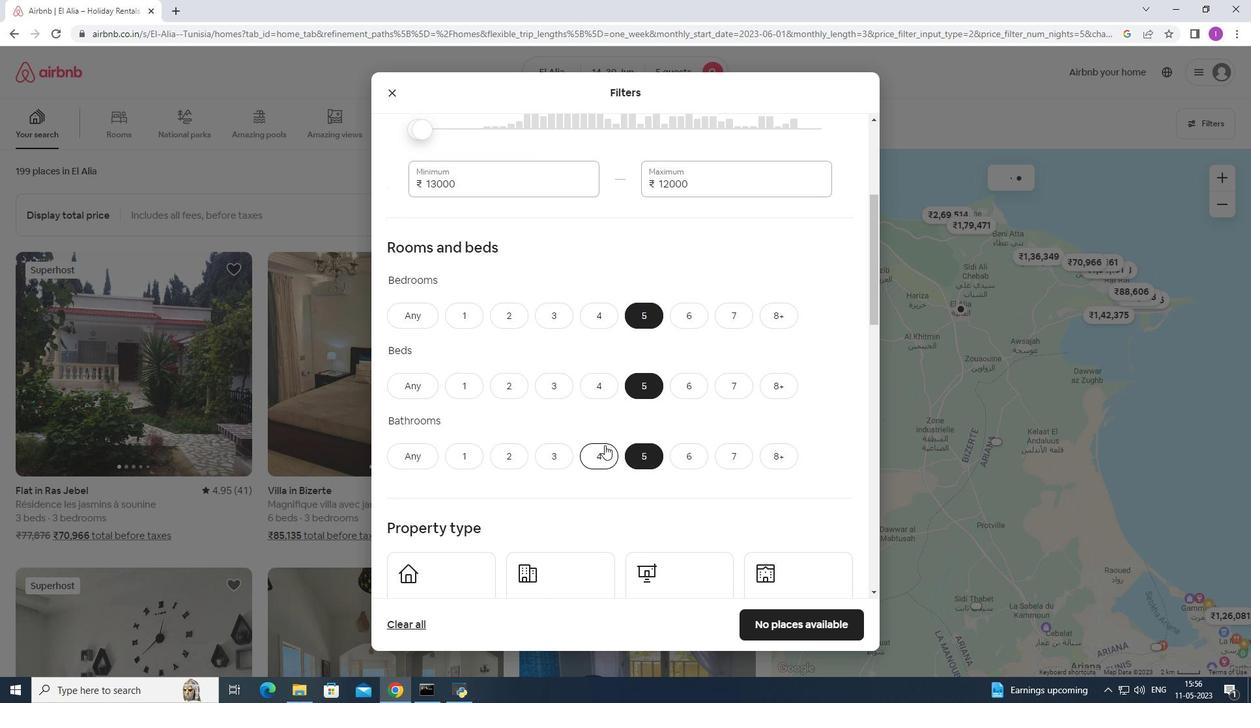 
Action: Mouse moved to (451, 355)
Screenshot: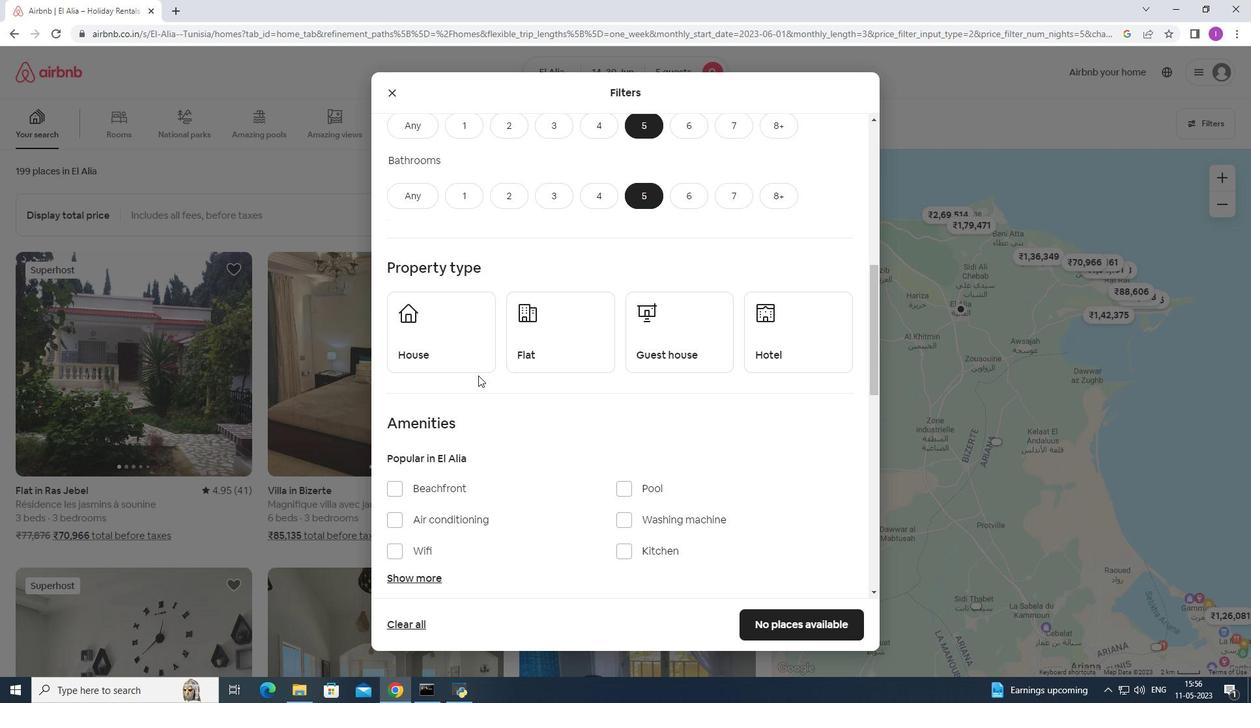 
Action: Mouse pressed left at (451, 355)
Screenshot: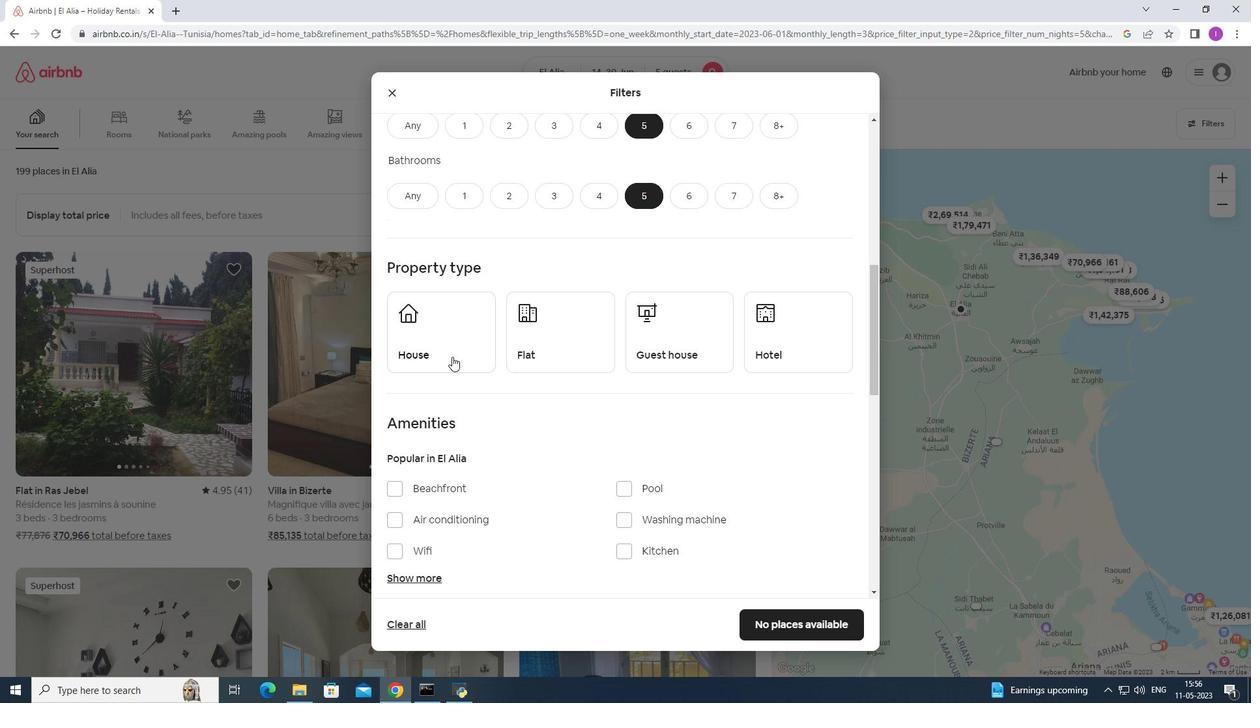 
Action: Mouse moved to (569, 354)
Screenshot: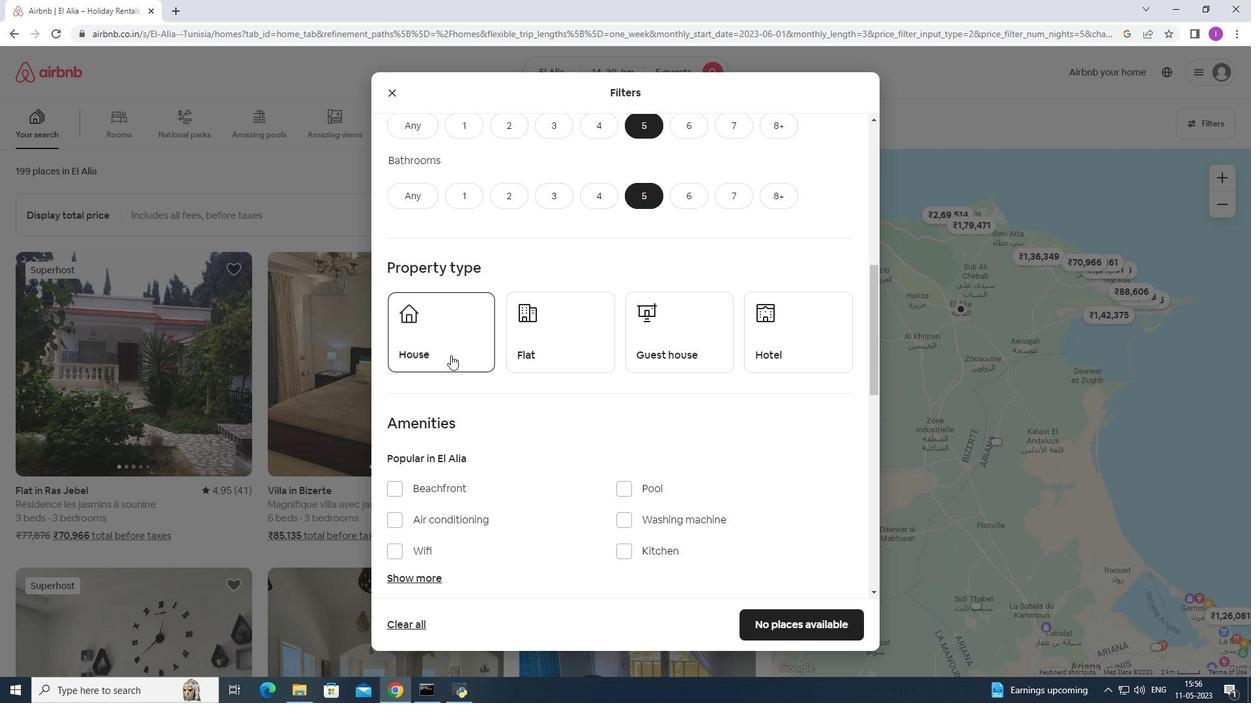 
Action: Mouse pressed left at (569, 354)
Screenshot: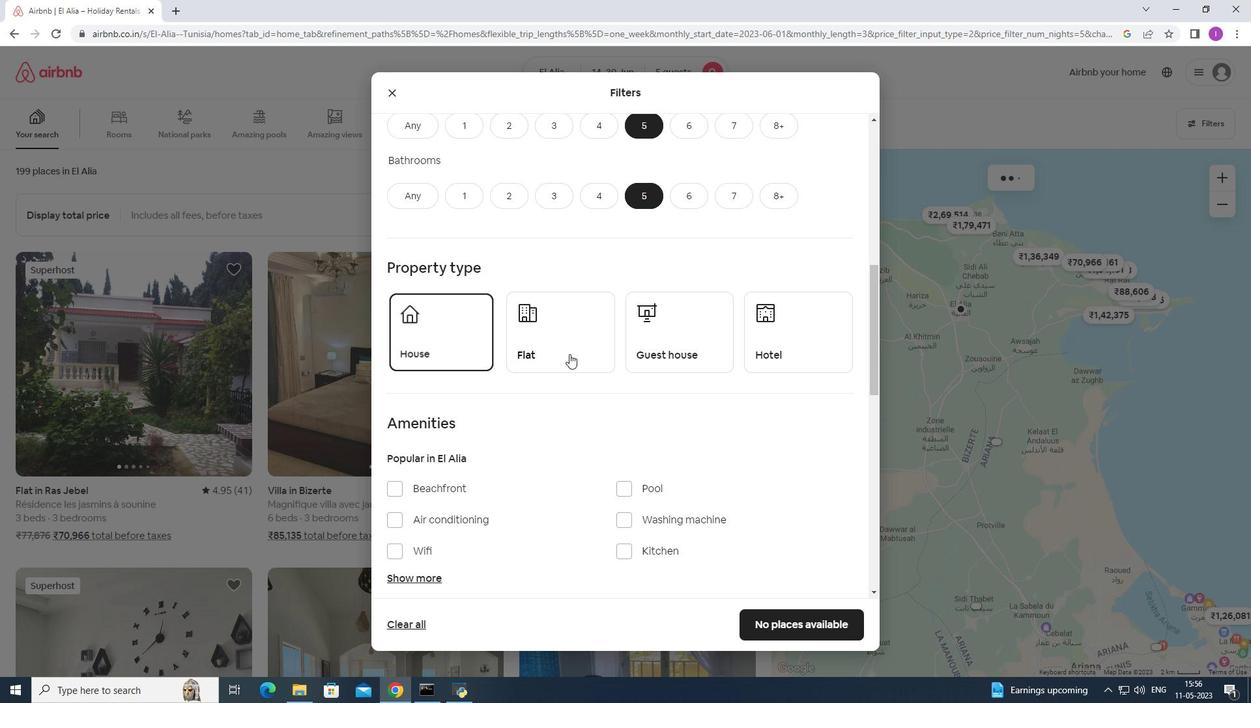 
Action: Mouse moved to (691, 341)
Screenshot: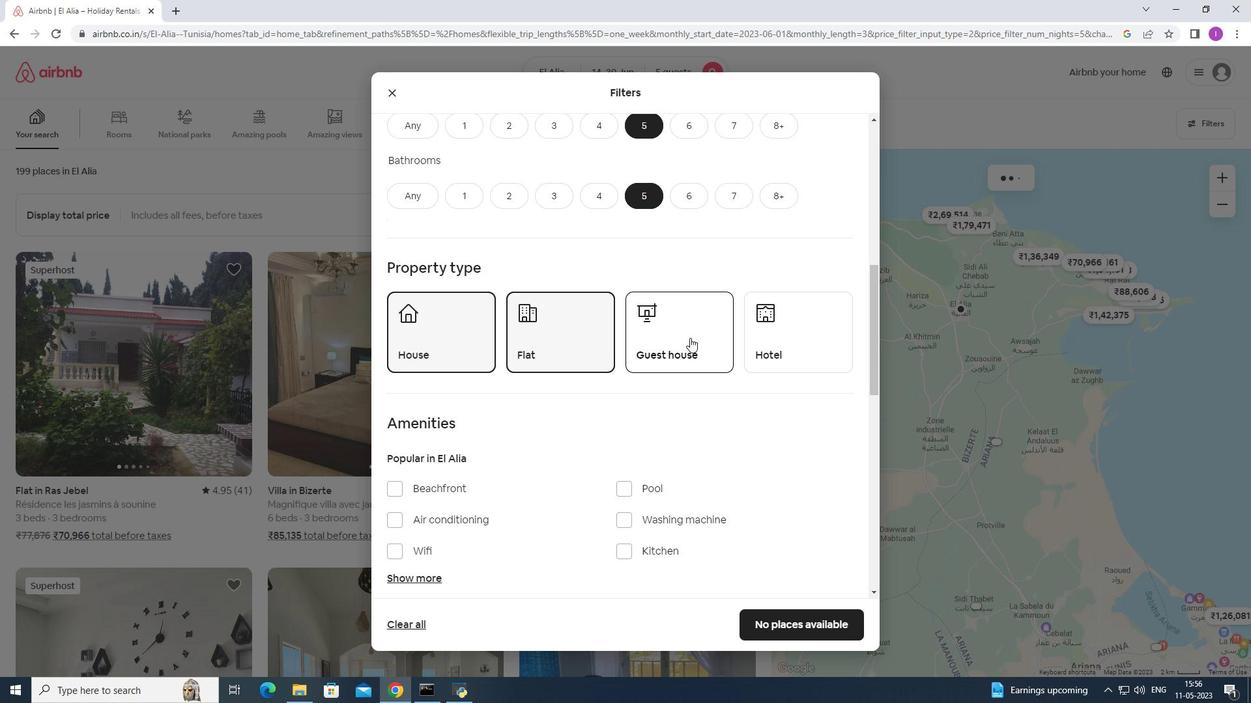 
Action: Mouse pressed left at (691, 341)
Screenshot: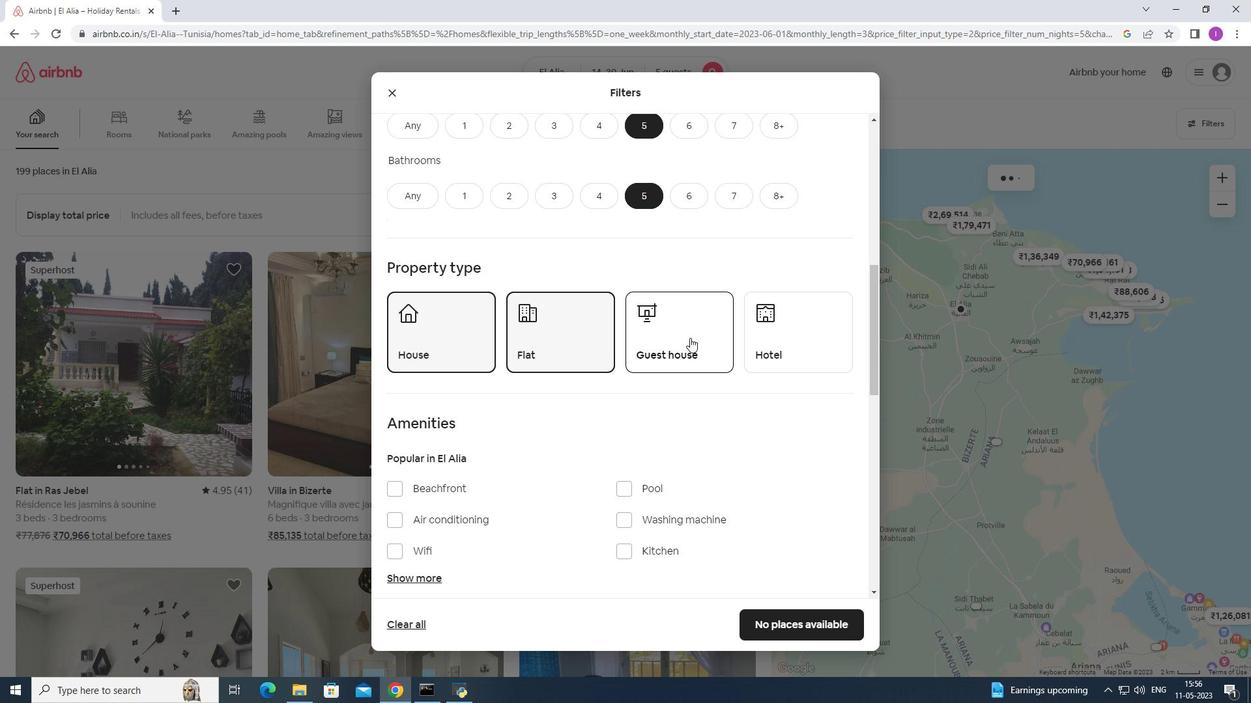 
Action: Mouse moved to (592, 467)
Screenshot: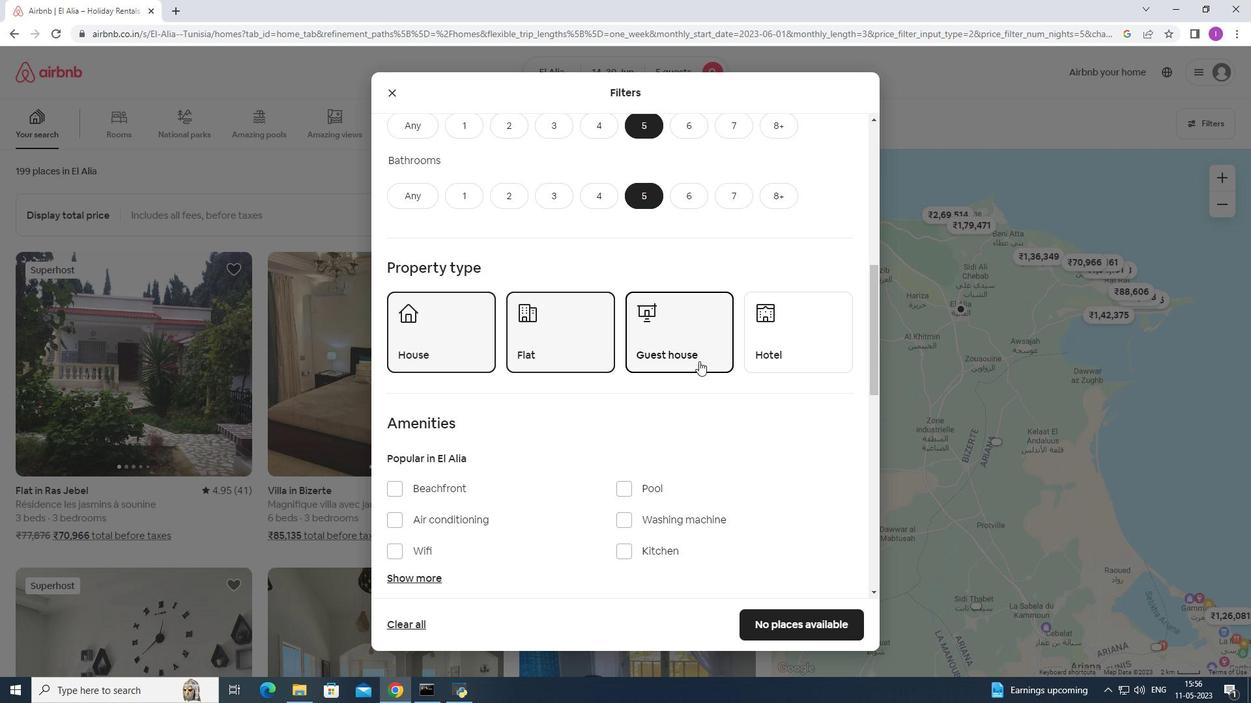 
Action: Mouse scrolled (592, 466) with delta (0, 0)
Screenshot: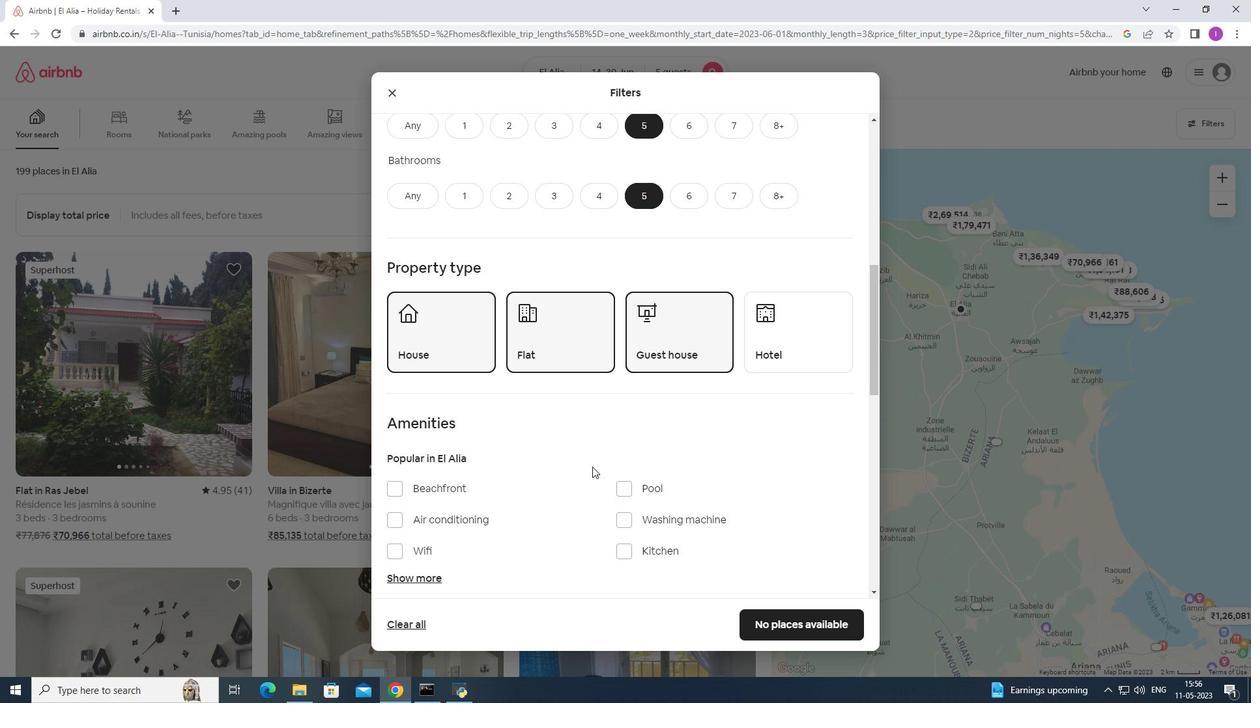
Action: Mouse scrolled (592, 466) with delta (0, 0)
Screenshot: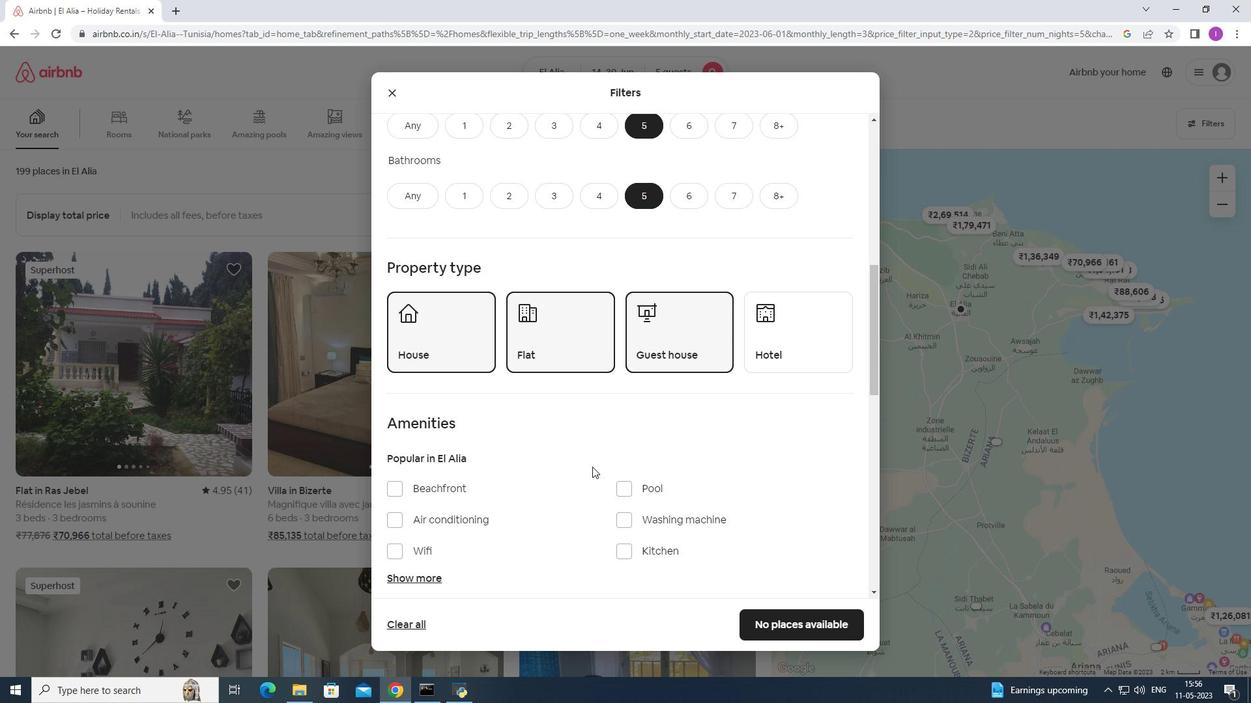 
Action: Mouse scrolled (592, 466) with delta (0, 0)
Screenshot: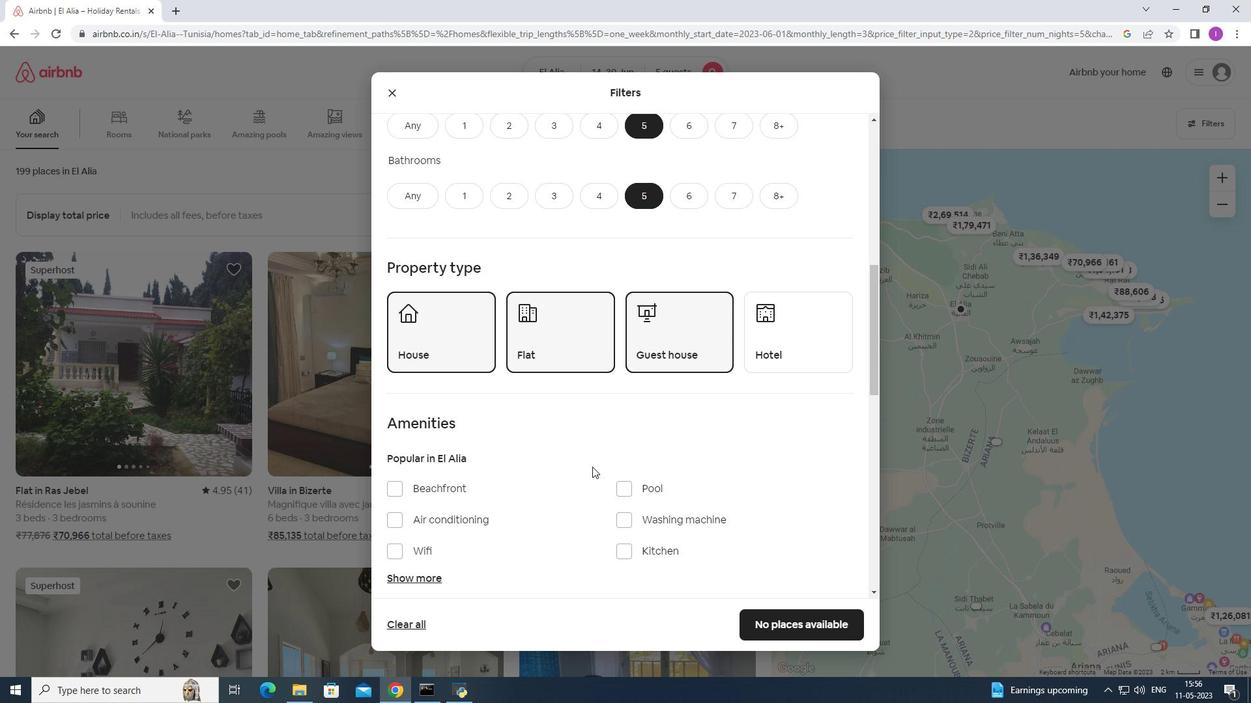 
Action: Mouse scrolled (592, 466) with delta (0, 0)
Screenshot: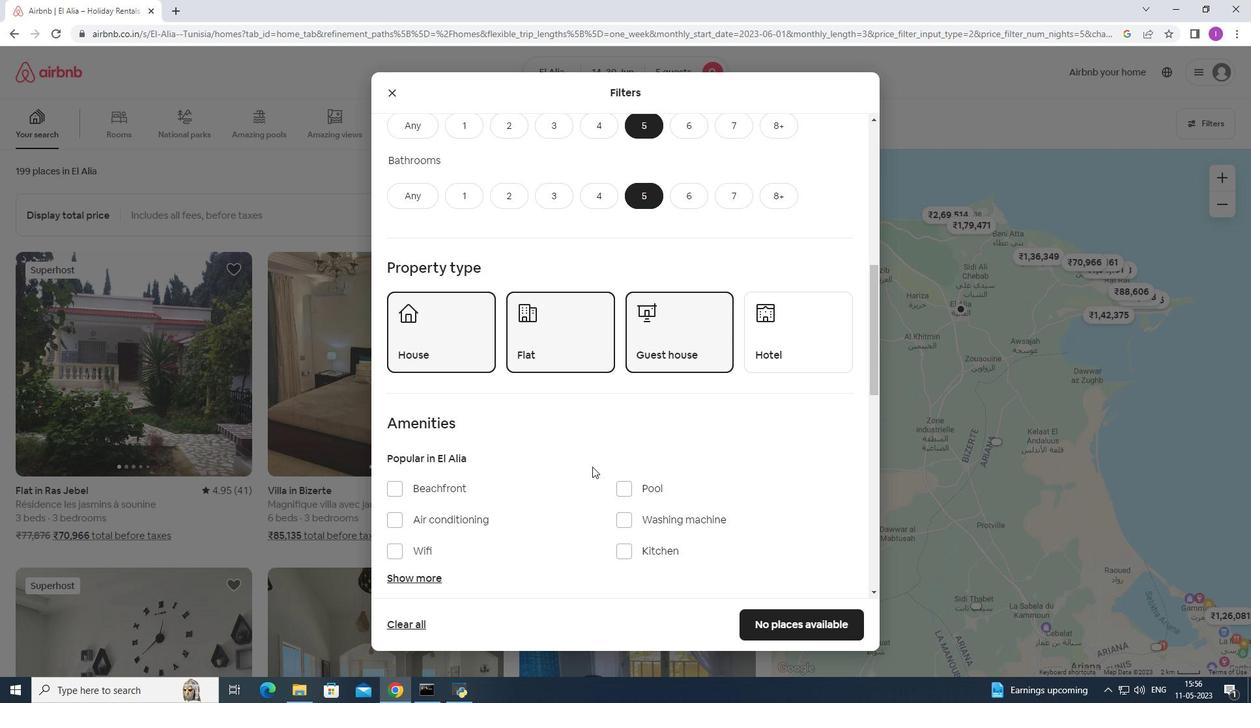 
Action: Mouse moved to (398, 291)
Screenshot: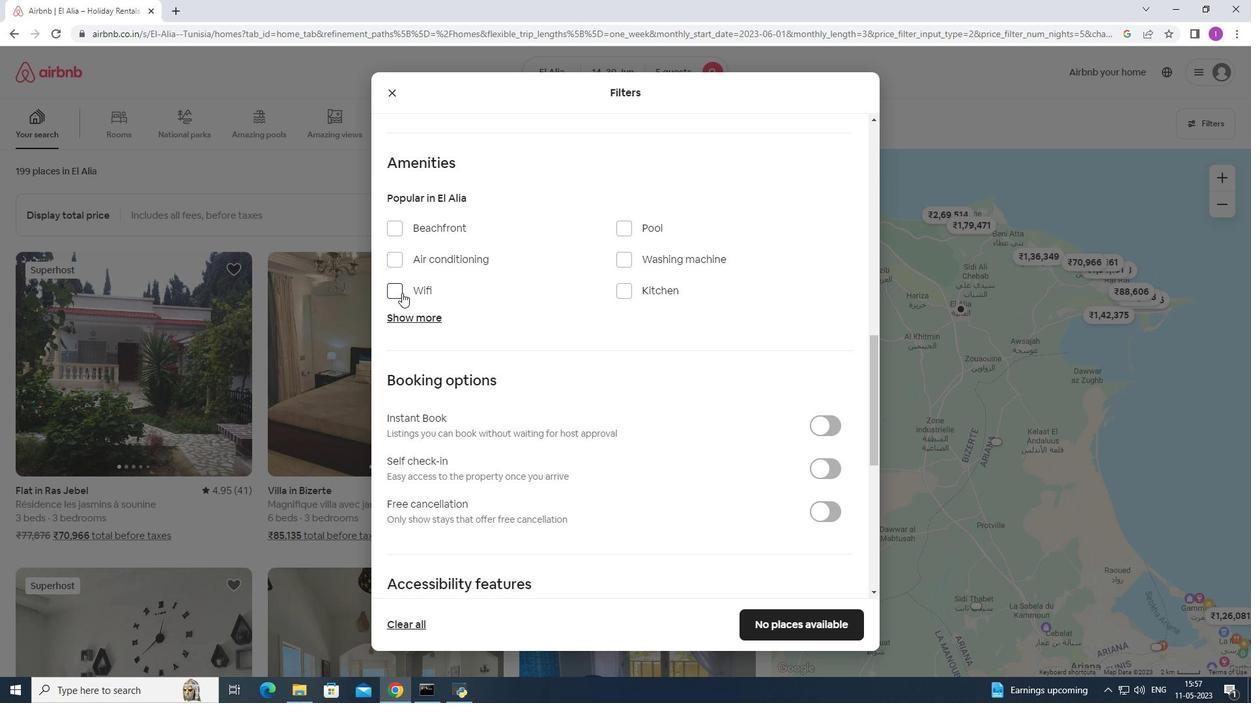 
Action: Mouse pressed left at (398, 291)
Screenshot: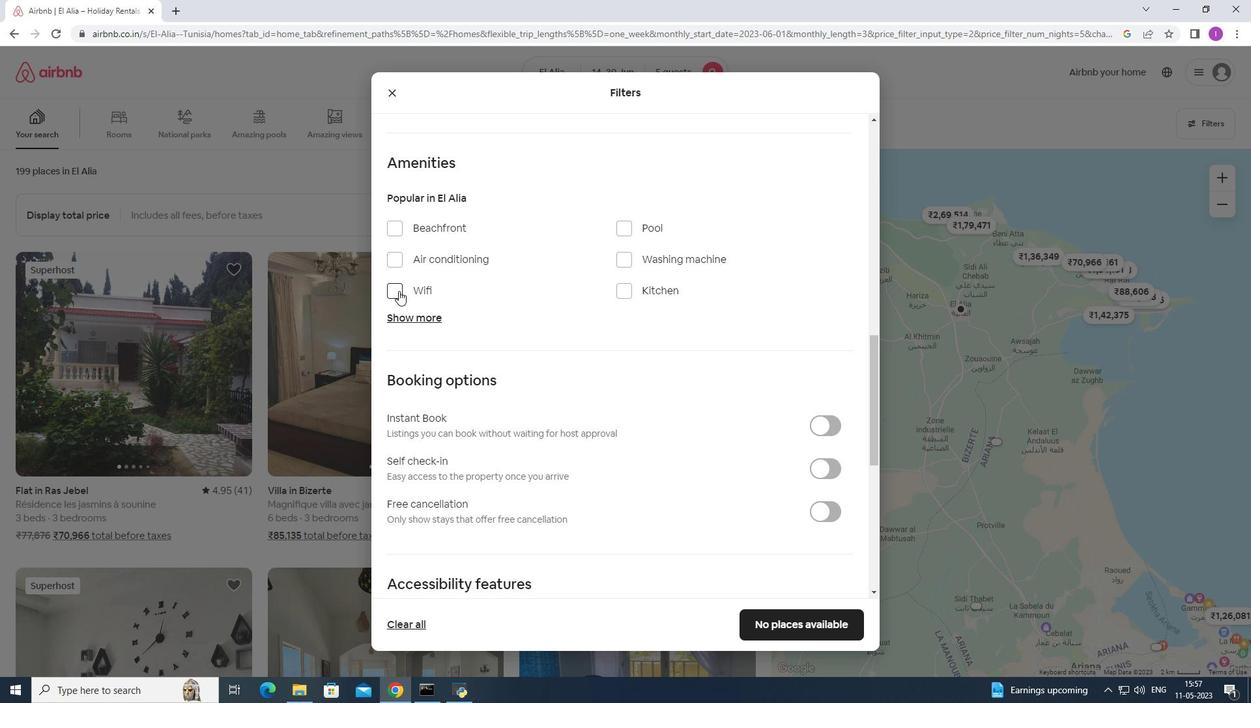 
Action: Mouse moved to (424, 318)
Screenshot: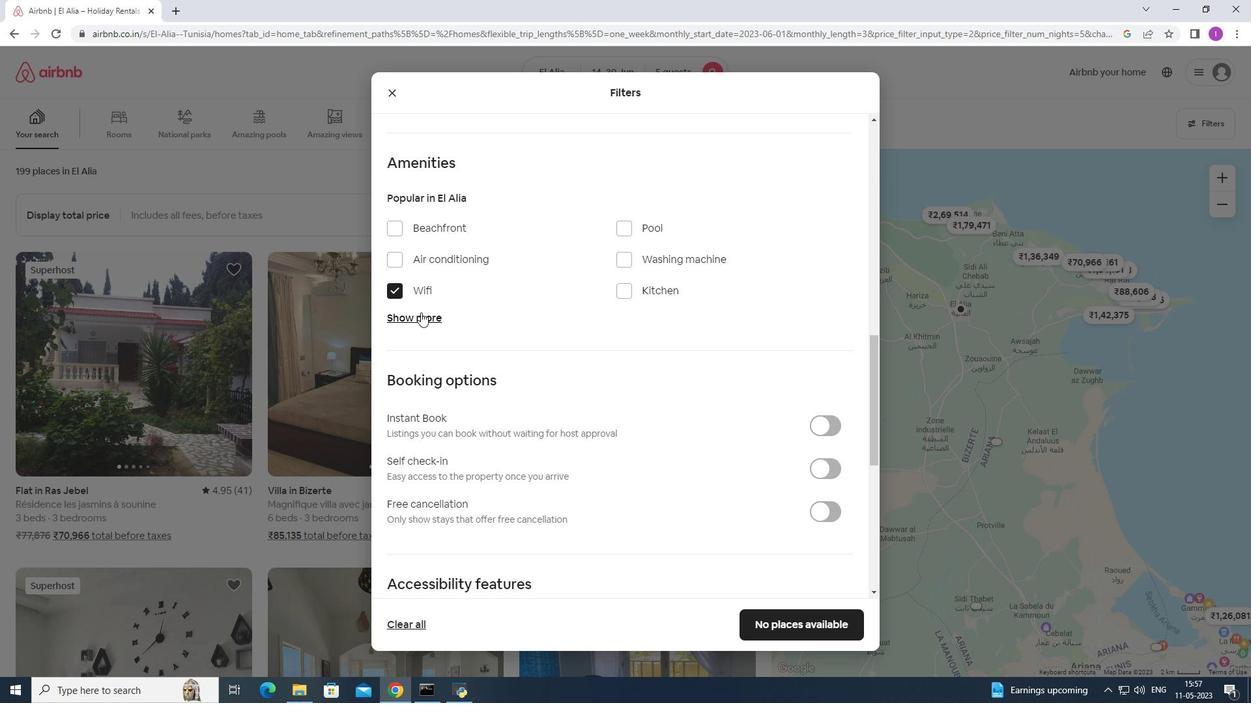 
Action: Mouse pressed left at (424, 318)
Screenshot: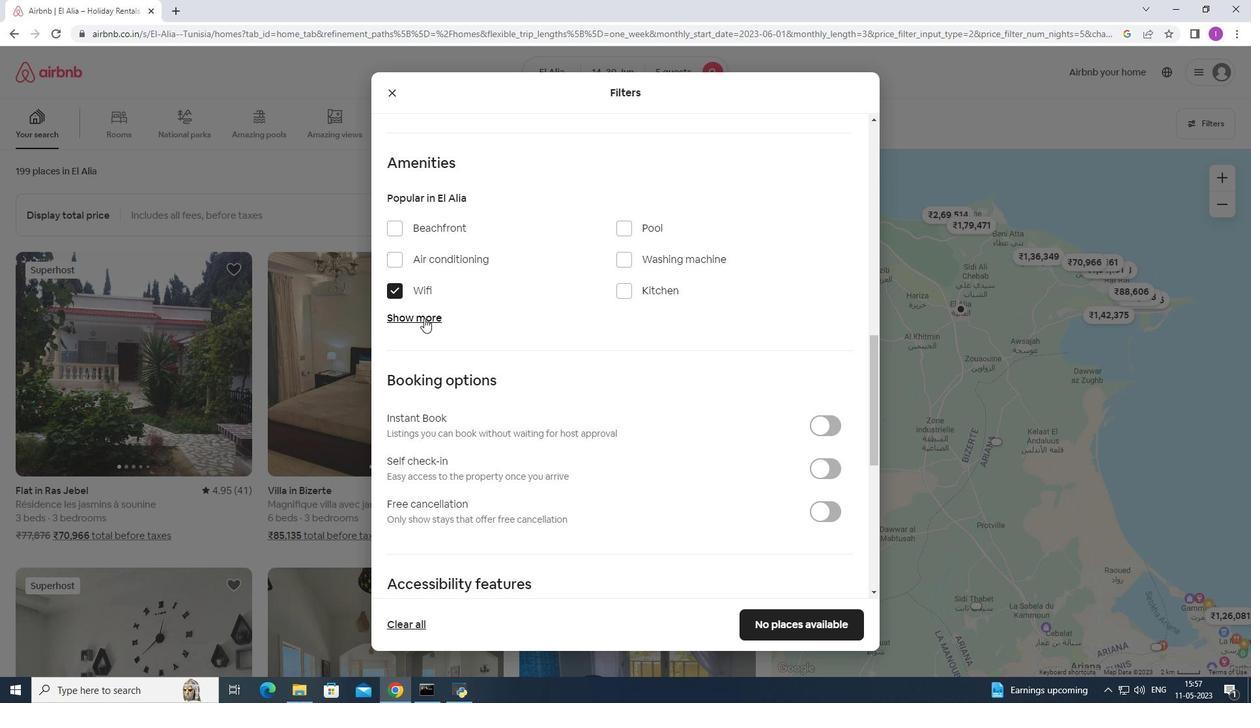 
Action: Mouse moved to (625, 402)
Screenshot: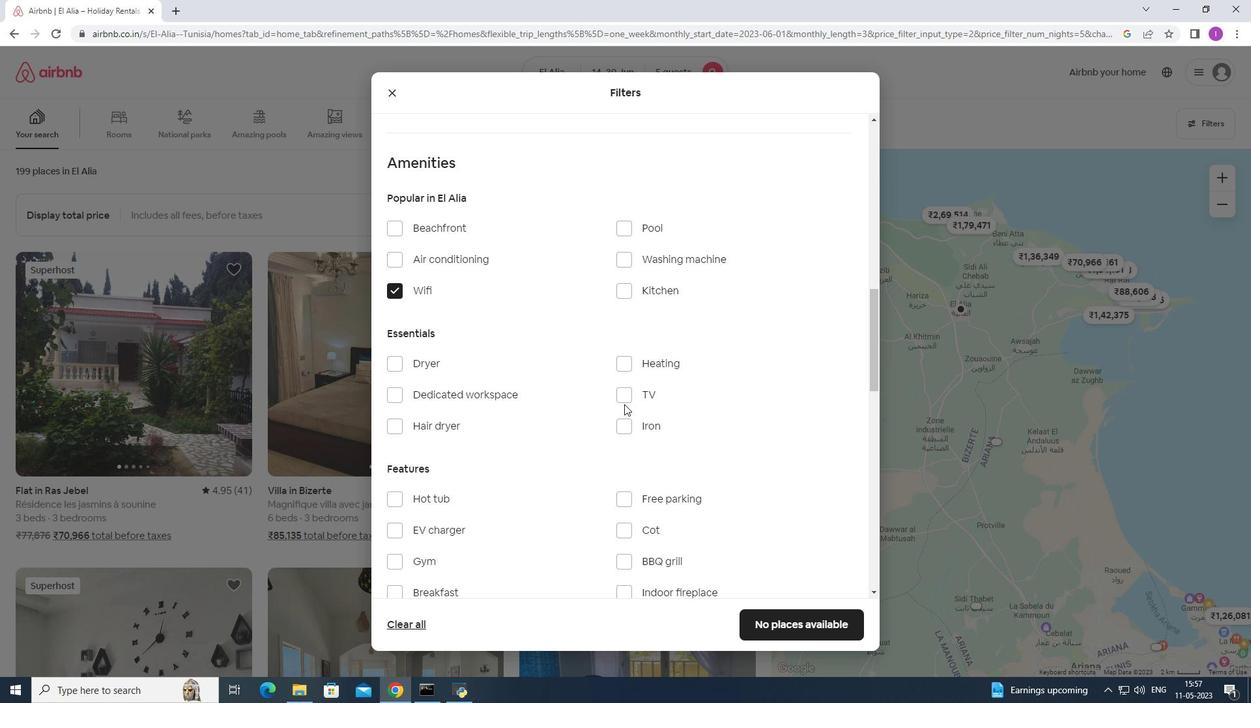 
Action: Mouse pressed left at (625, 402)
Screenshot: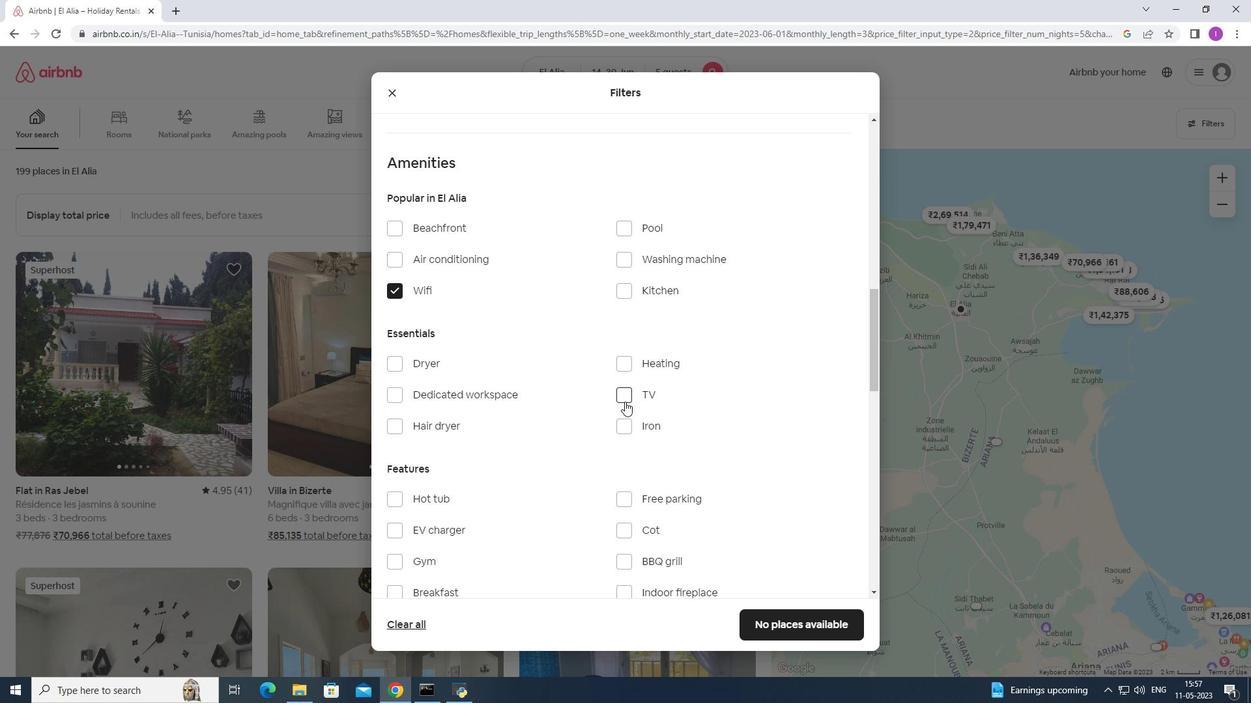 
Action: Mouse moved to (541, 414)
Screenshot: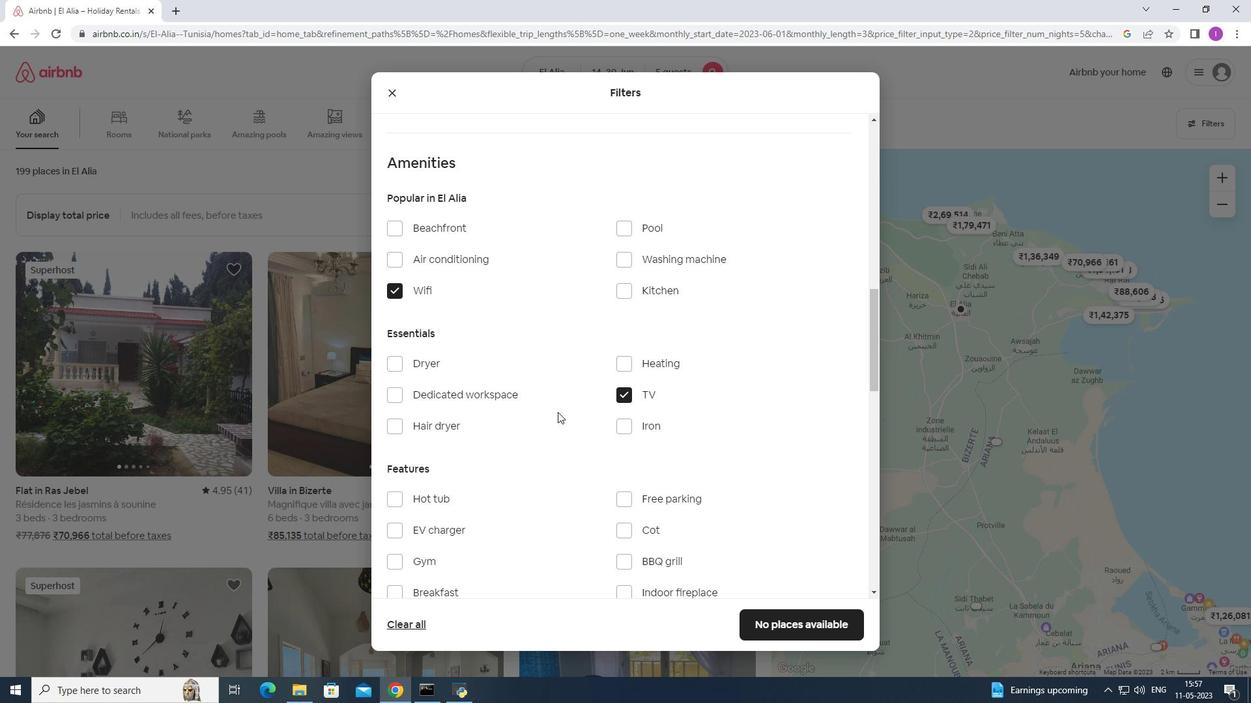 
Action: Mouse scrolled (541, 413) with delta (0, 0)
Screenshot: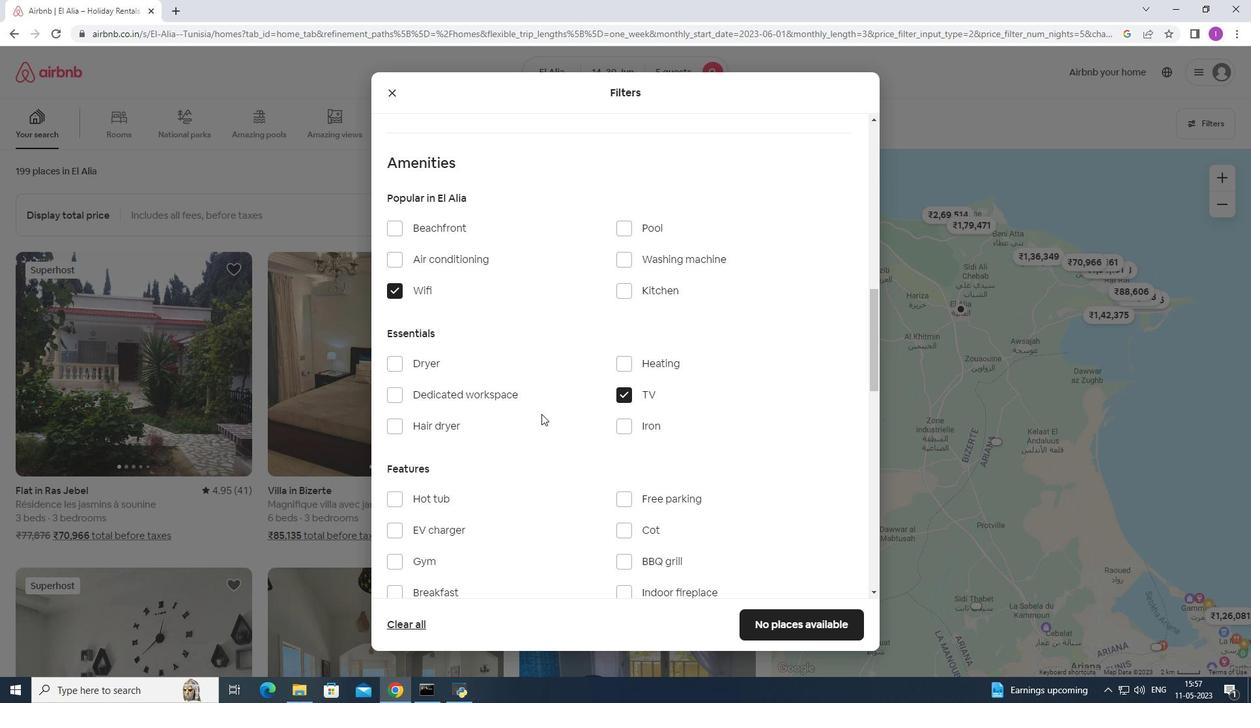 
Action: Mouse scrolled (541, 413) with delta (0, 0)
Screenshot: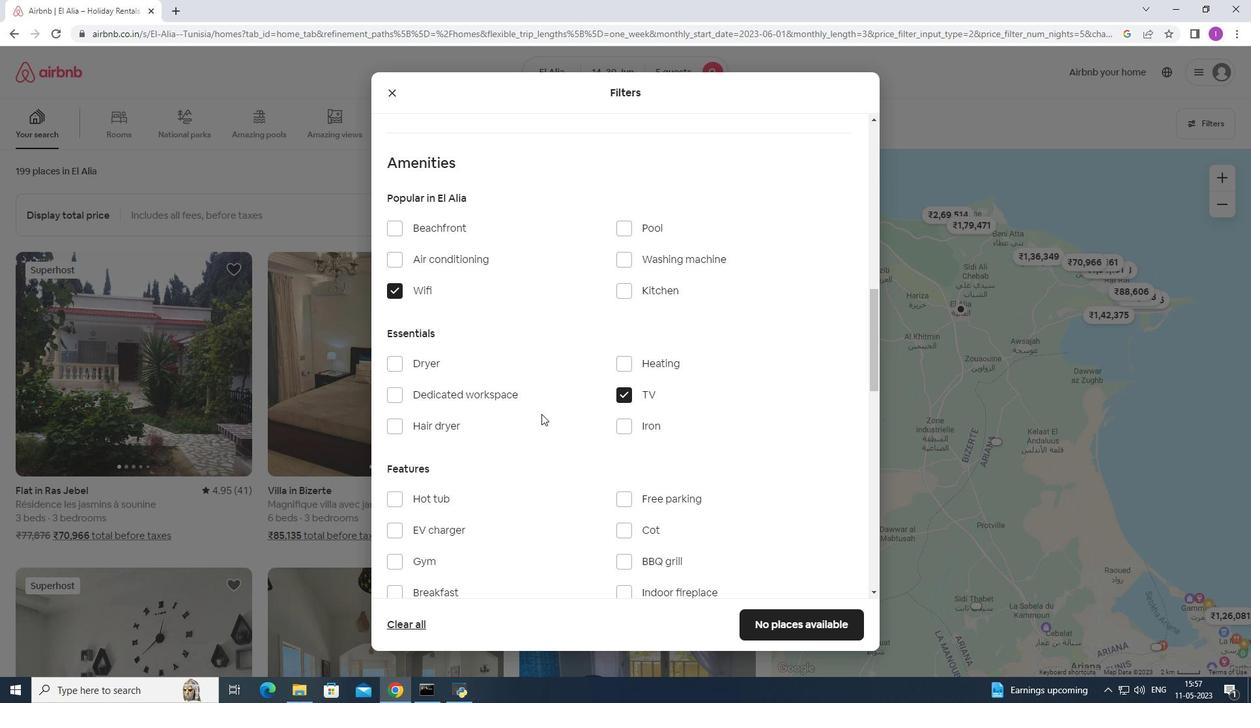 
Action: Mouse moved to (623, 370)
Screenshot: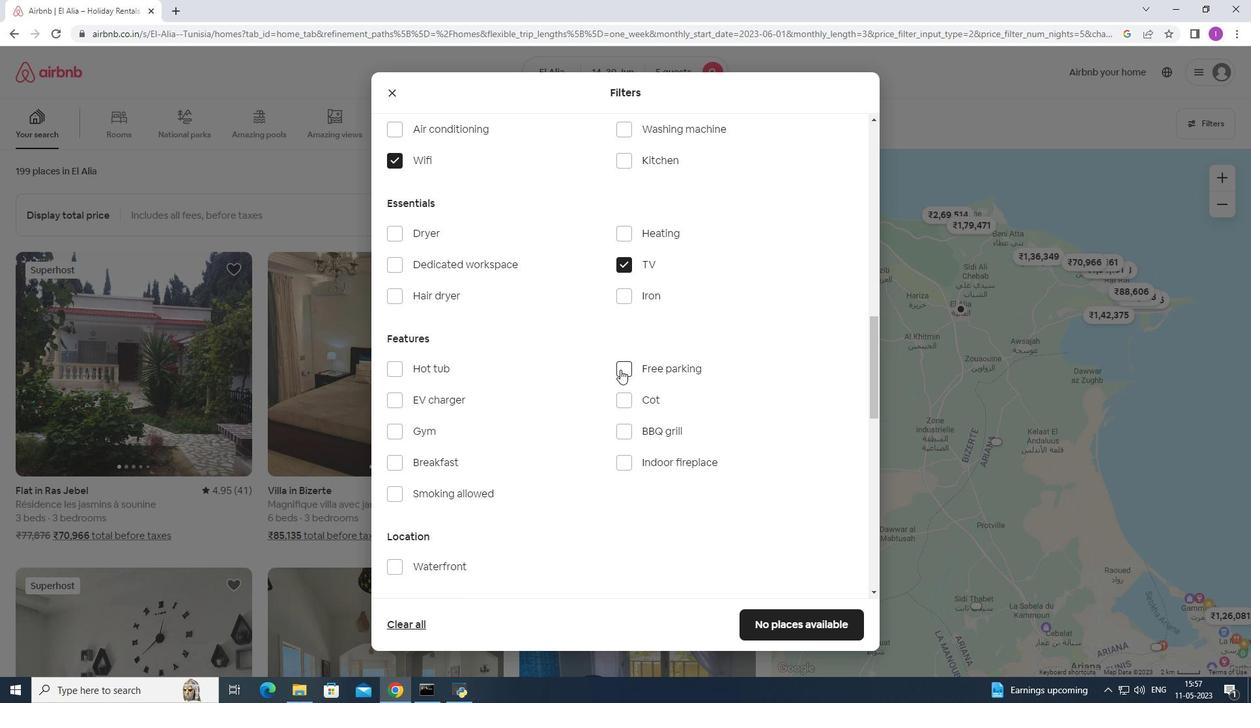 
Action: Mouse pressed left at (623, 370)
Screenshot: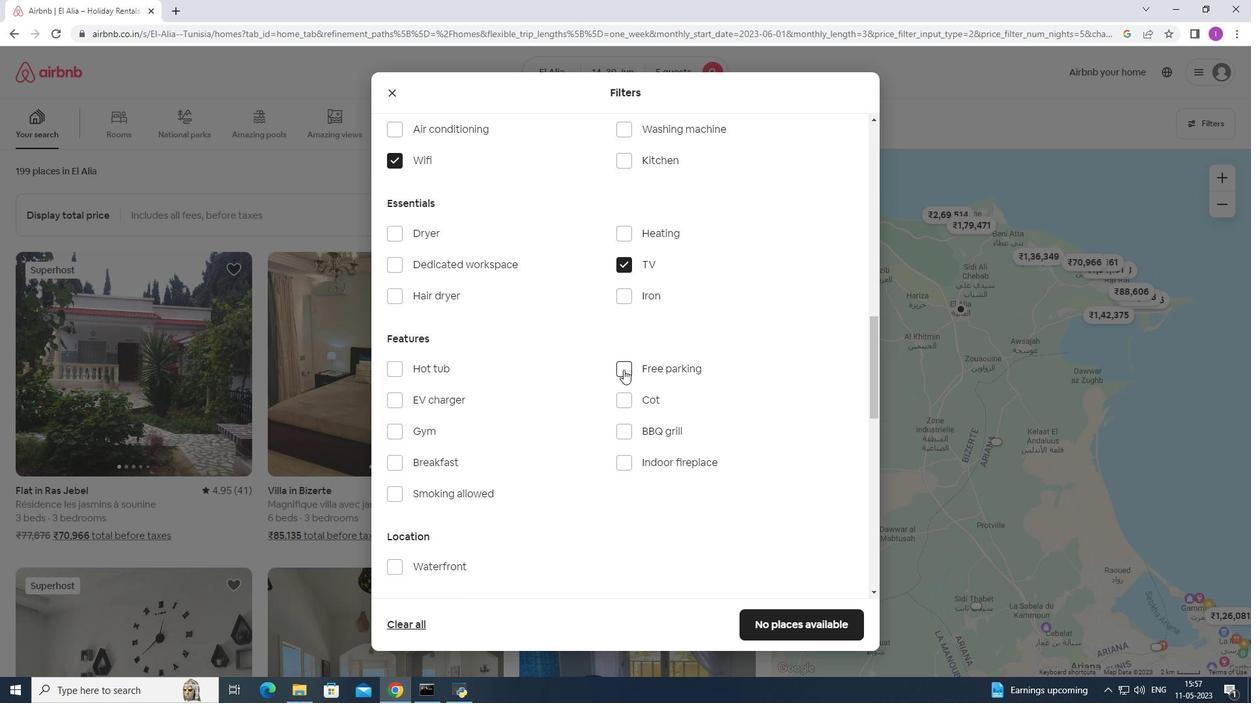 
Action: Mouse moved to (396, 434)
Screenshot: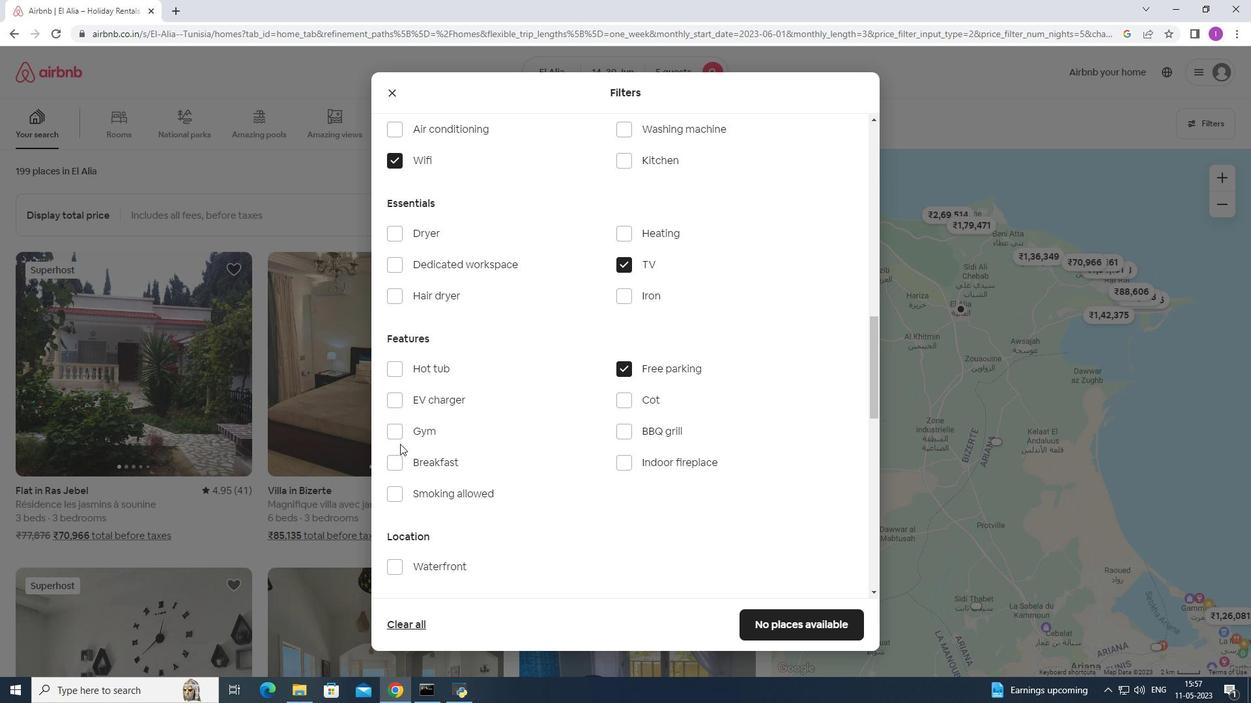 
Action: Mouse pressed left at (396, 434)
Screenshot: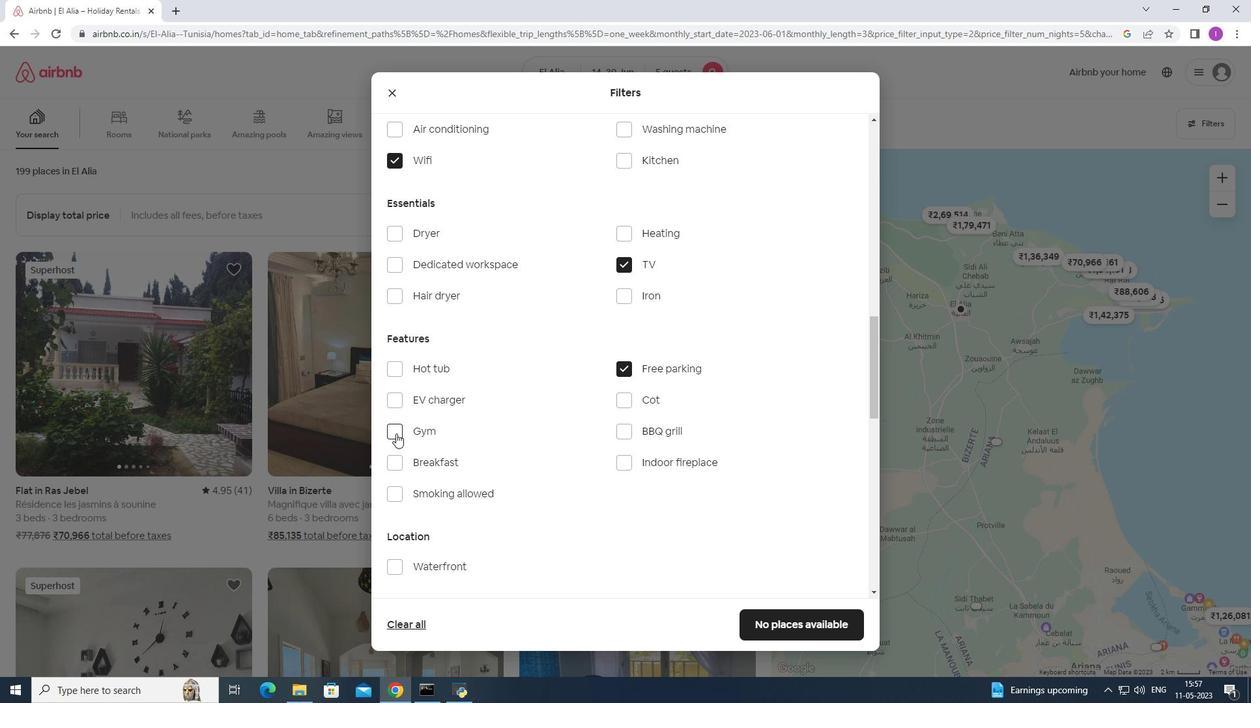 
Action: Mouse moved to (395, 459)
Screenshot: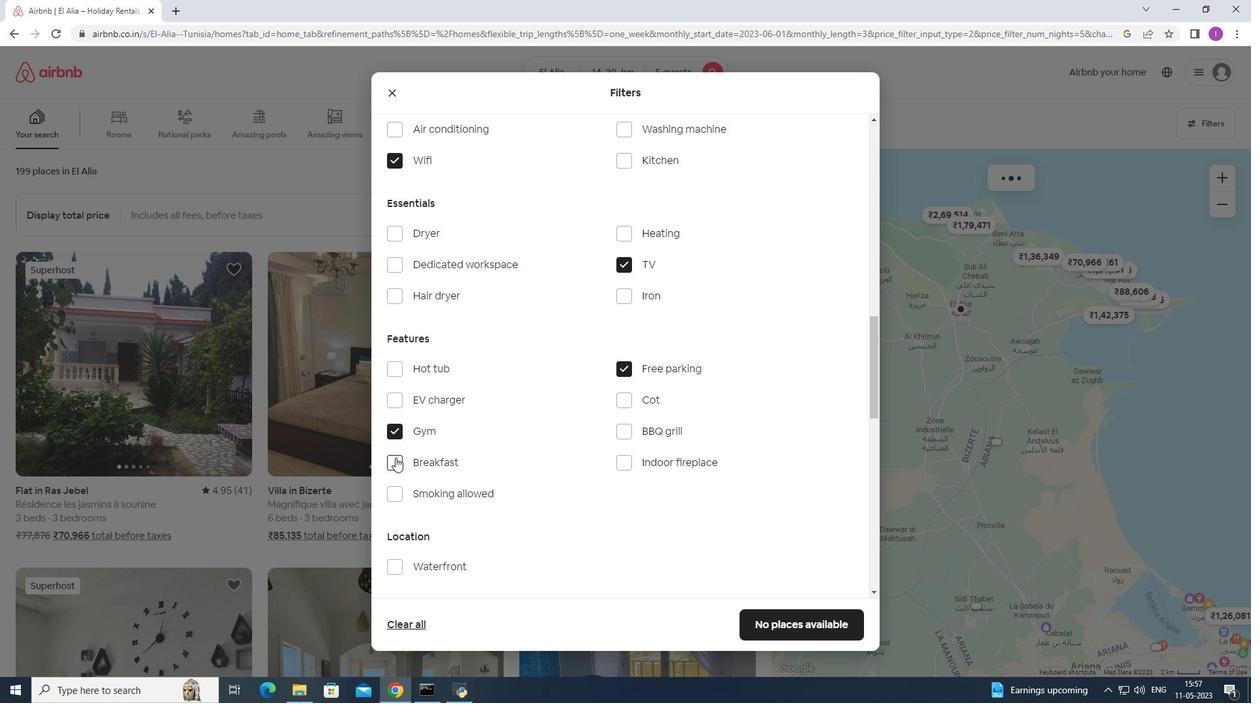 
Action: Mouse pressed left at (395, 459)
Screenshot: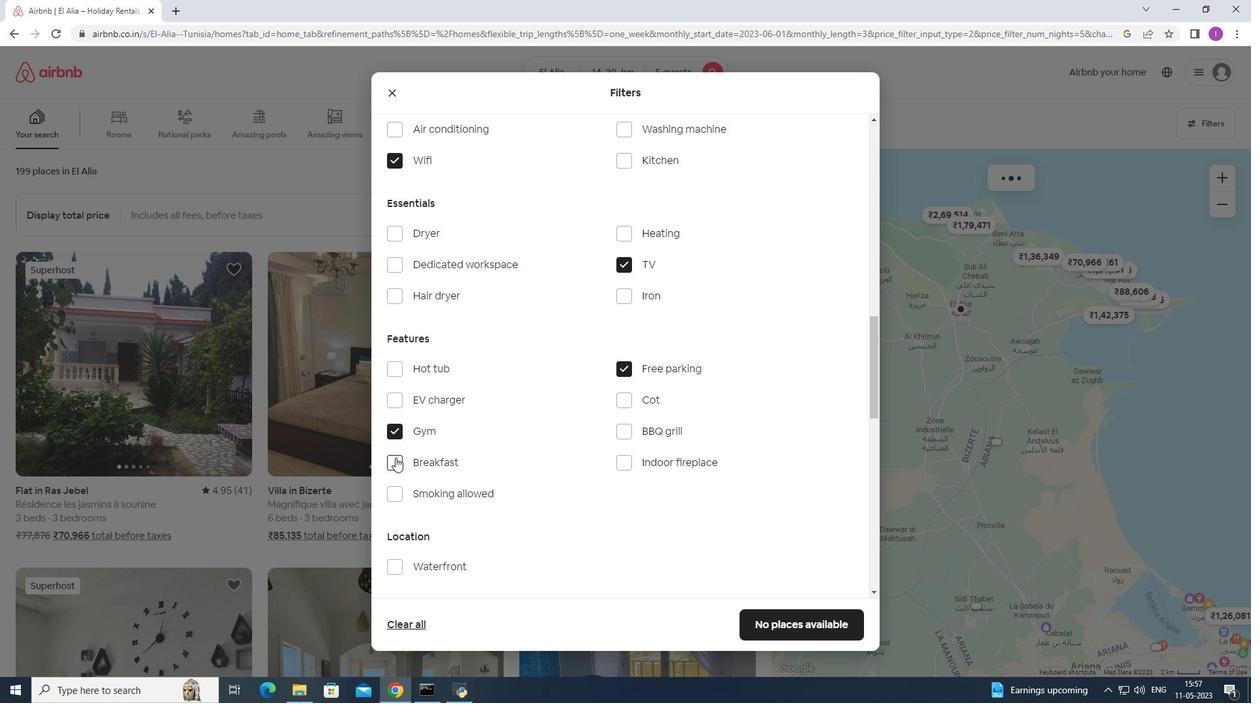 
Action: Mouse moved to (490, 422)
Screenshot: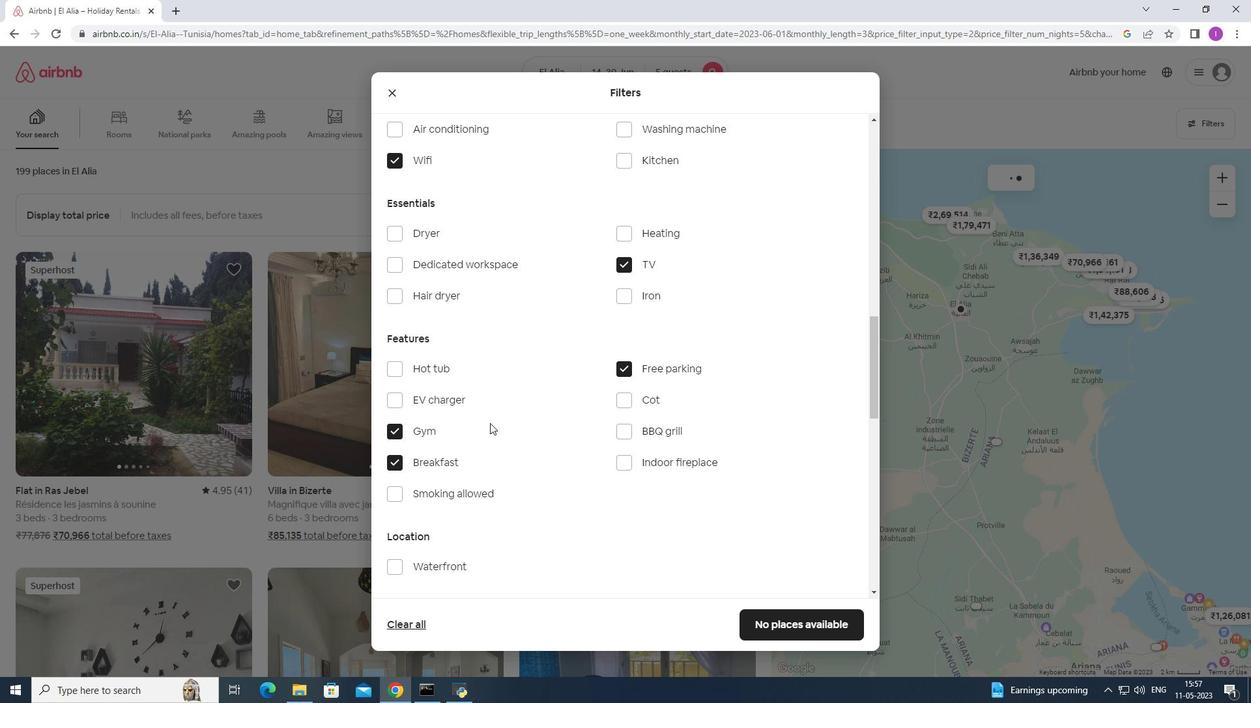 
Action: Mouse scrolled (490, 421) with delta (0, 0)
Screenshot: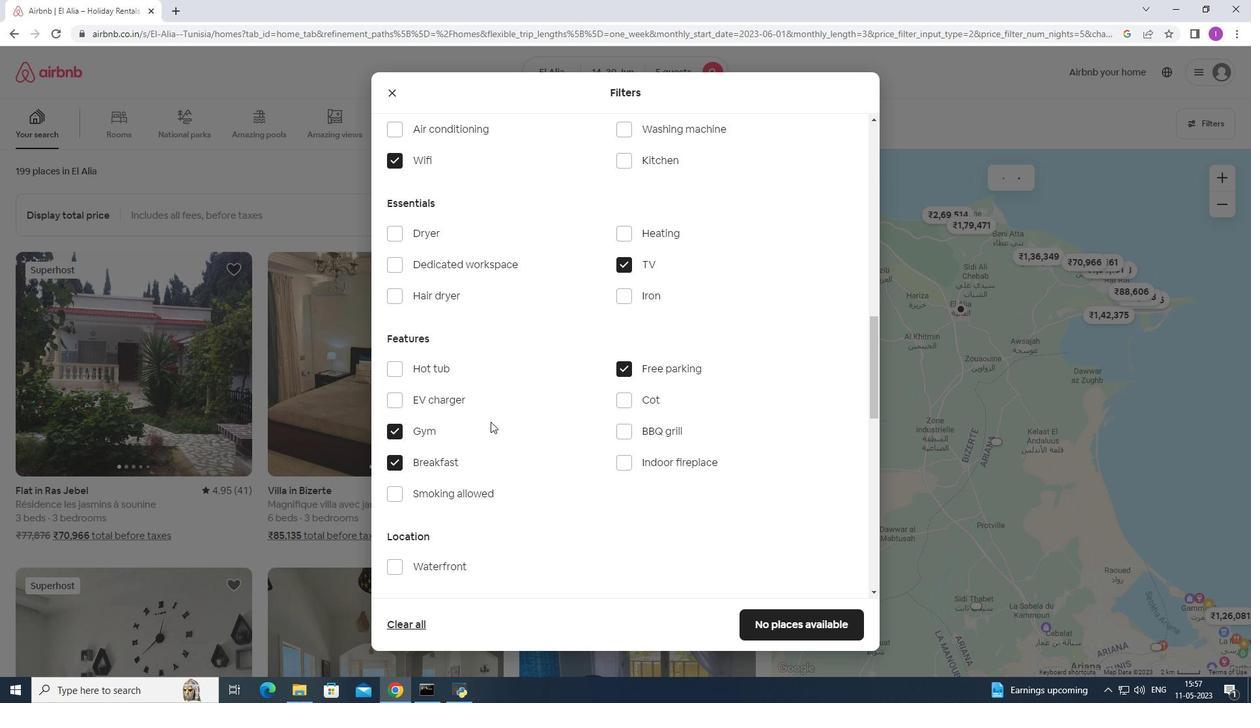 
Action: Mouse moved to (492, 417)
Screenshot: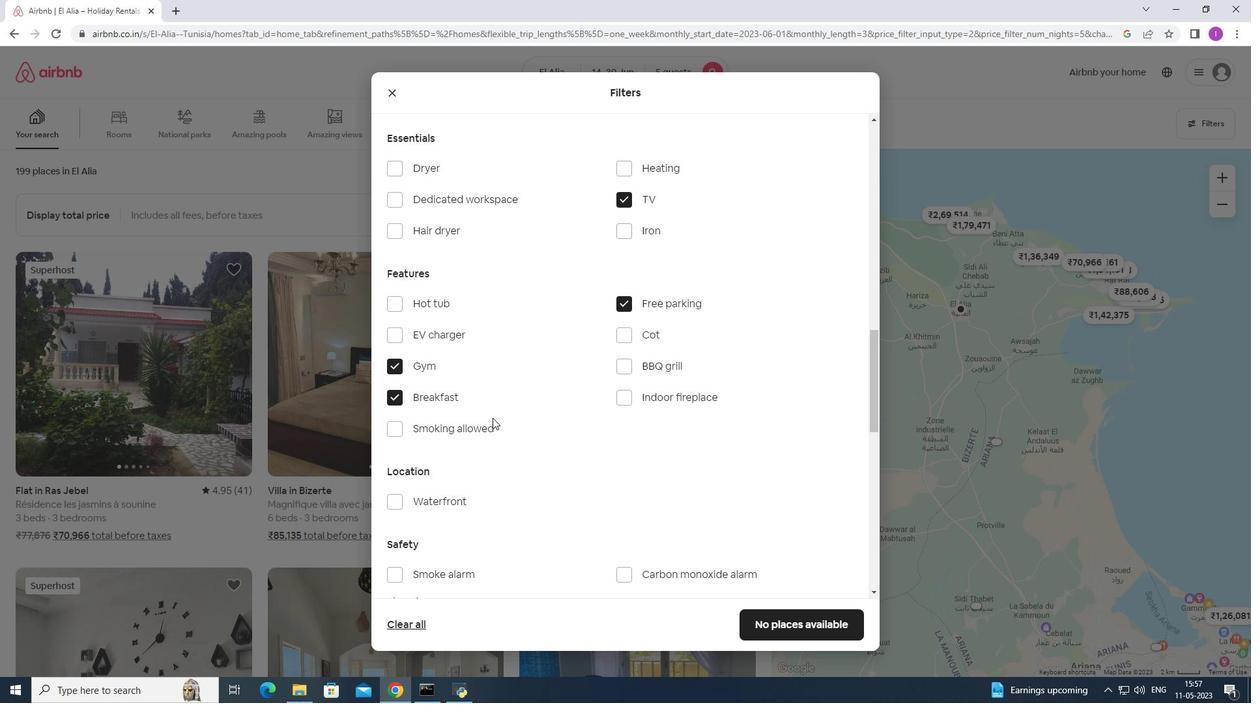 
Action: Mouse scrolled (492, 417) with delta (0, 0)
Screenshot: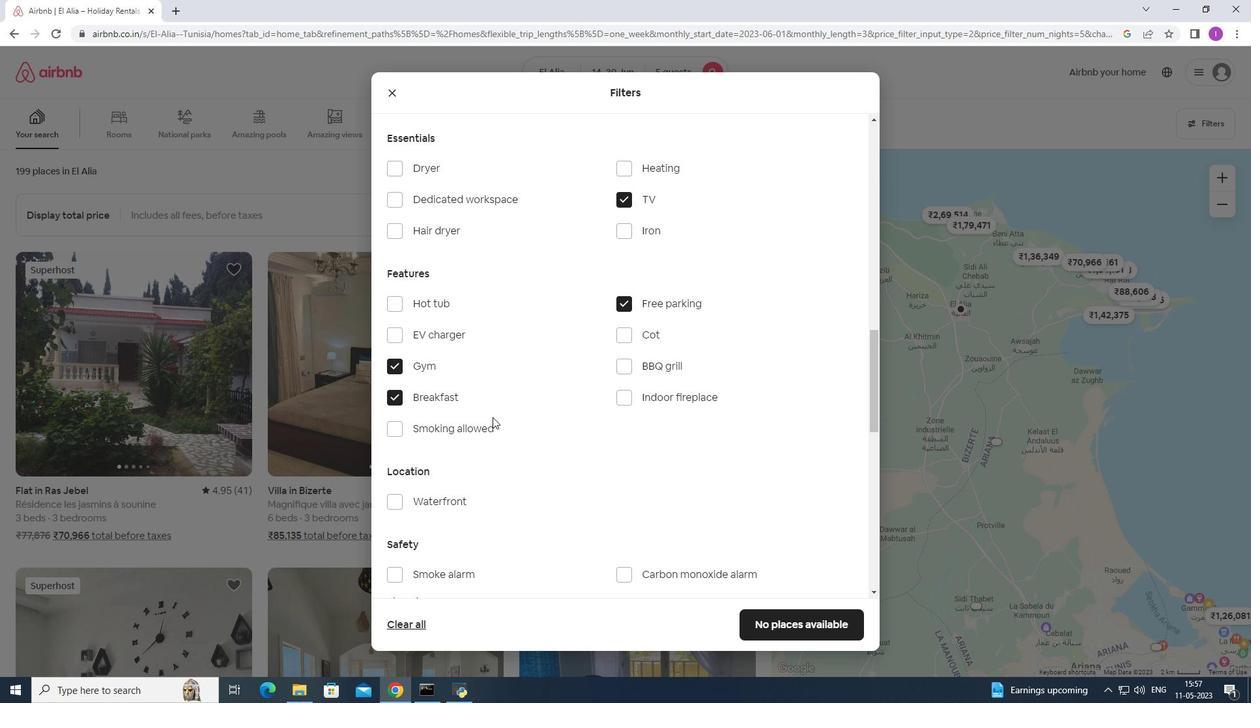 
Action: Mouse scrolled (492, 417) with delta (0, 0)
Screenshot: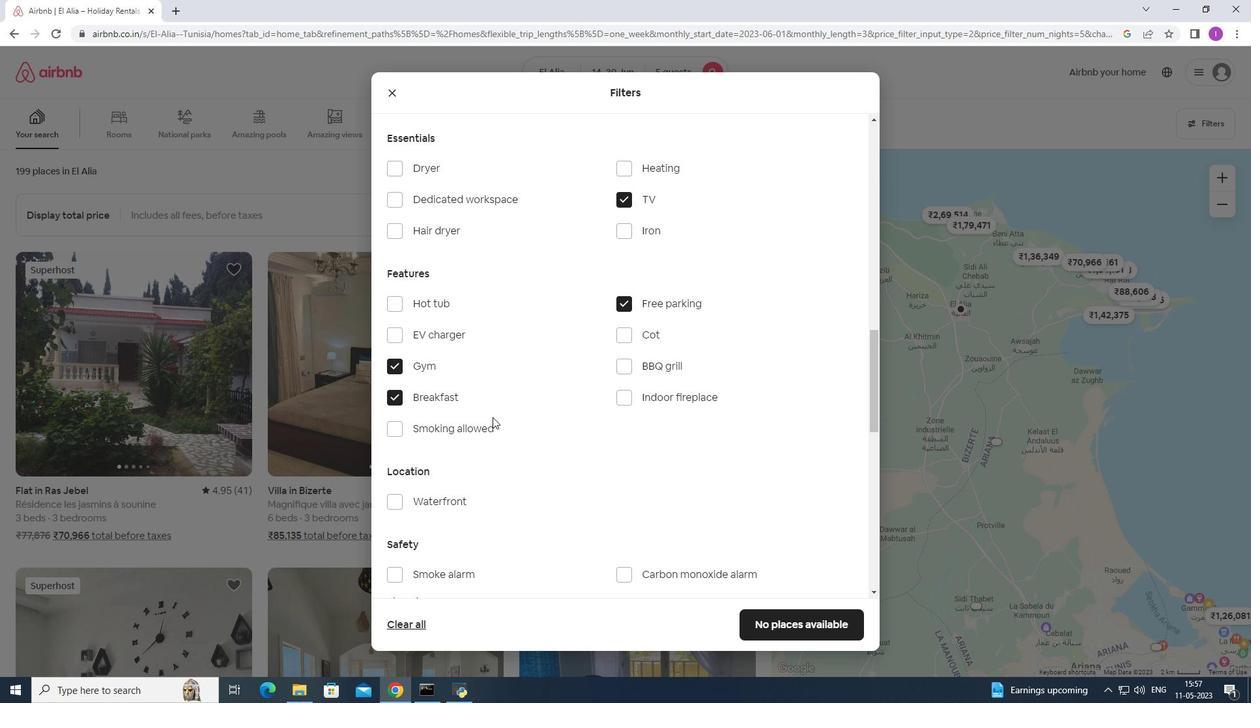 
Action: Mouse scrolled (492, 417) with delta (0, 0)
Screenshot: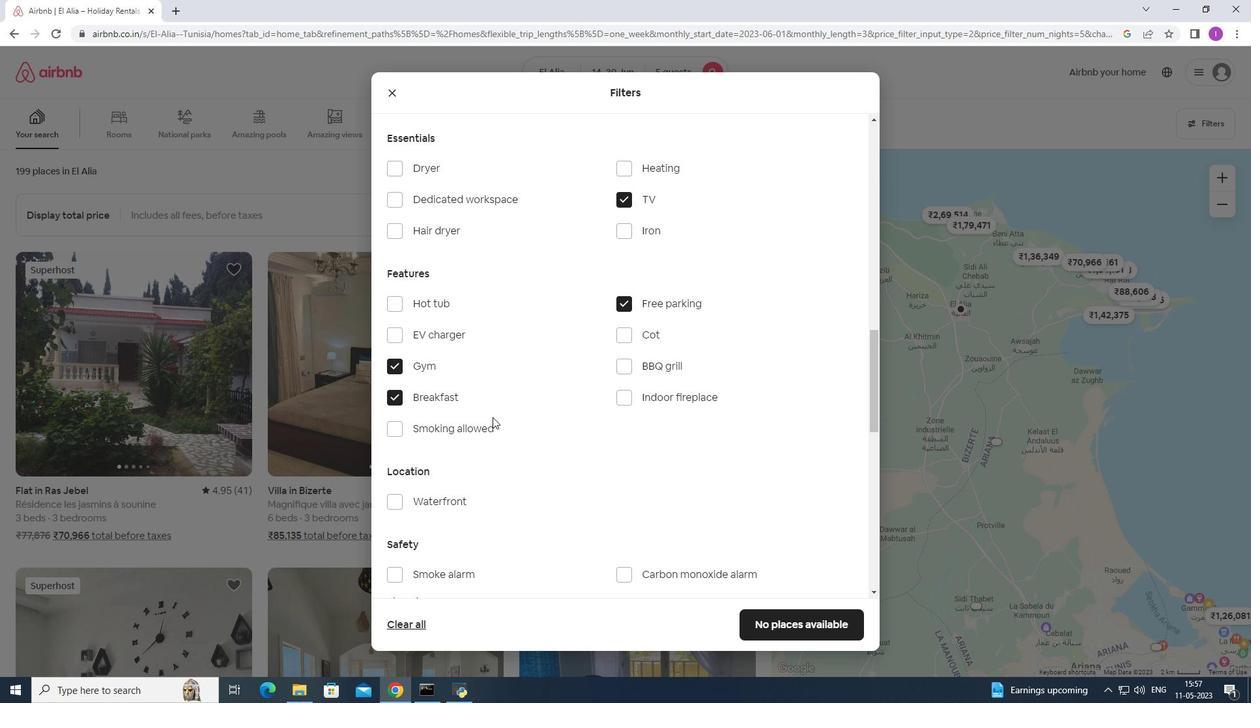 
Action: Mouse moved to (493, 415)
Screenshot: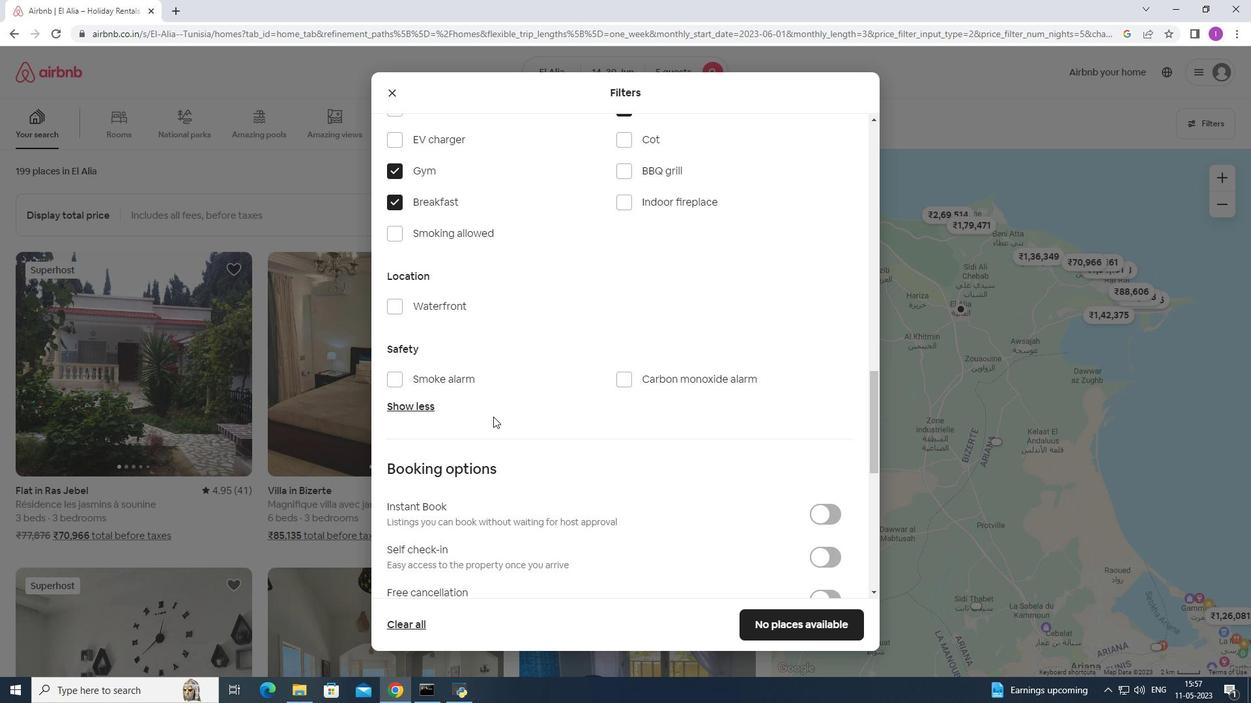 
Action: Mouse scrolled (493, 415) with delta (0, 0)
Screenshot: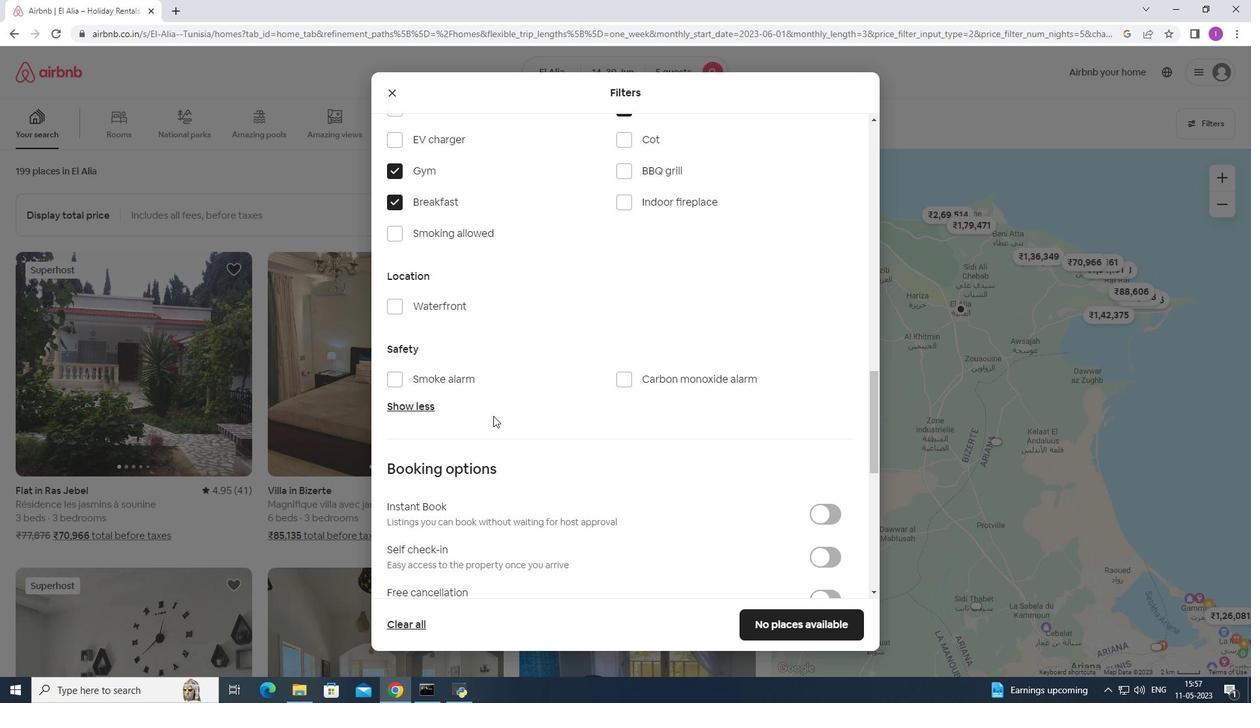 
Action: Mouse scrolled (493, 415) with delta (0, 0)
Screenshot: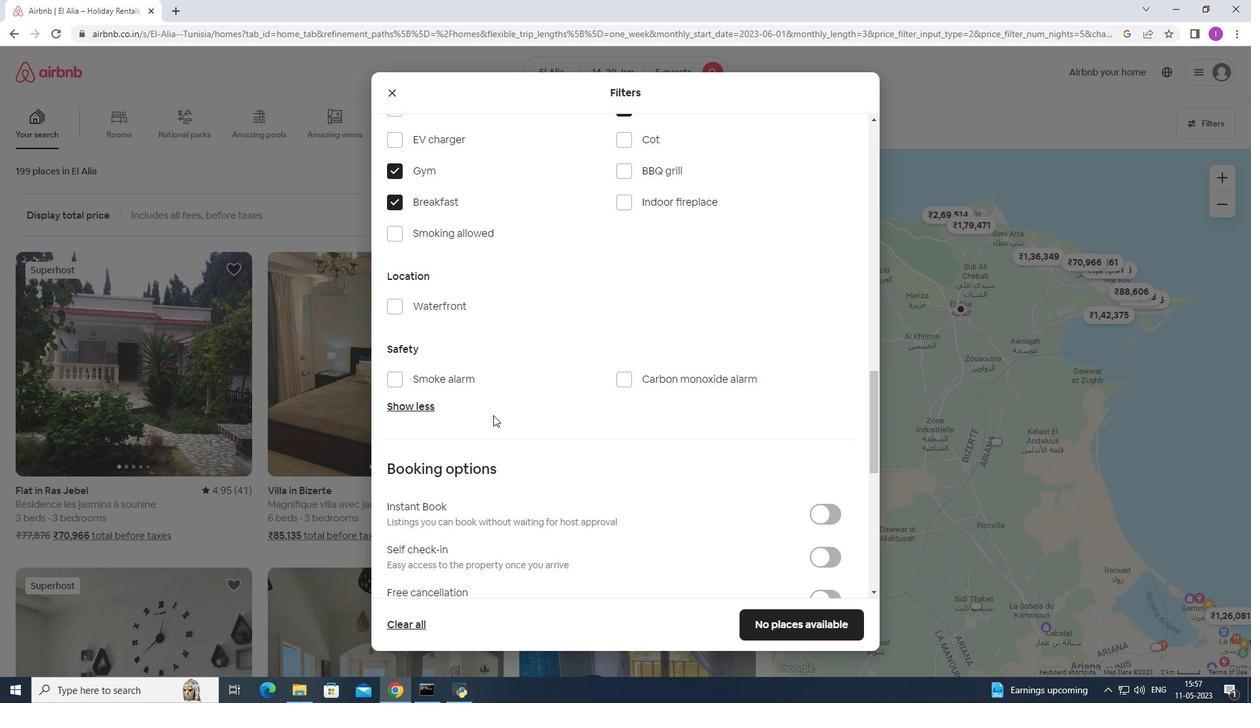 
Action: Mouse moved to (493, 415)
Screenshot: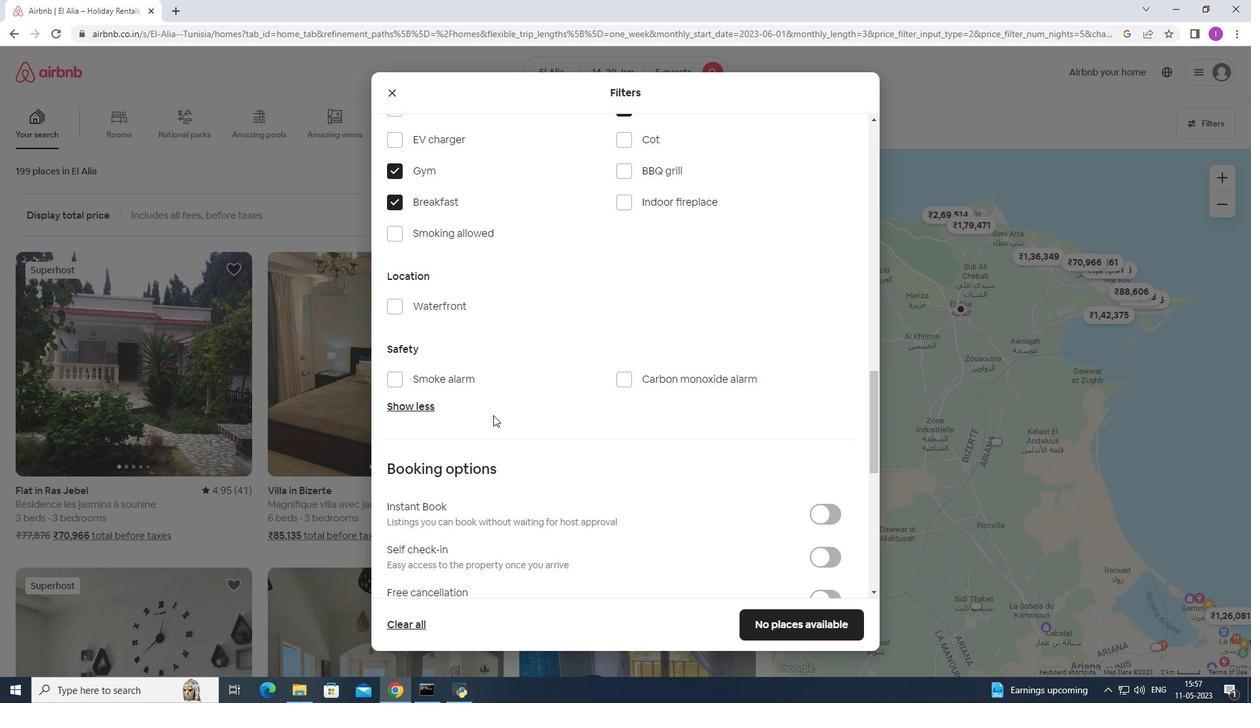 
Action: Mouse scrolled (493, 415) with delta (0, 0)
Screenshot: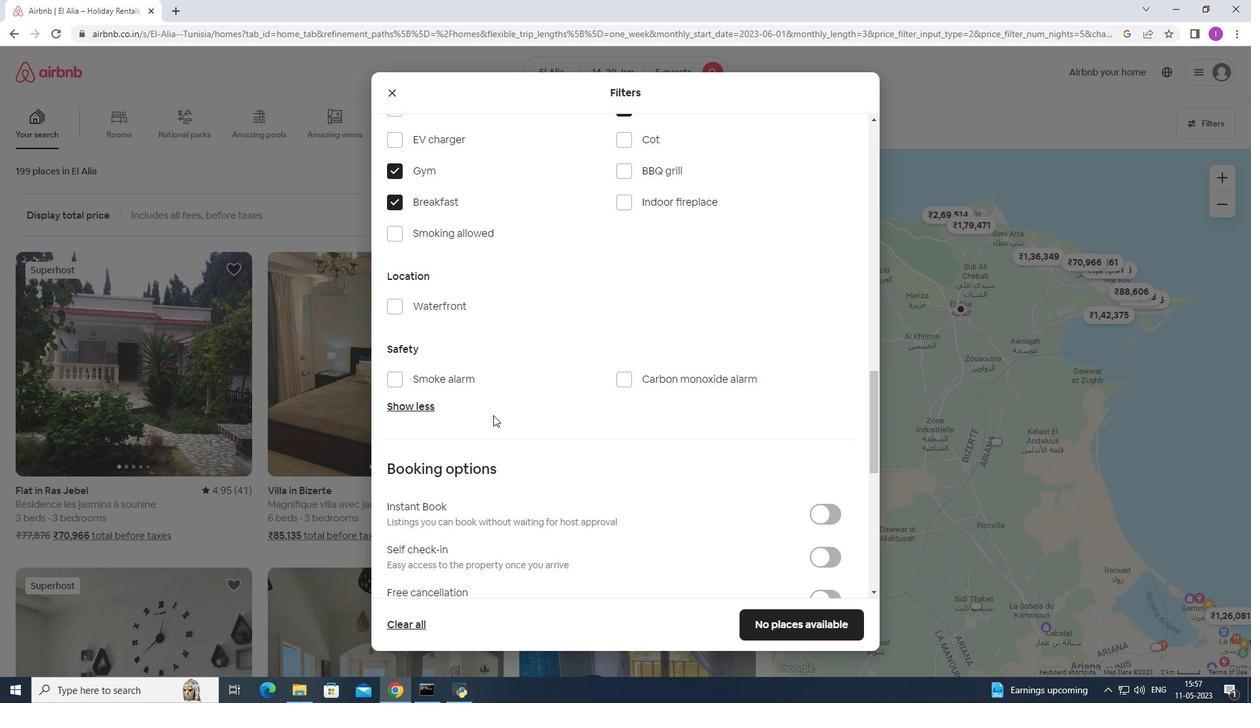 
Action: Mouse moved to (503, 412)
Screenshot: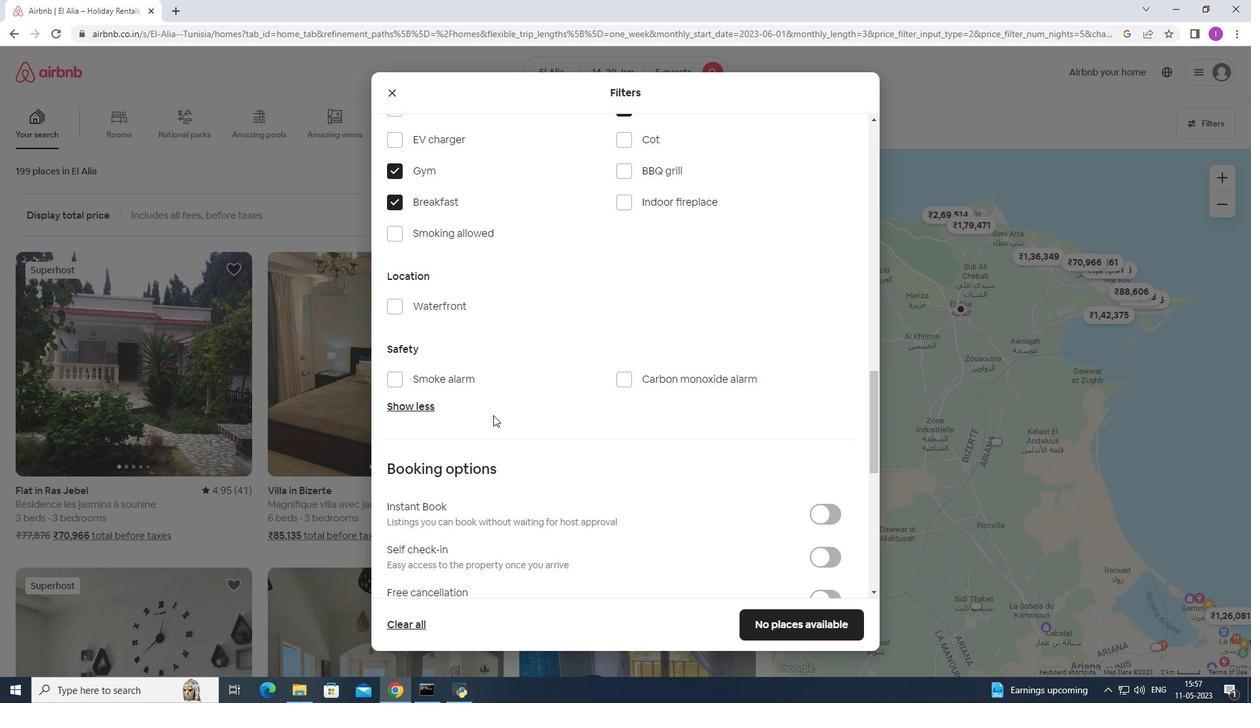 
Action: Mouse scrolled (503, 411) with delta (0, 0)
Screenshot: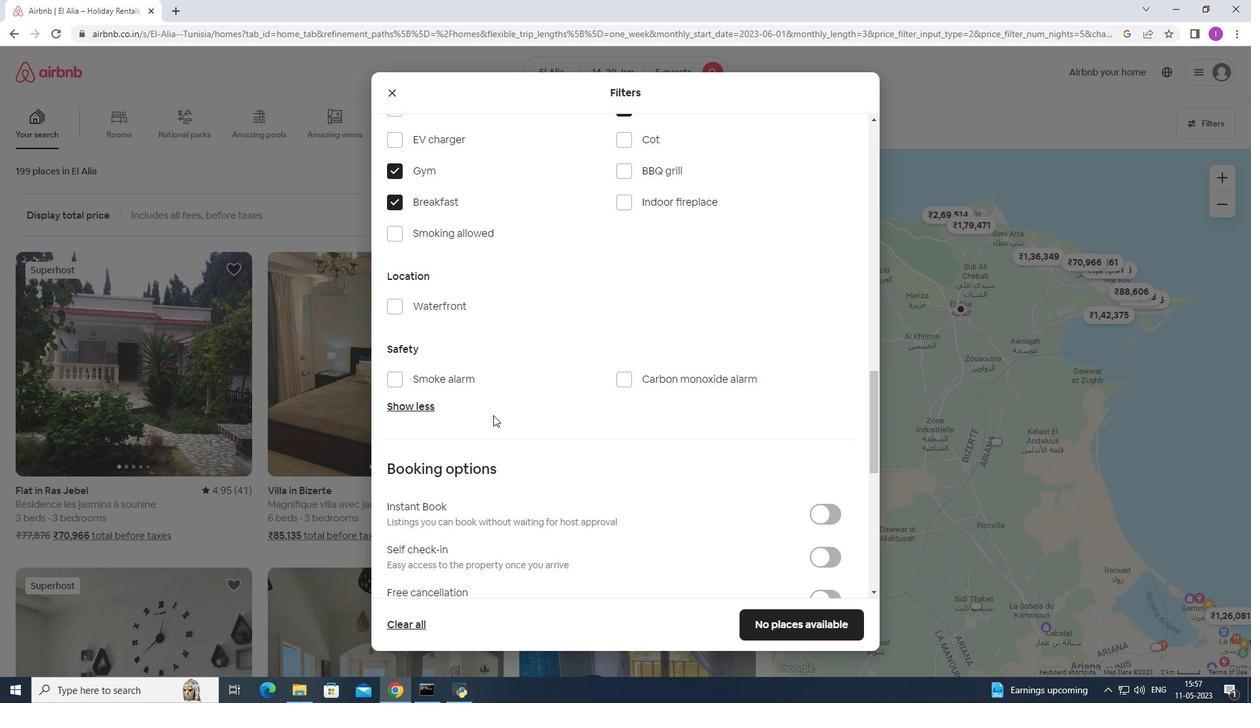 
Action: Mouse moved to (829, 298)
Screenshot: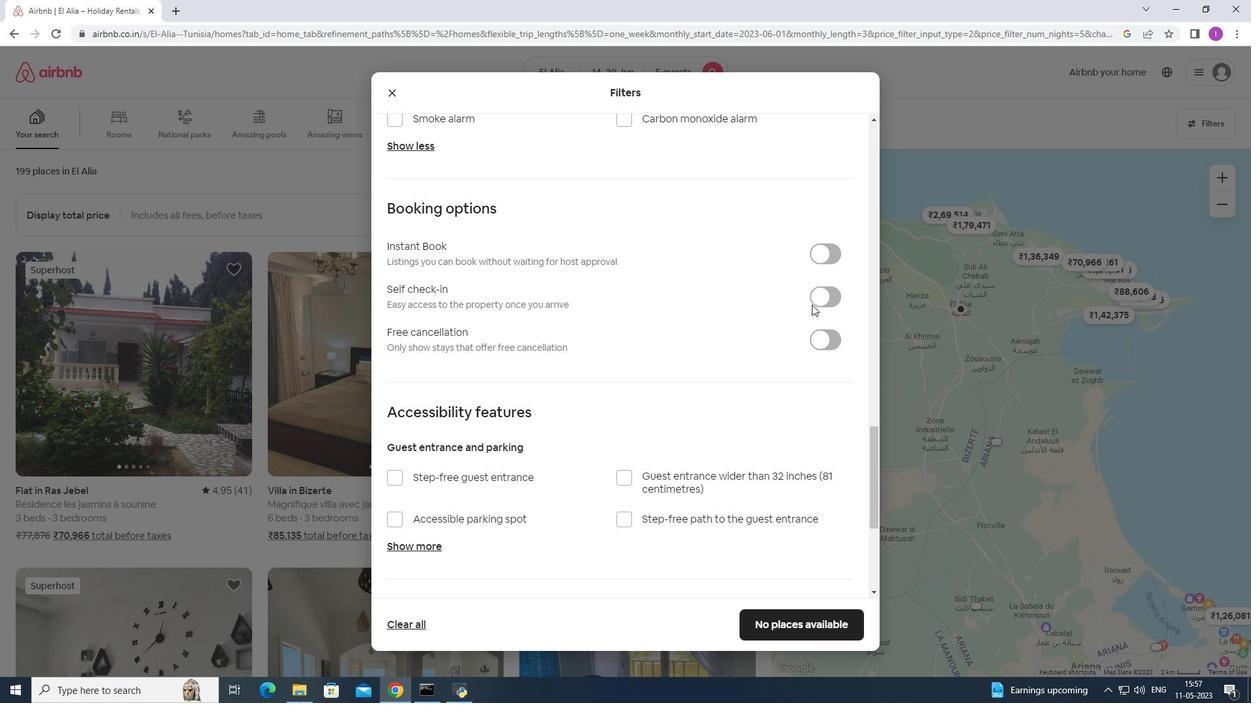 
Action: Mouse pressed left at (829, 298)
Screenshot: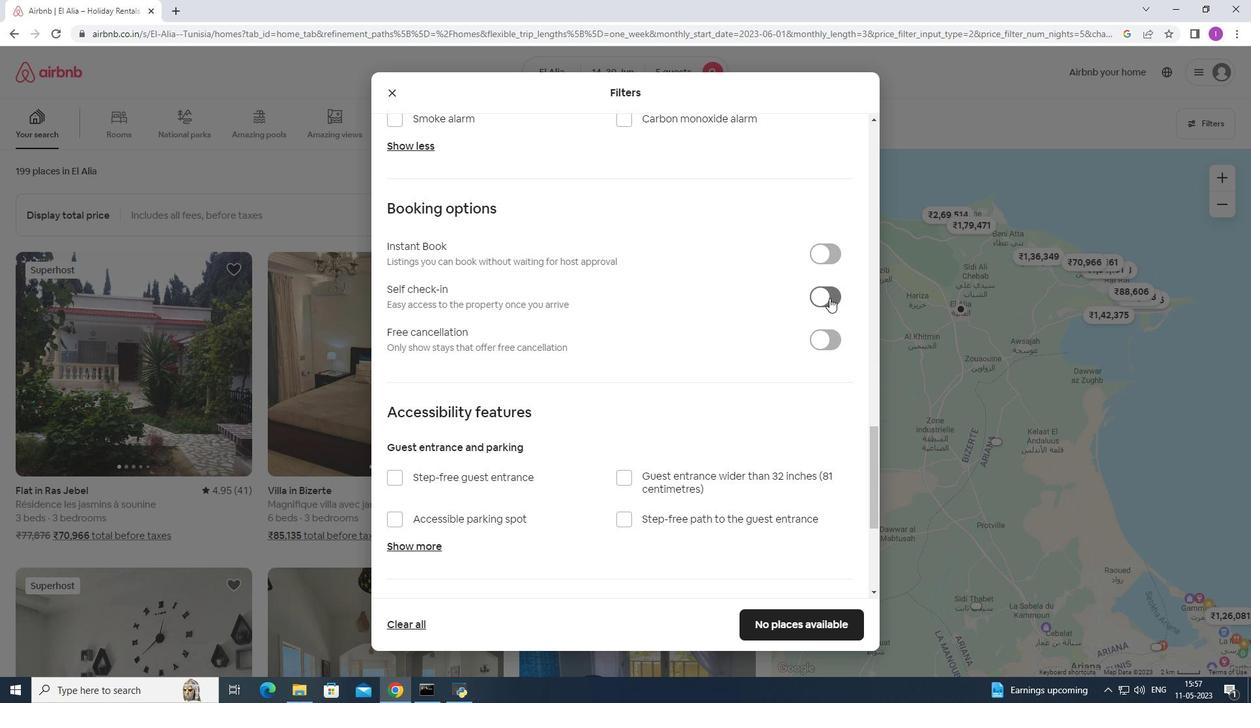 
Action: Mouse moved to (685, 327)
Screenshot: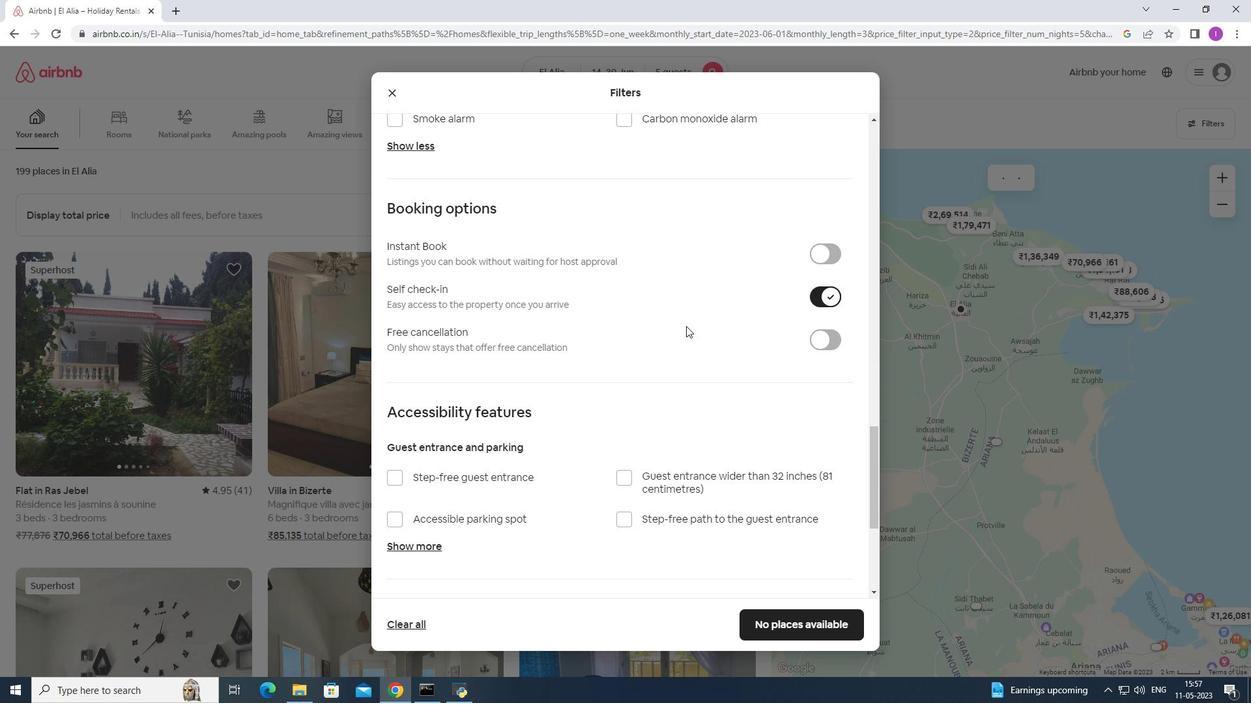 
Action: Mouse scrolled (685, 326) with delta (0, 0)
Screenshot: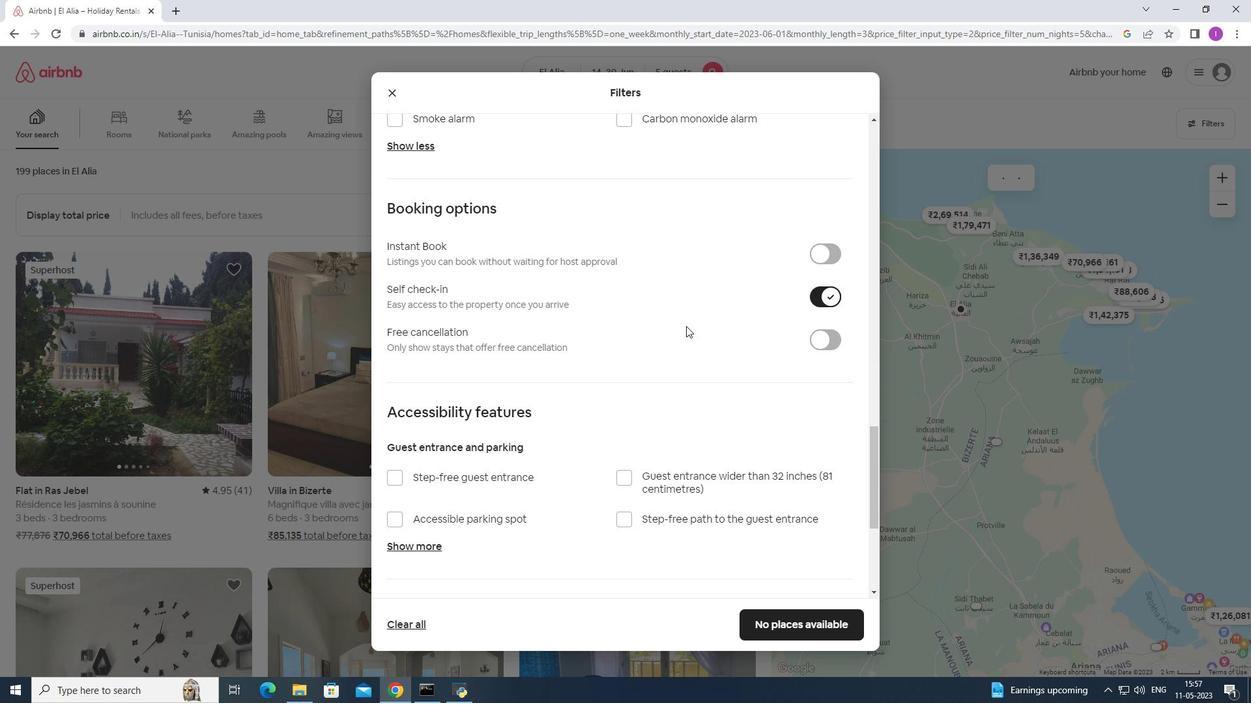 
Action: Mouse scrolled (685, 326) with delta (0, 0)
Screenshot: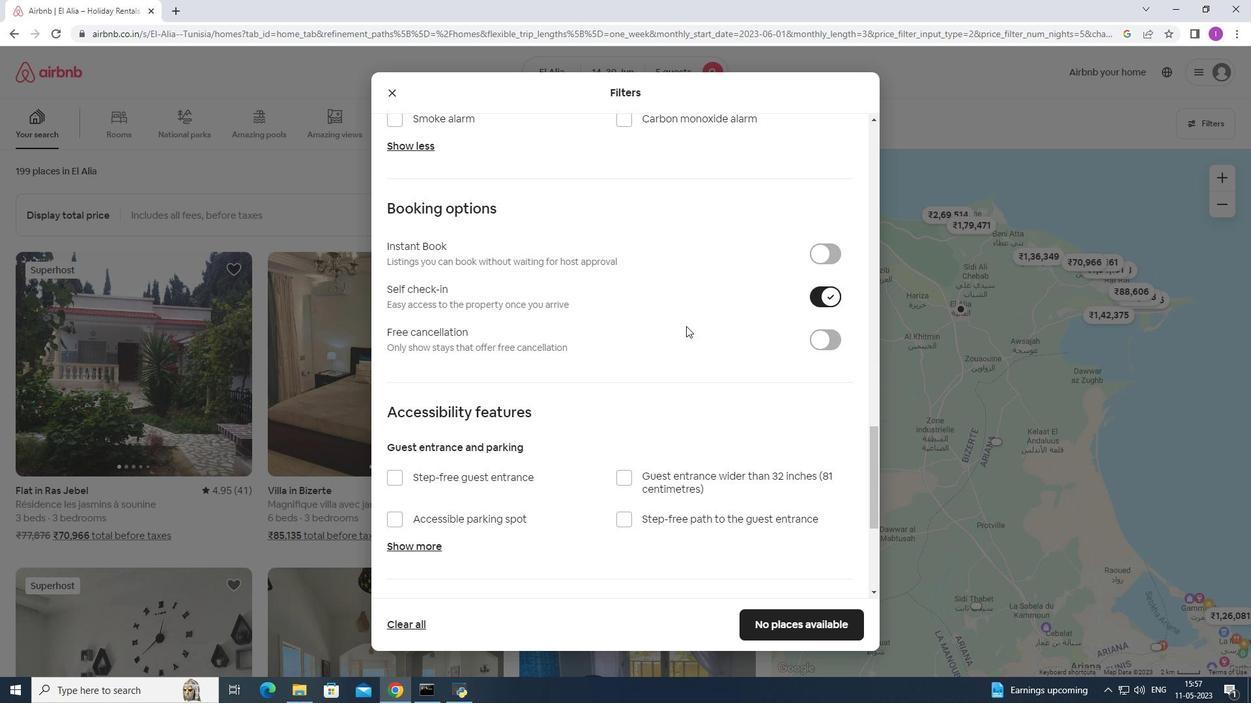 
Action: Mouse scrolled (685, 326) with delta (0, 0)
Screenshot: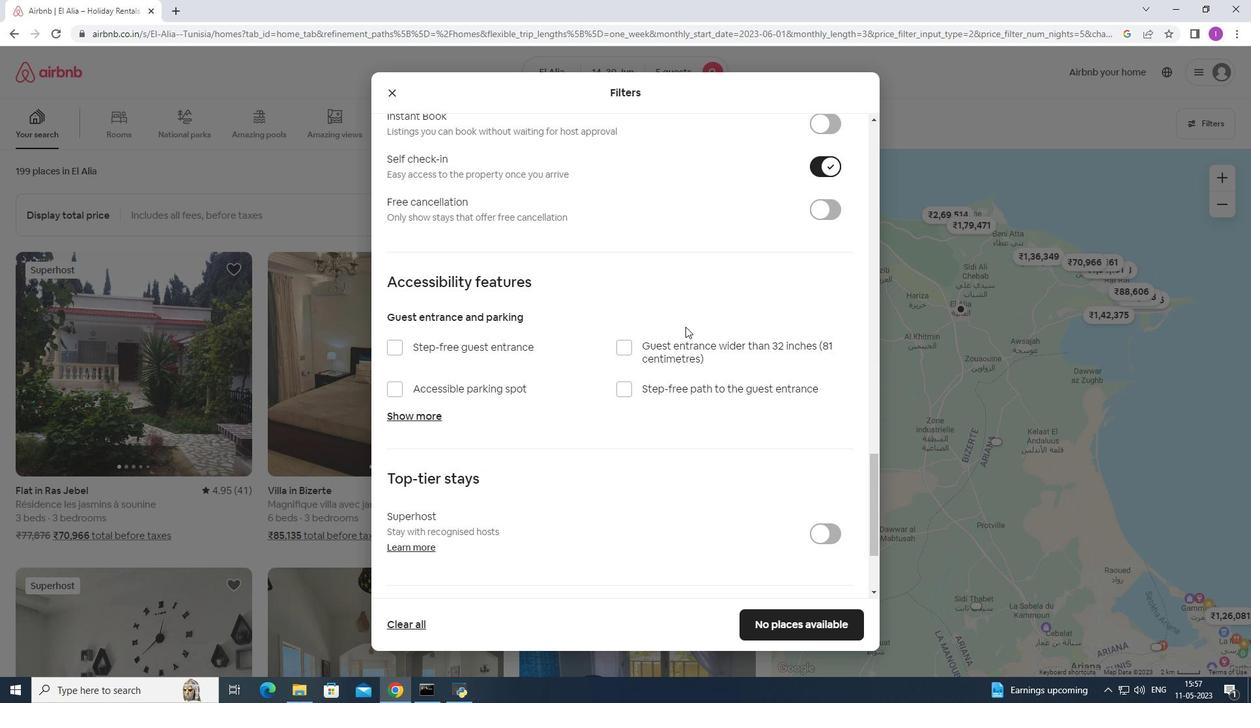 
Action: Mouse scrolled (685, 326) with delta (0, 0)
Screenshot: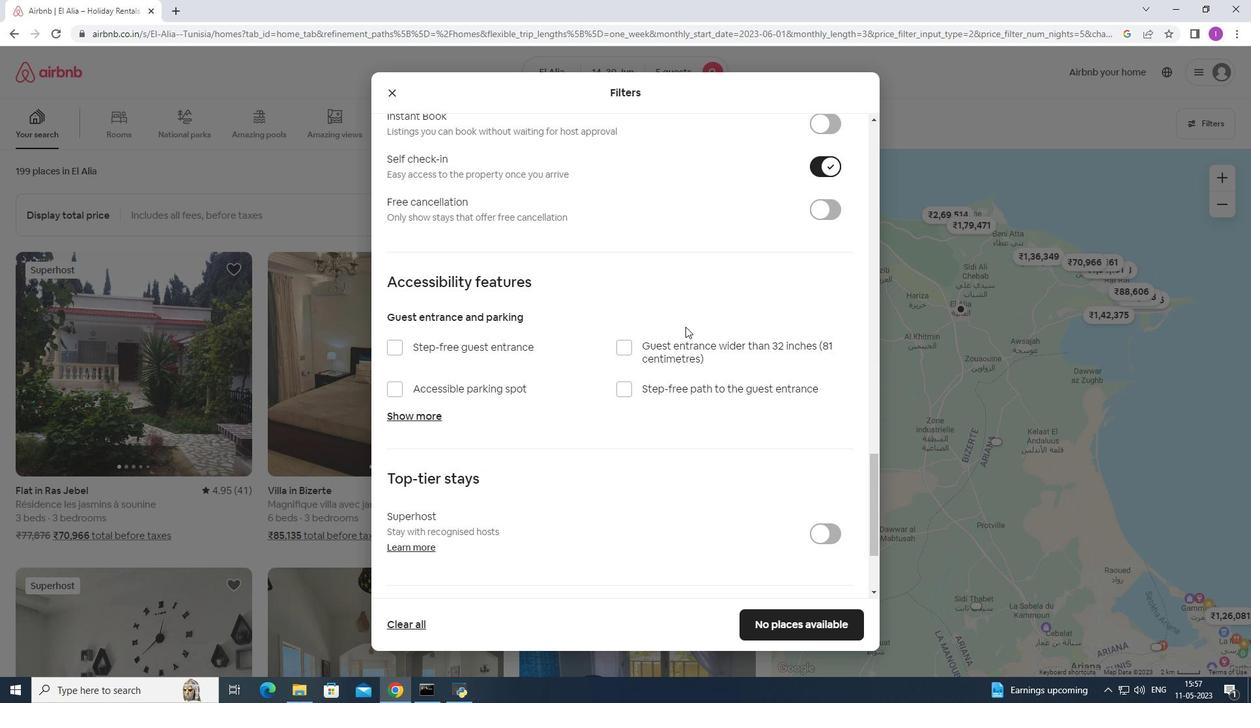 
Action: Mouse scrolled (685, 326) with delta (0, 0)
Screenshot: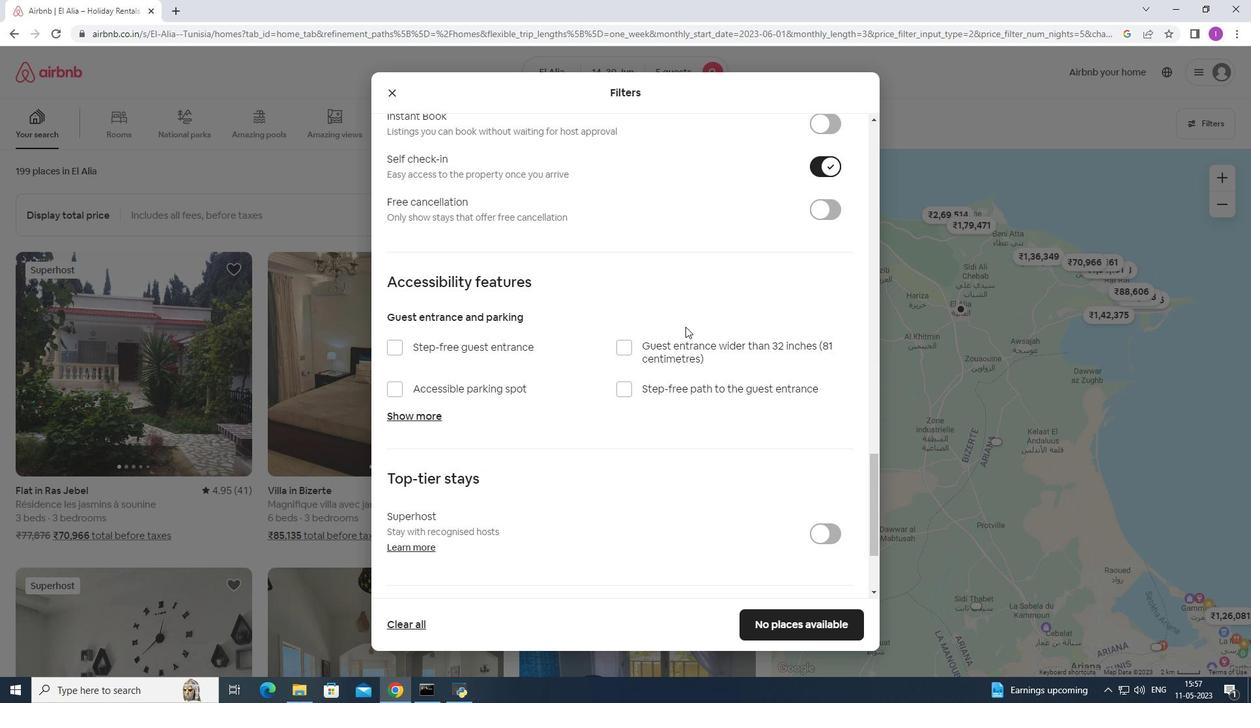 
Action: Mouse moved to (685, 333)
Screenshot: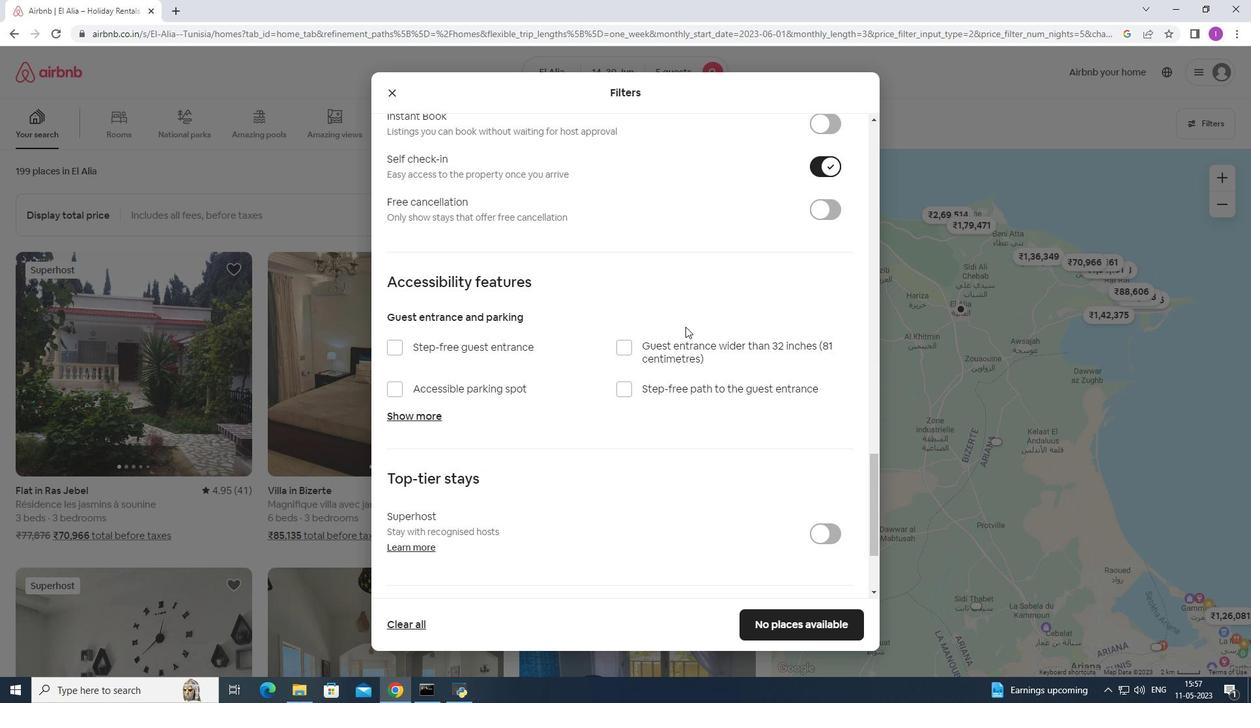 
Action: Mouse scrolled (685, 332) with delta (0, 0)
Screenshot: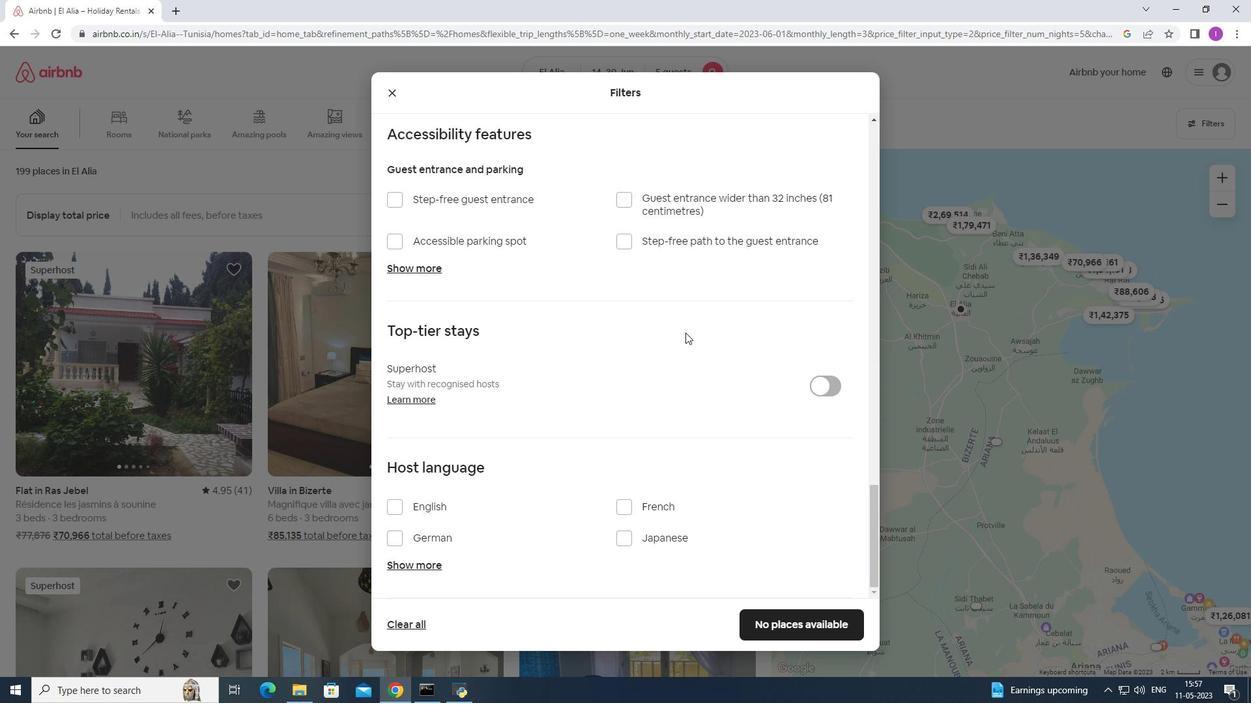 
Action: Mouse scrolled (685, 332) with delta (0, 0)
Screenshot: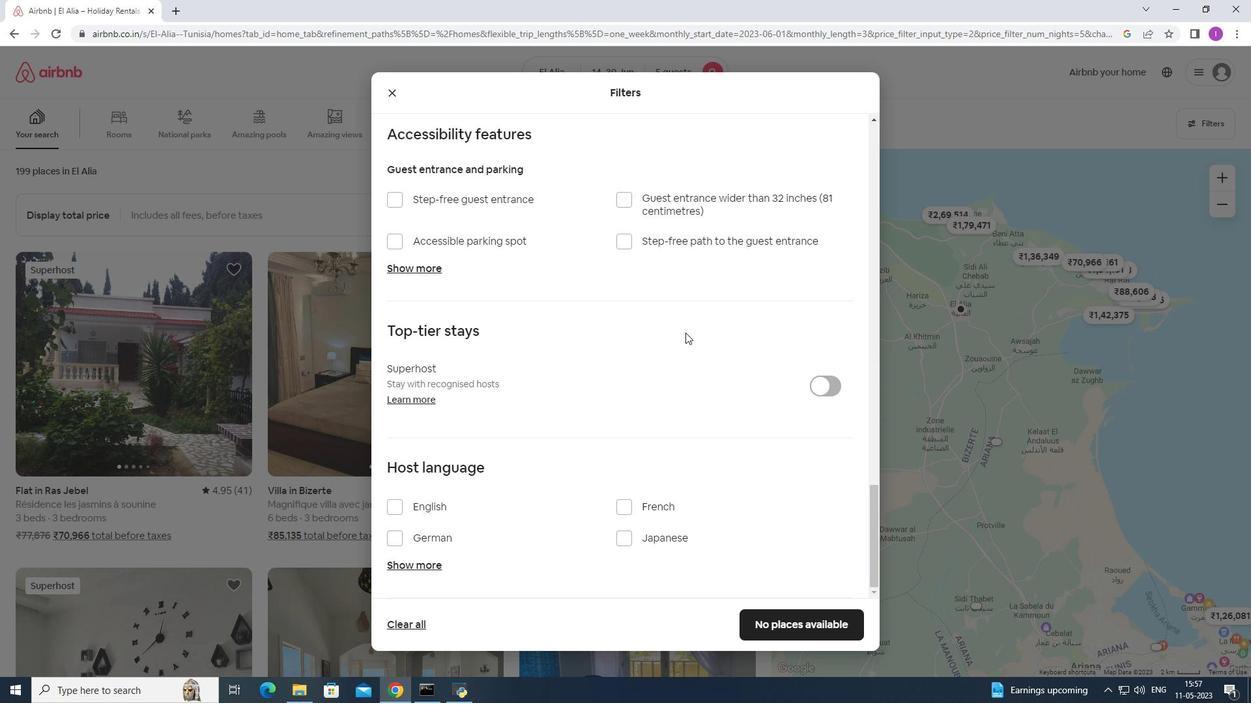 
Action: Mouse moved to (684, 335)
Screenshot: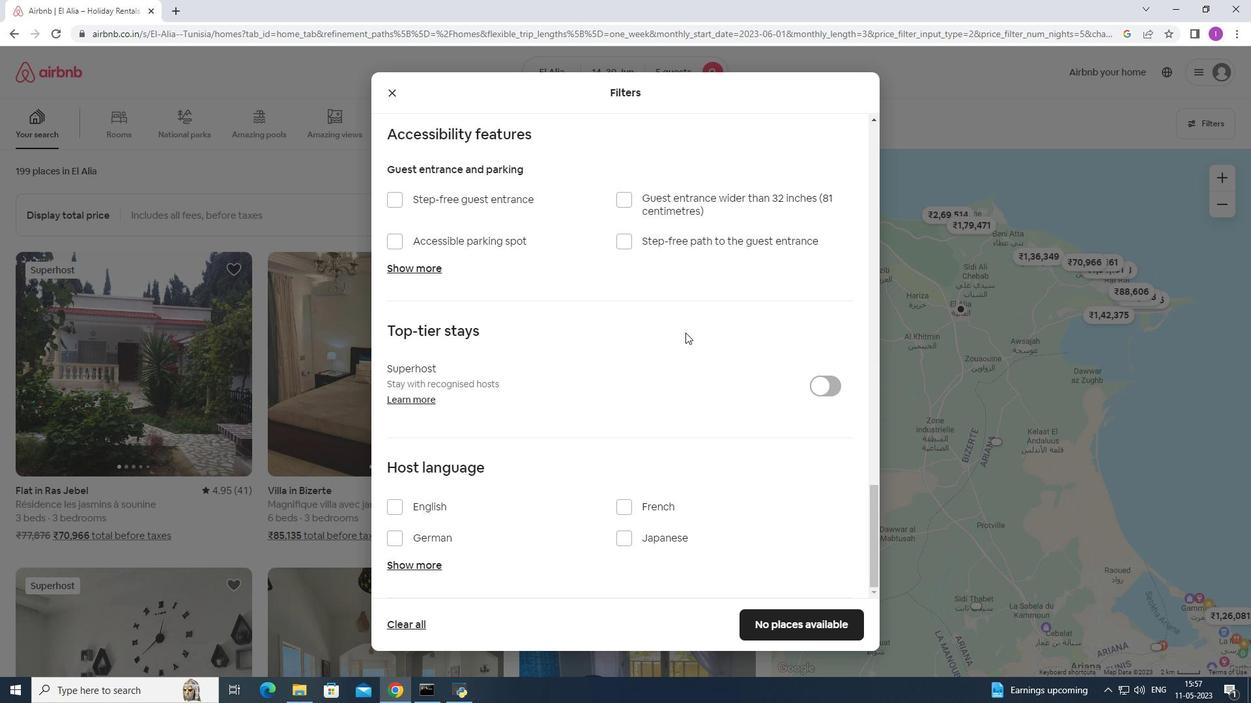 
Action: Mouse scrolled (684, 334) with delta (0, 0)
Screenshot: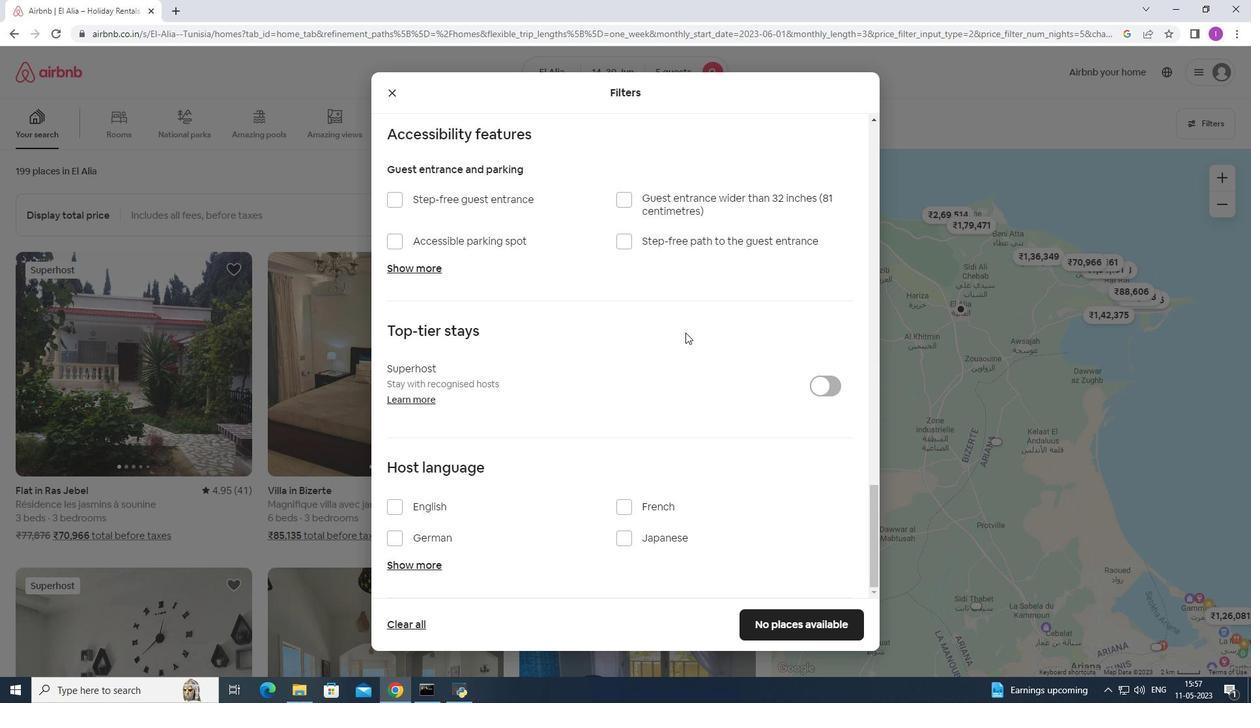 
Action: Mouse moved to (684, 336)
Screenshot: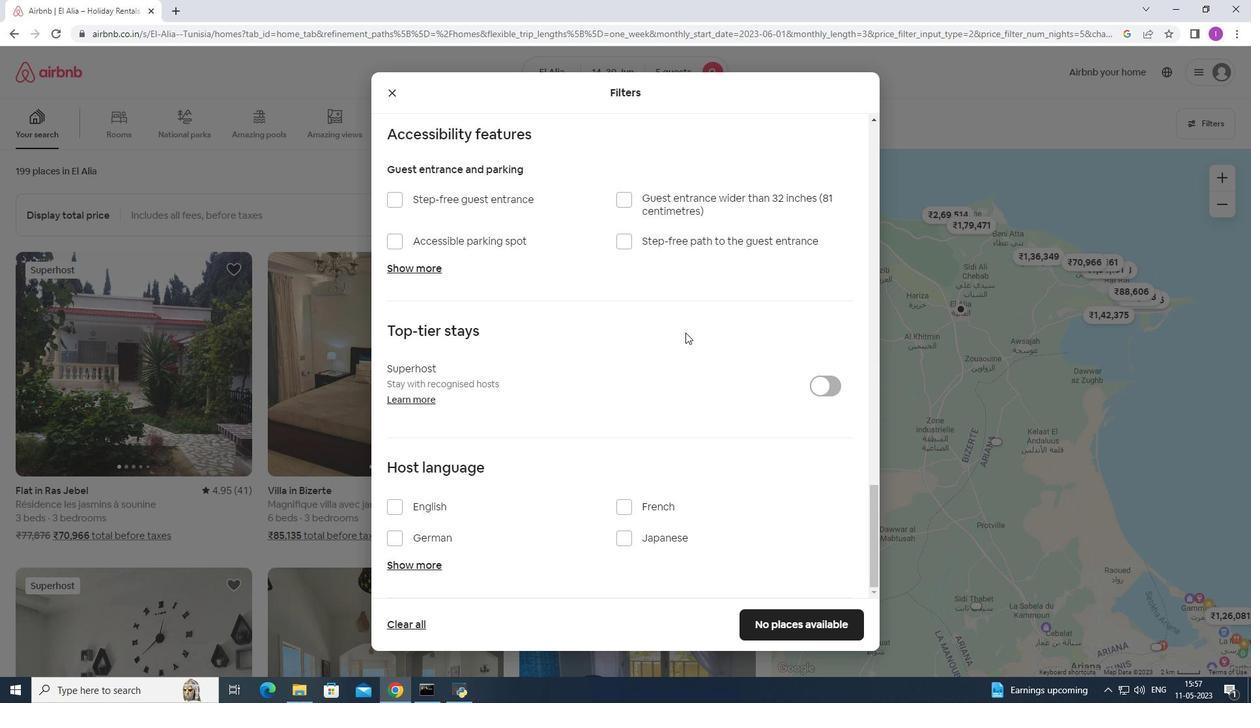 
Action: Mouse scrolled (684, 335) with delta (0, 0)
Screenshot: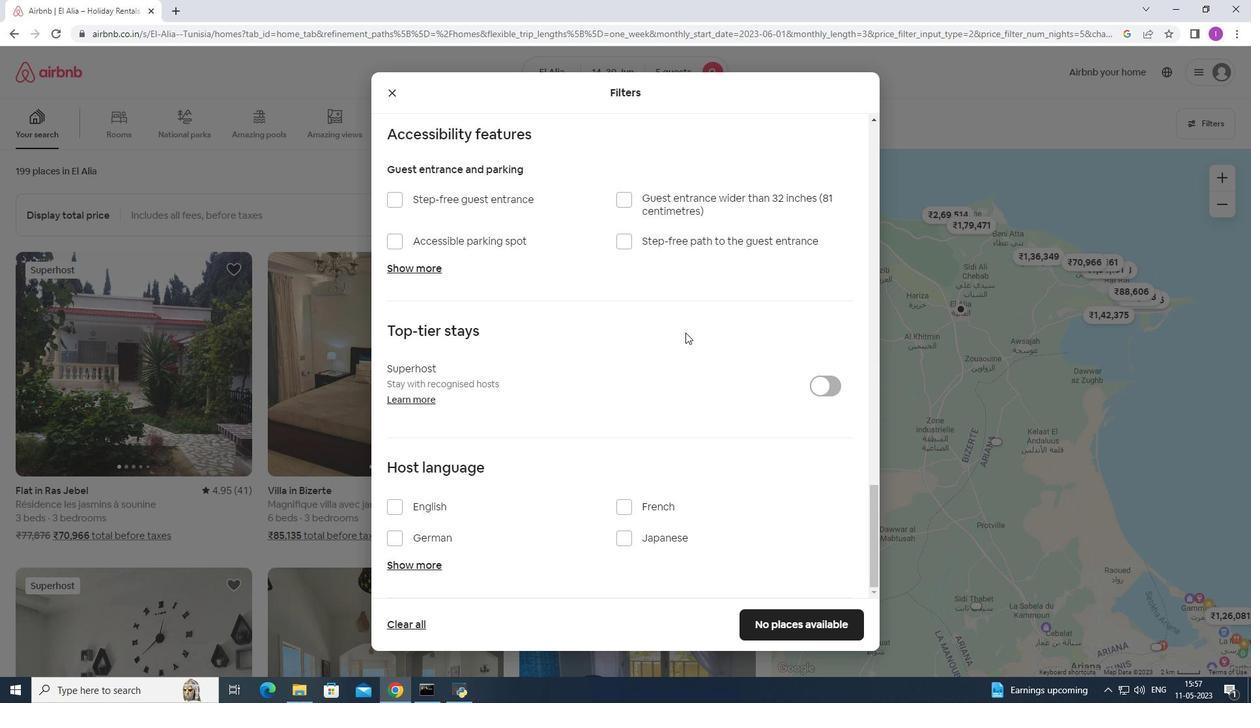 
Action: Mouse scrolled (684, 335) with delta (0, 0)
Screenshot: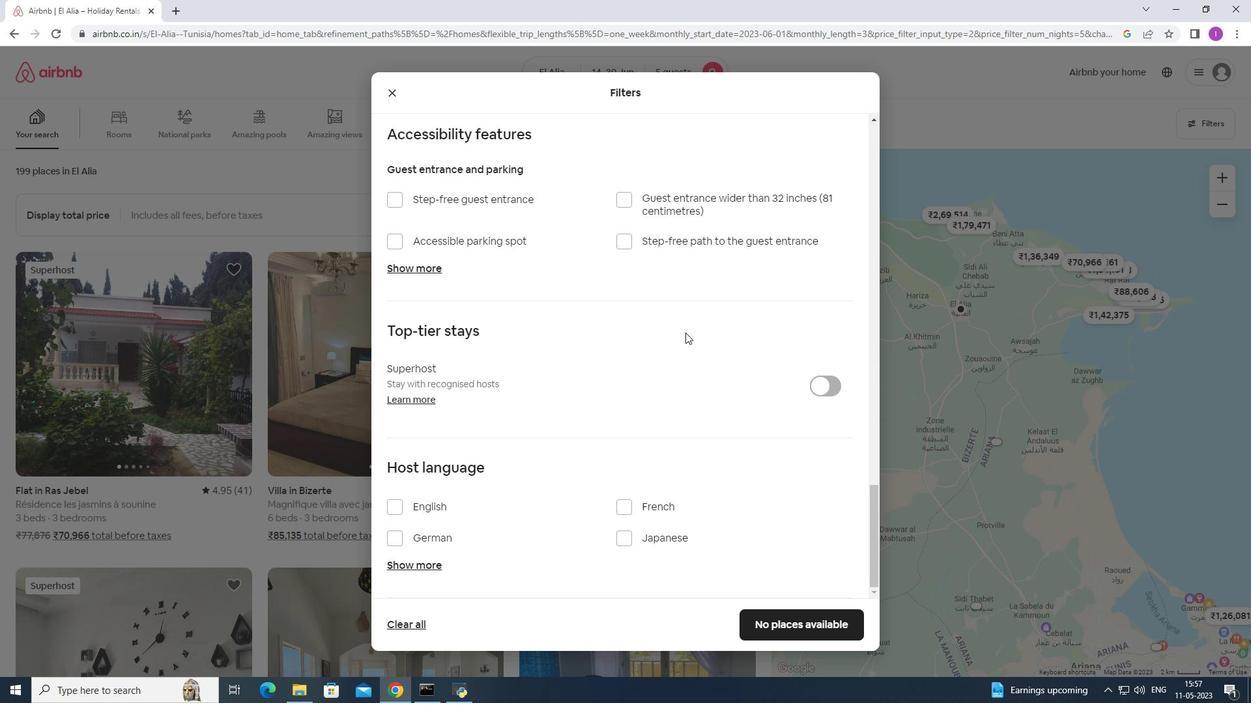 
Action: Mouse moved to (395, 505)
Screenshot: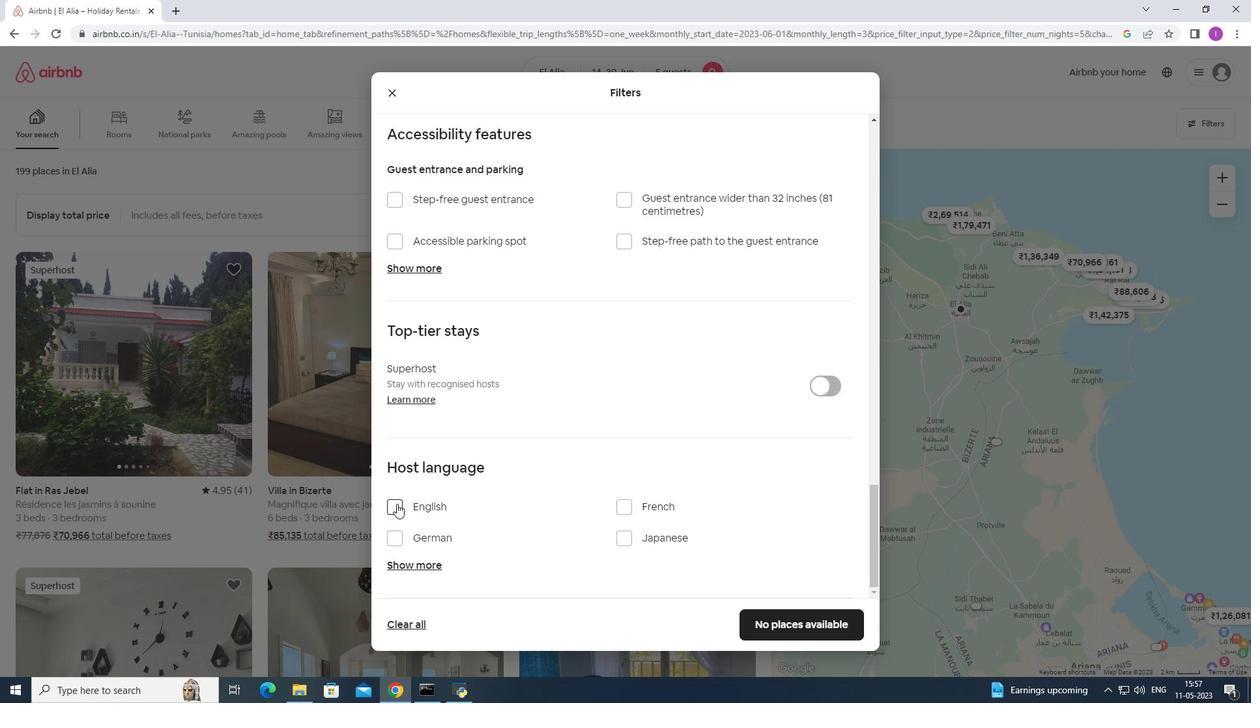 
Action: Mouse pressed left at (395, 505)
Screenshot: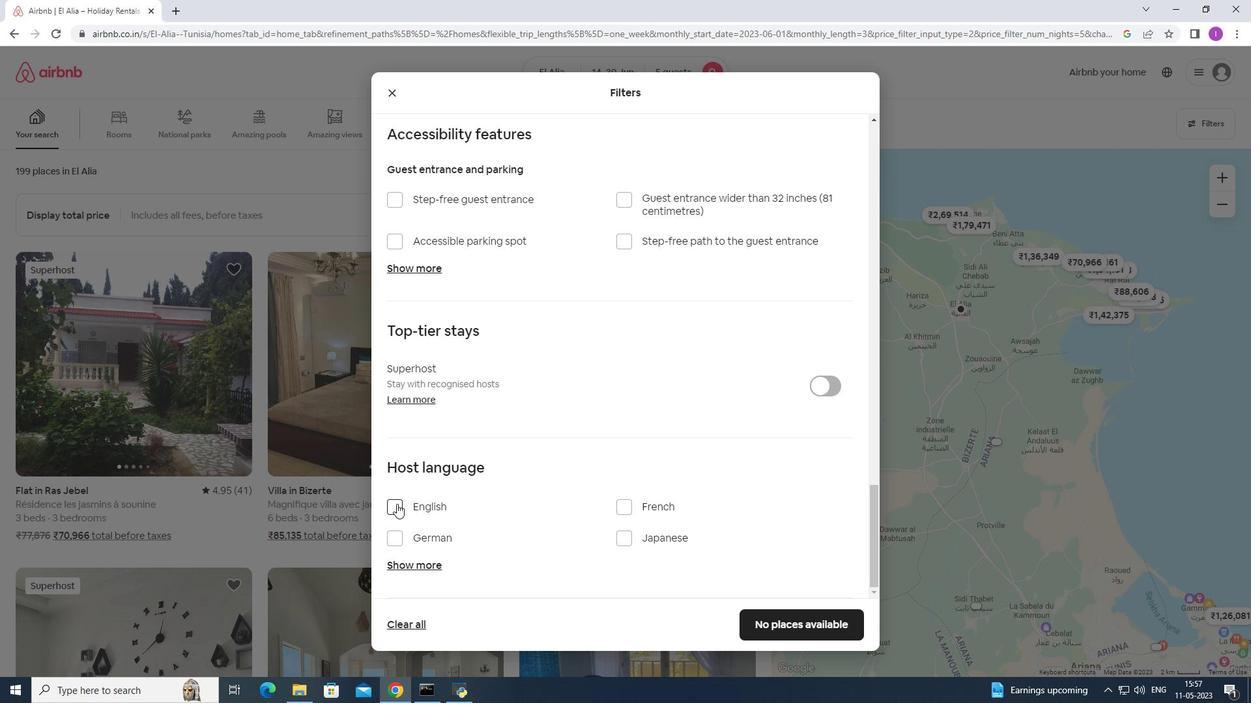 
Action: Mouse moved to (780, 630)
Screenshot: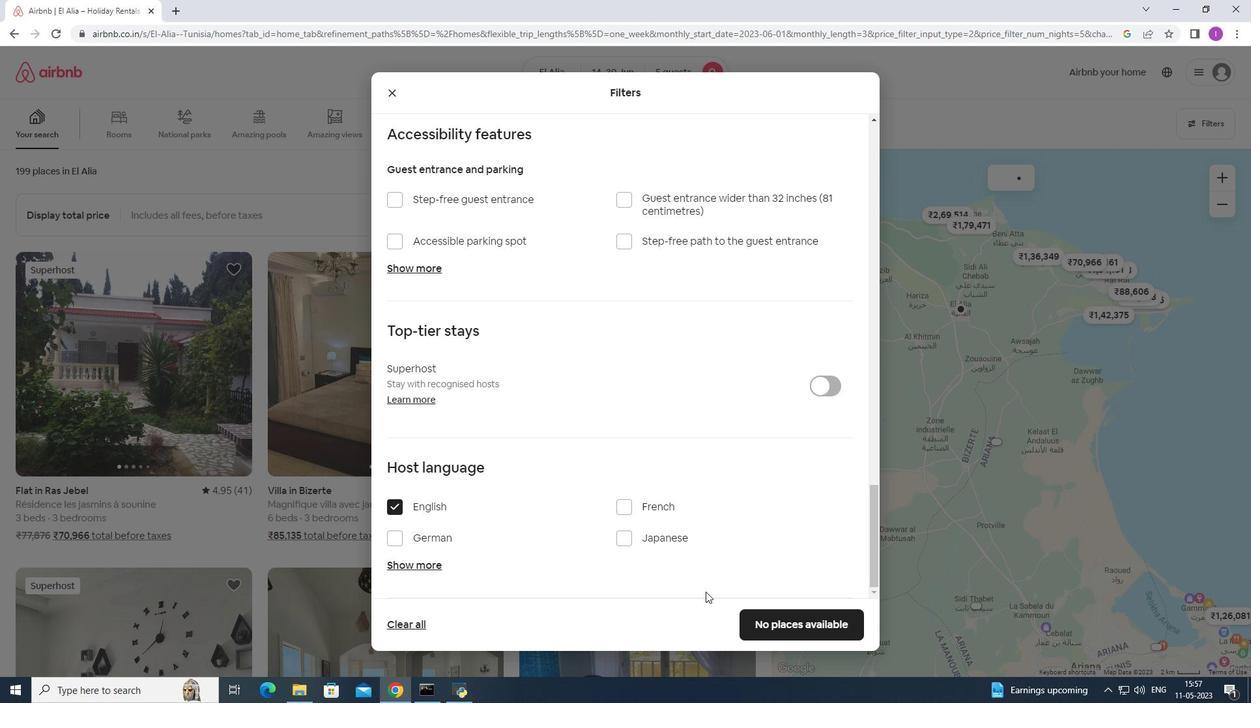 
Action: Mouse pressed left at (780, 630)
Screenshot: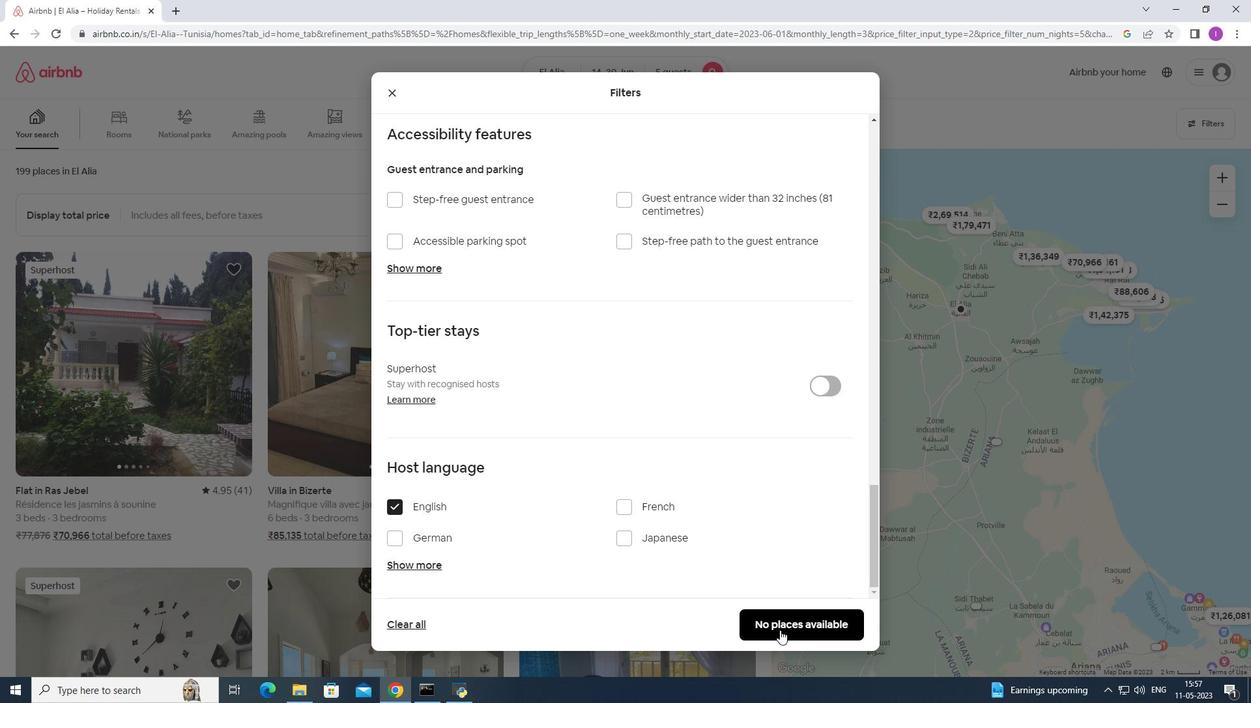 
Action: Mouse moved to (768, 617)
Screenshot: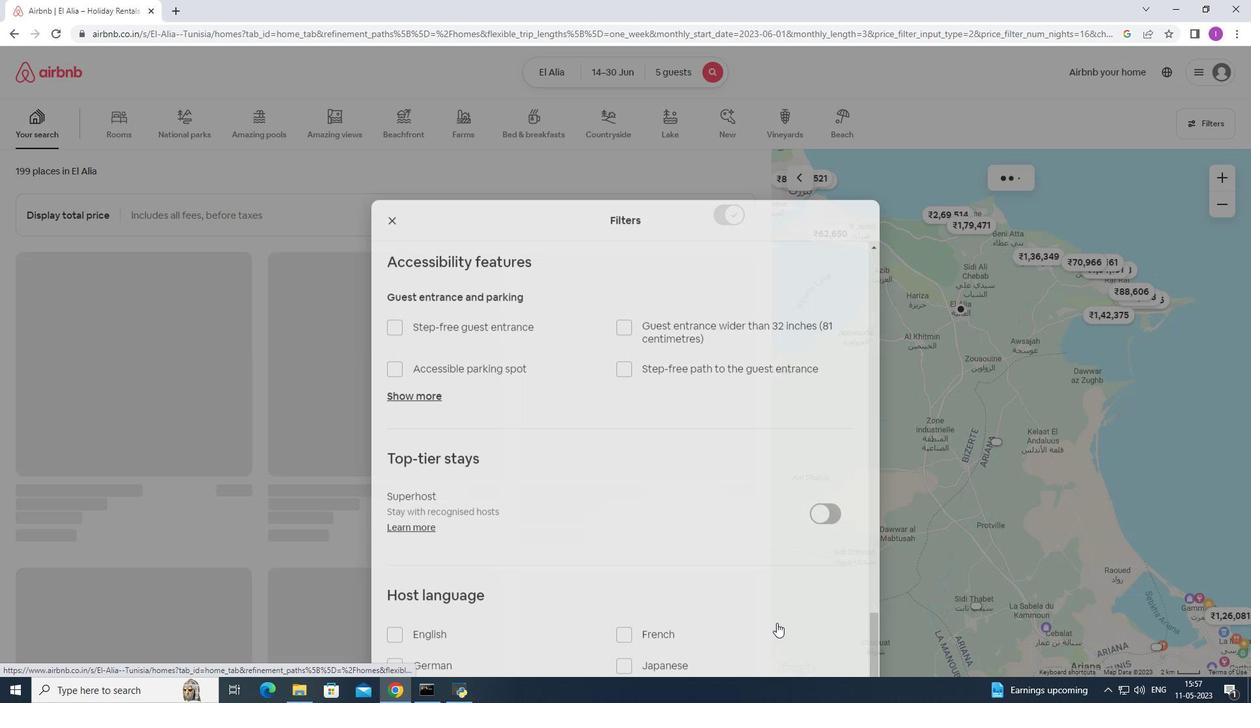
